 Task: Create new contact,   with mail id: 'DavisAudrey@lohud.com', first name: 'Audrey', Last name: 'Davis', Job Title: Solutions Architect, Phone number (916) 555-4567. Change life cycle stage to  'Lead' and lead status to 'New'. Add new company to the associated contact: uncp.edu and type: Other. Logged in from softage.10@softage.net
Action: Mouse moved to (80, 66)
Screenshot: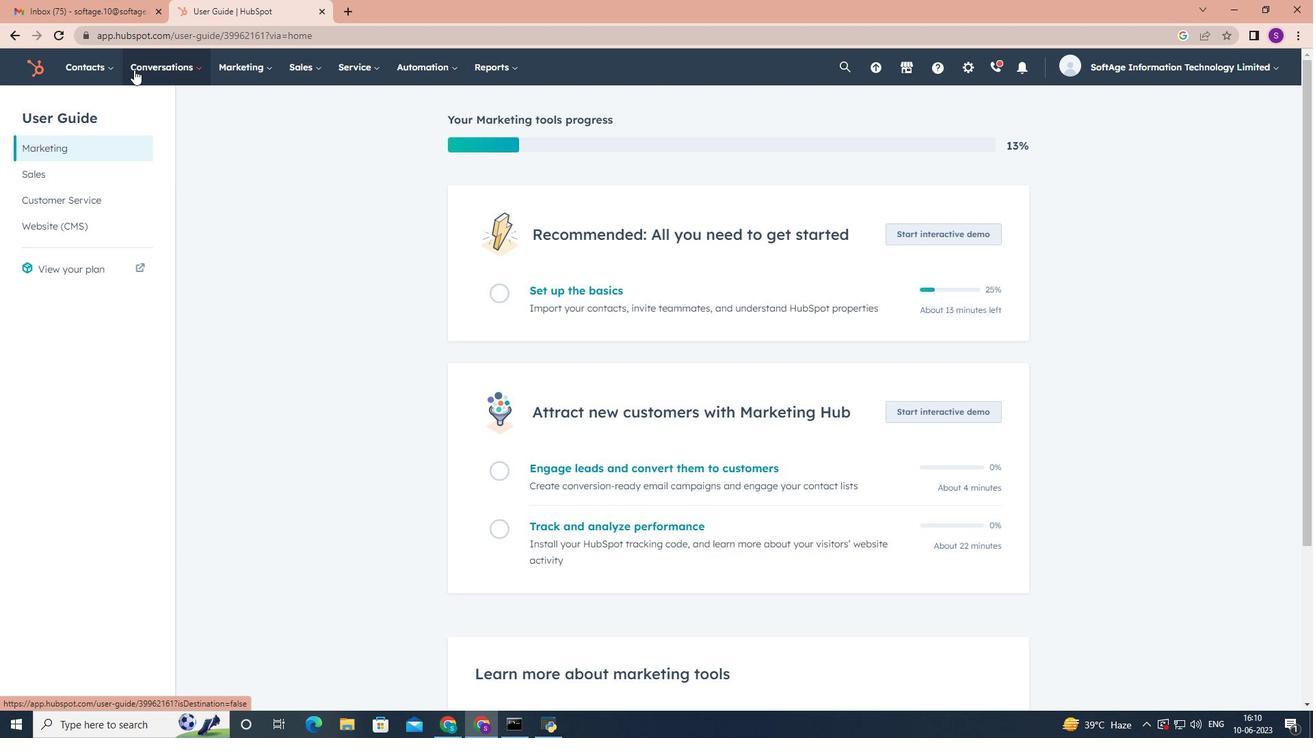 
Action: Mouse pressed left at (80, 66)
Screenshot: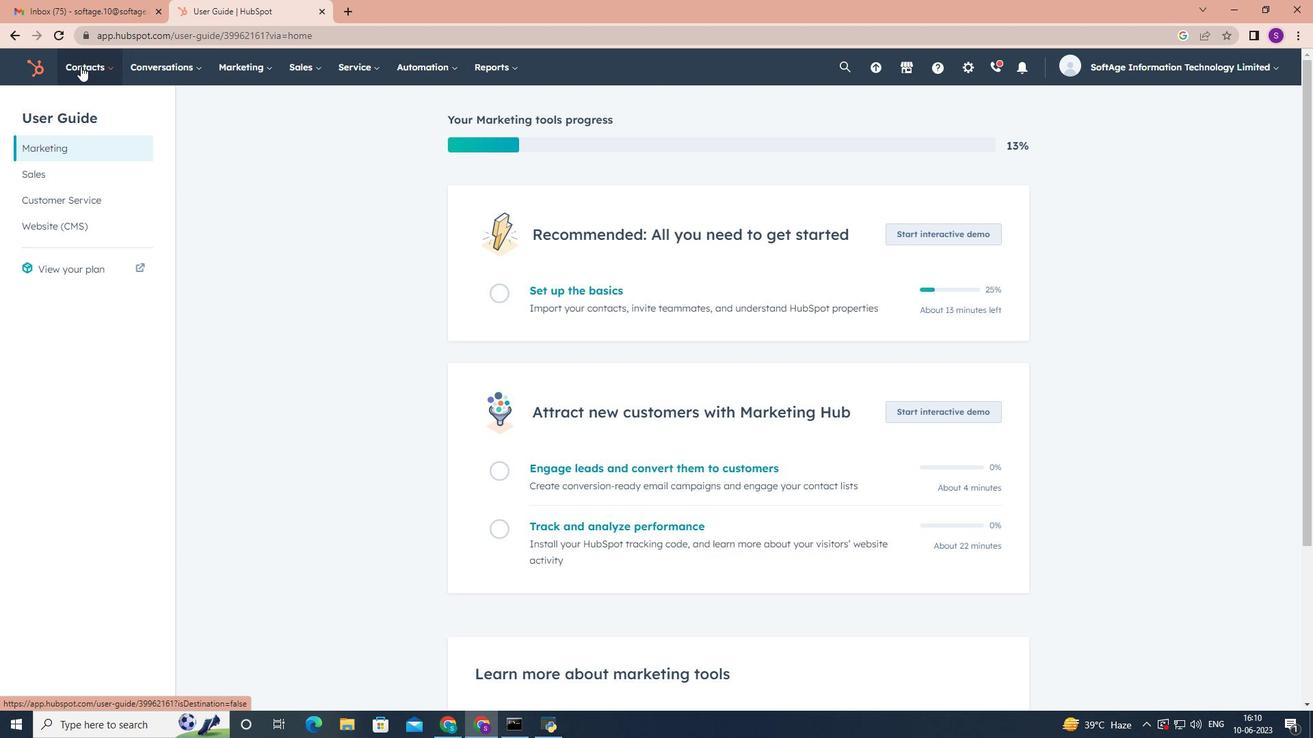 
Action: Mouse moved to (108, 105)
Screenshot: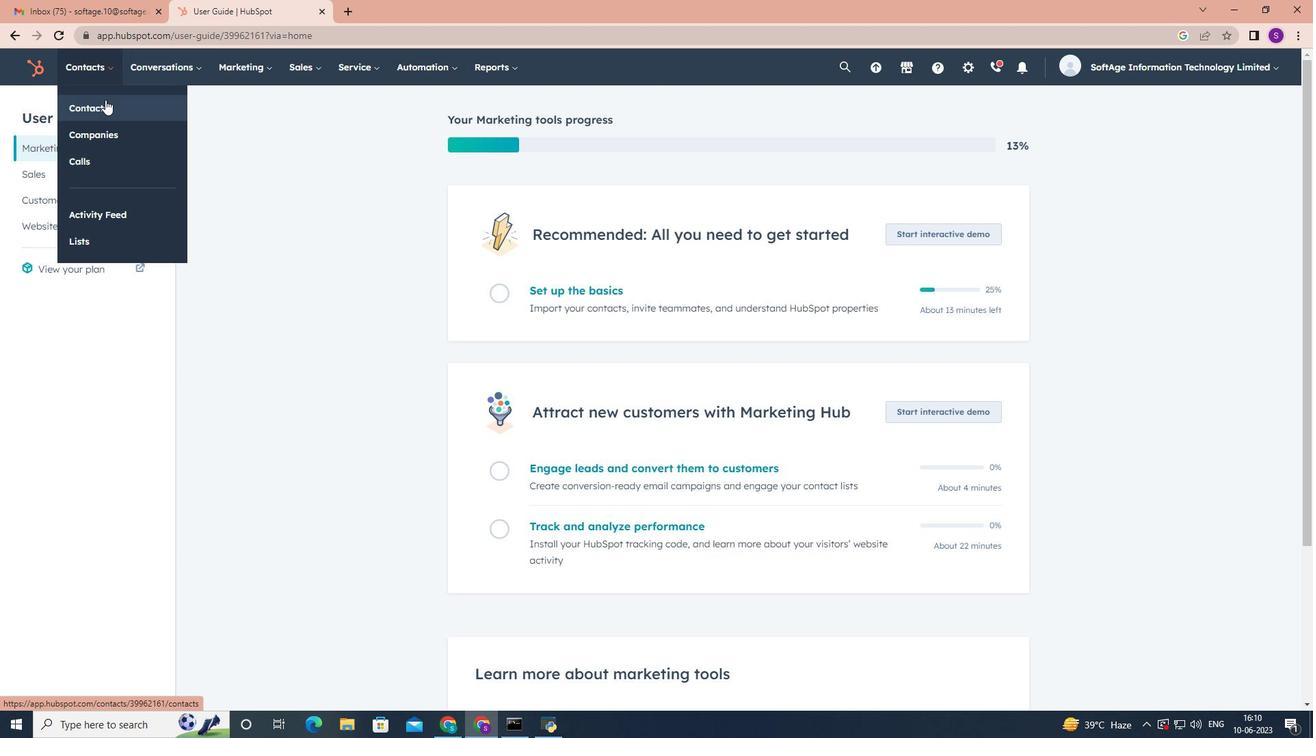 
Action: Mouse pressed left at (108, 105)
Screenshot: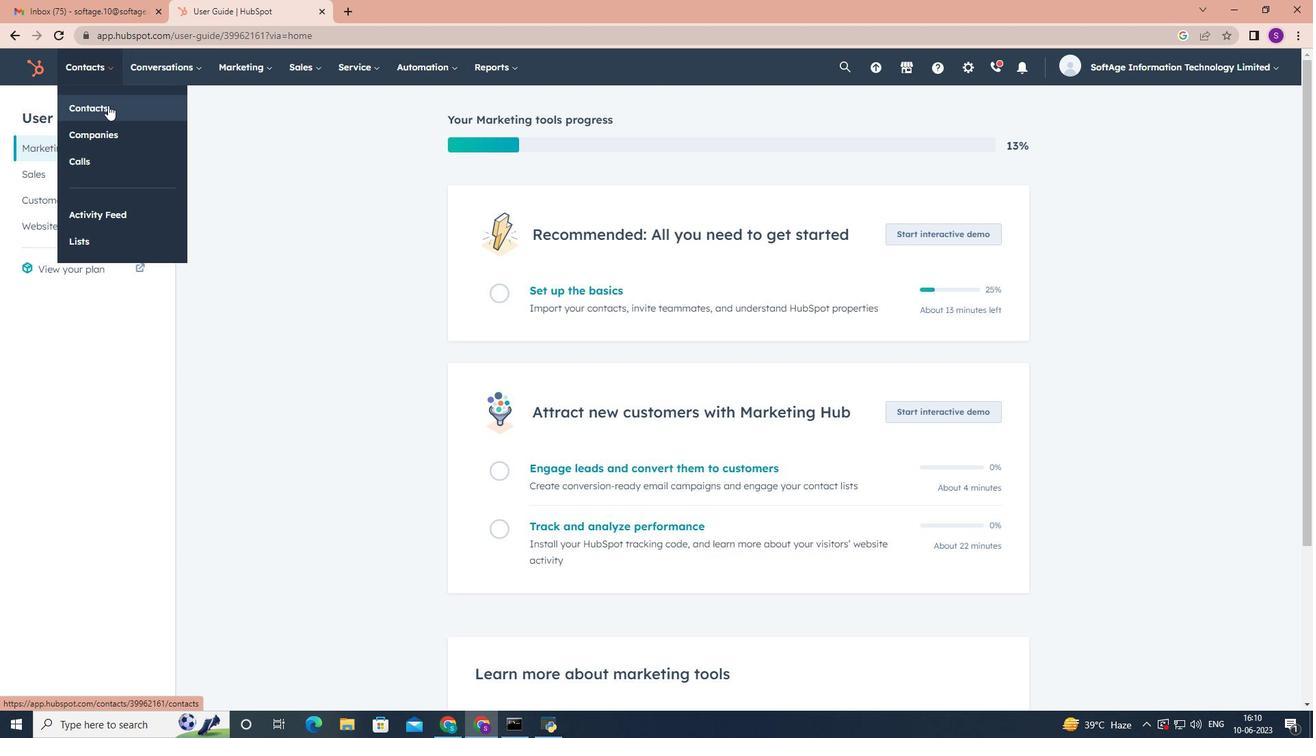 
Action: Mouse moved to (1242, 110)
Screenshot: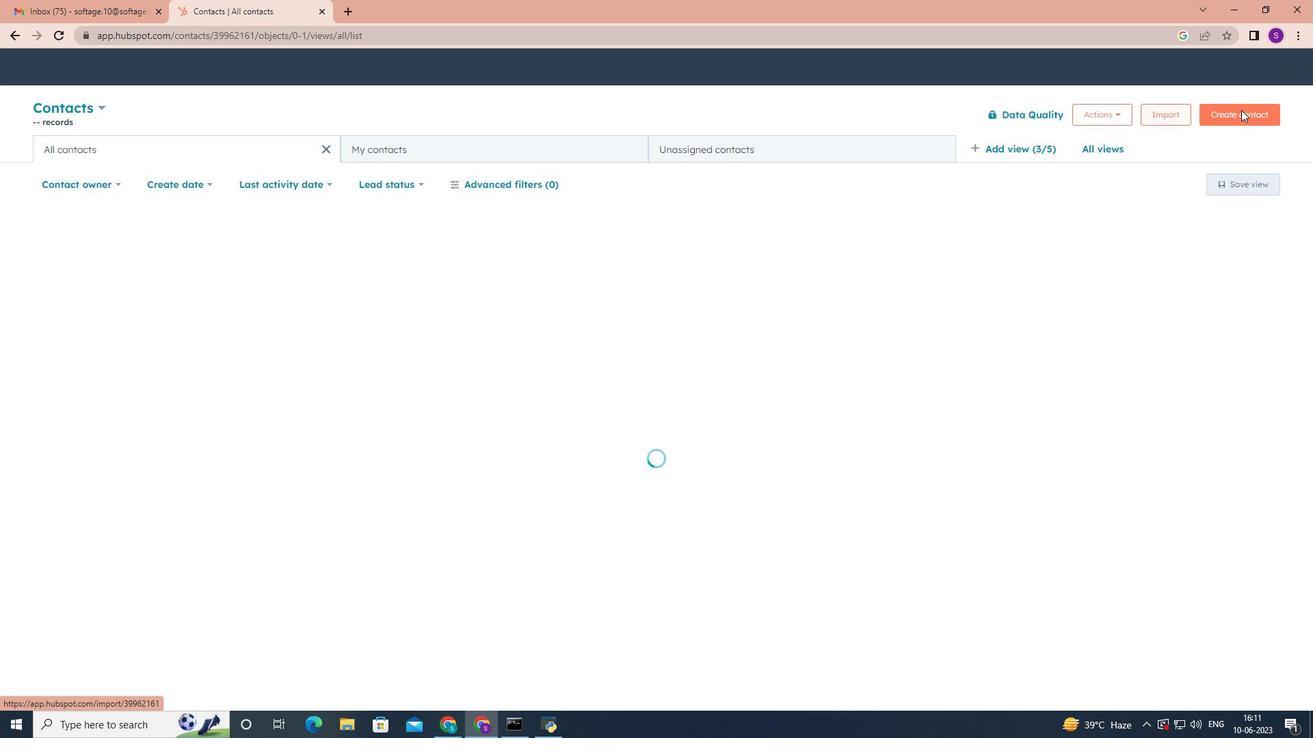 
Action: Mouse pressed left at (1242, 110)
Screenshot: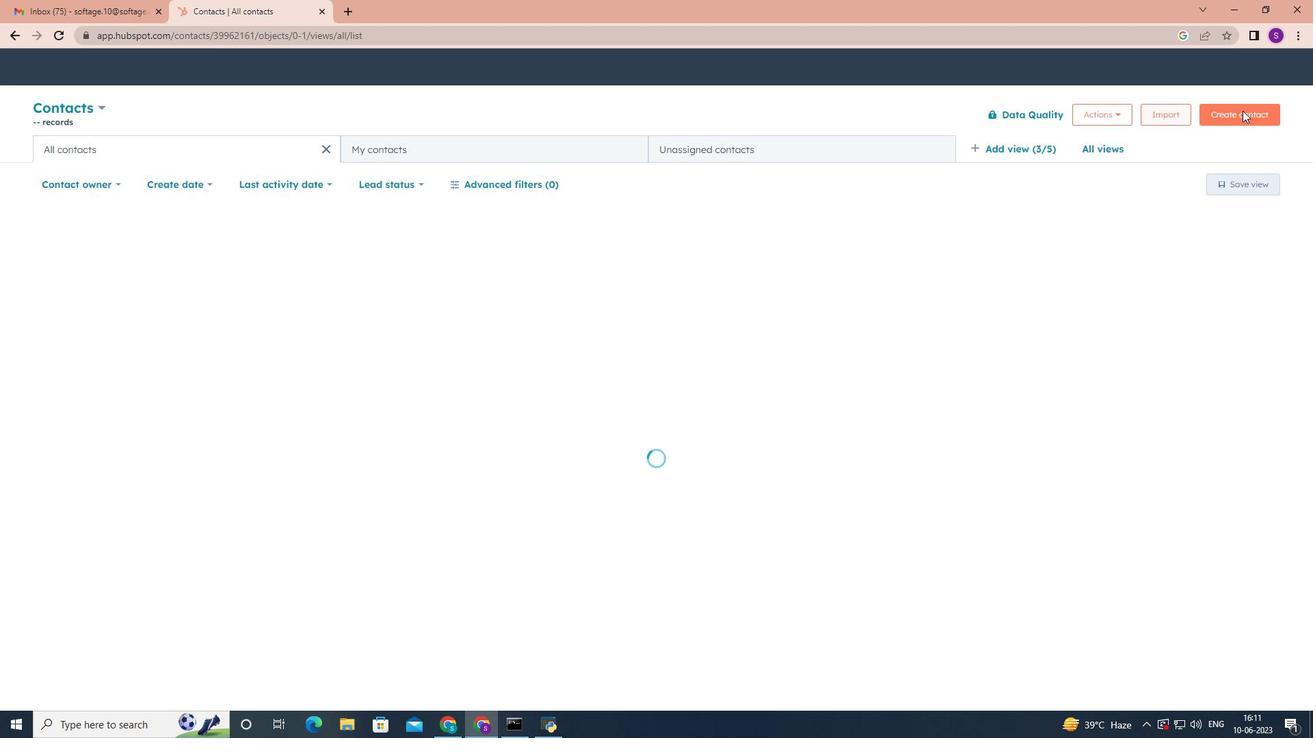 
Action: Mouse moved to (999, 181)
Screenshot: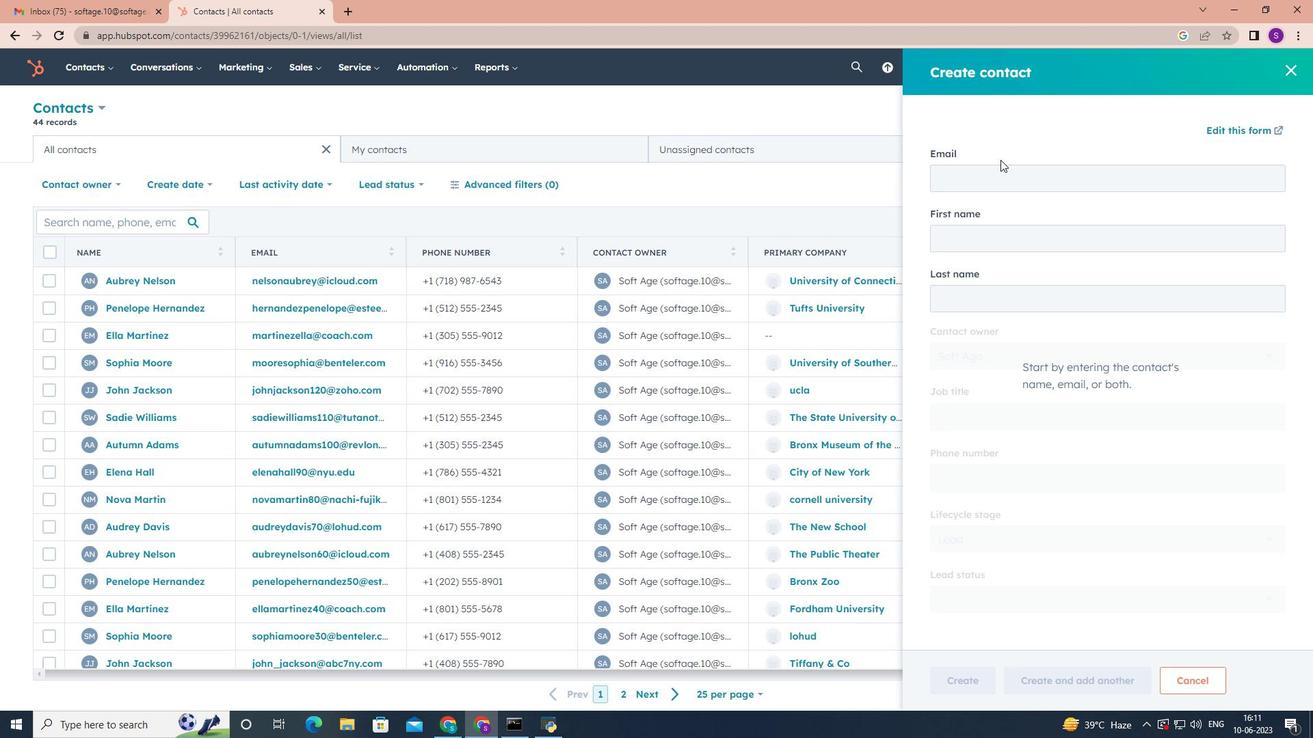 
Action: Mouse pressed left at (999, 181)
Screenshot: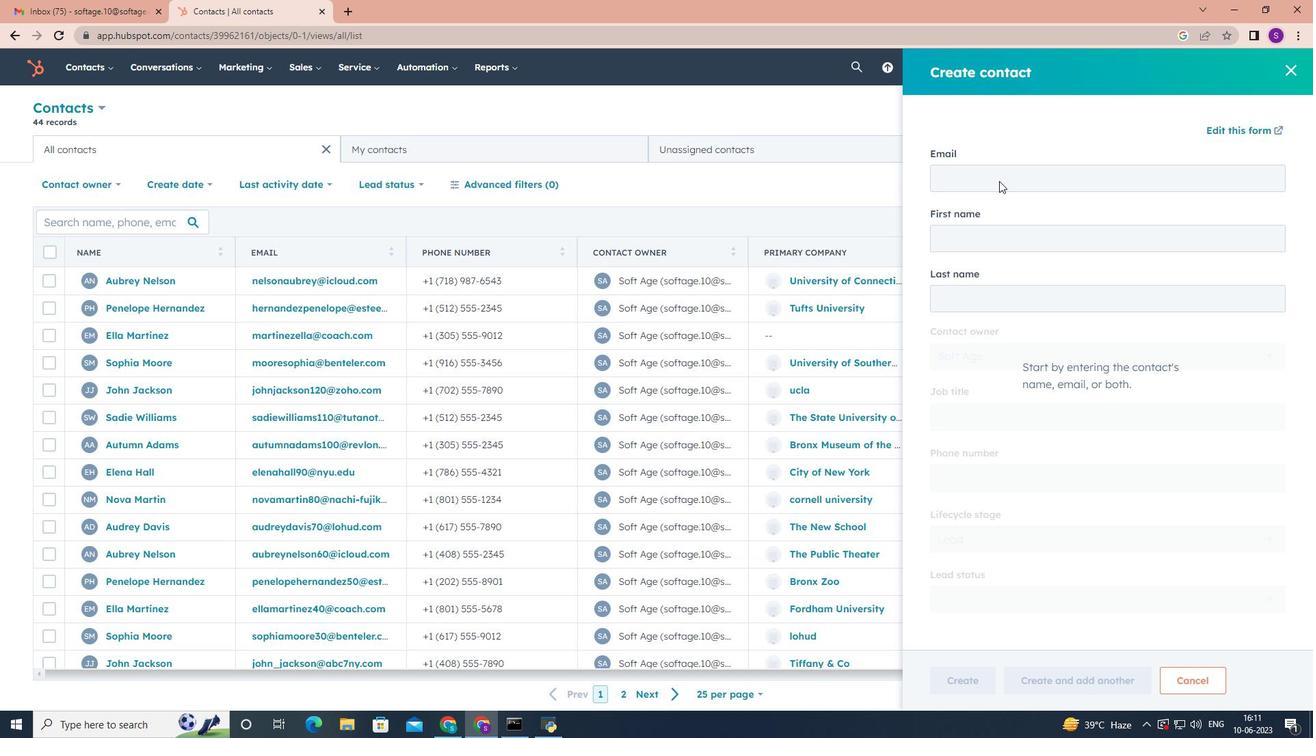 
Action: Key pressed <Key.shift>Davis<Key.shift>Audrey<Key.shift>@lohud.com<Key.tab><Key.shift><Key.shift><Key.shift><Key.shift><Key.shift><Key.shift>Audrey<Key.tab><Key.shift>Davis<Key.tab><Key.tab><Key.shift><Key.shift><Key.shift><Key.shift><Key.shift><Key.shift><Key.shift><Key.shift><Key.shift><Key.shift><Key.shift><Key.shift><Key.shift><Key.shift><Key.shift><Key.shift><Key.shift><Key.shift><Key.shift><Key.shift><Key.shift><Key.shift><Key.shift><Key.shift><Key.shift><Key.shift><Key.shift><Key.shift><Key.shift><Key.shift><Key.shift><Key.shift><Key.shift><Key.shift><Key.shift><Key.shift><Key.shift>Solutions<Key.space><Key.shift>S<Key.backspace><Key.shift>Architect<Key.tab>9165554567<Key.tab><Key.tab><Key.tab><Key.tab>
Screenshot: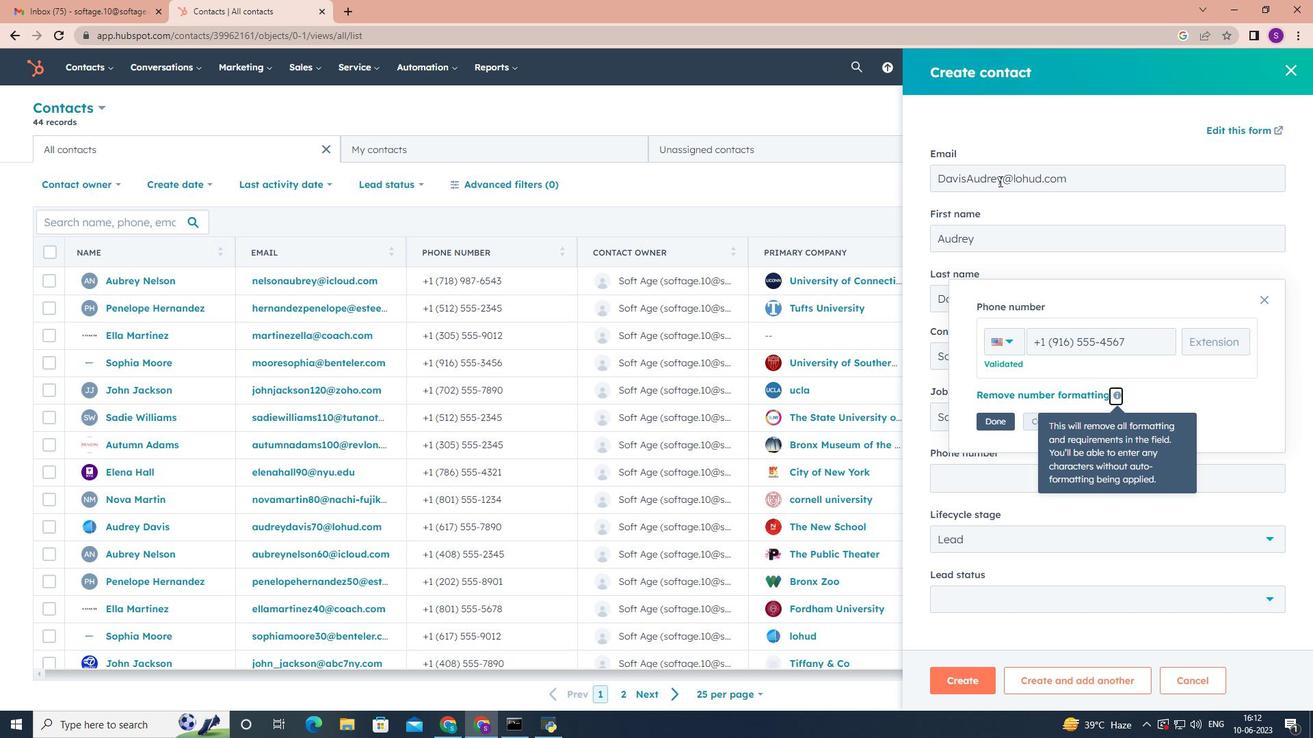 
Action: Mouse moved to (997, 424)
Screenshot: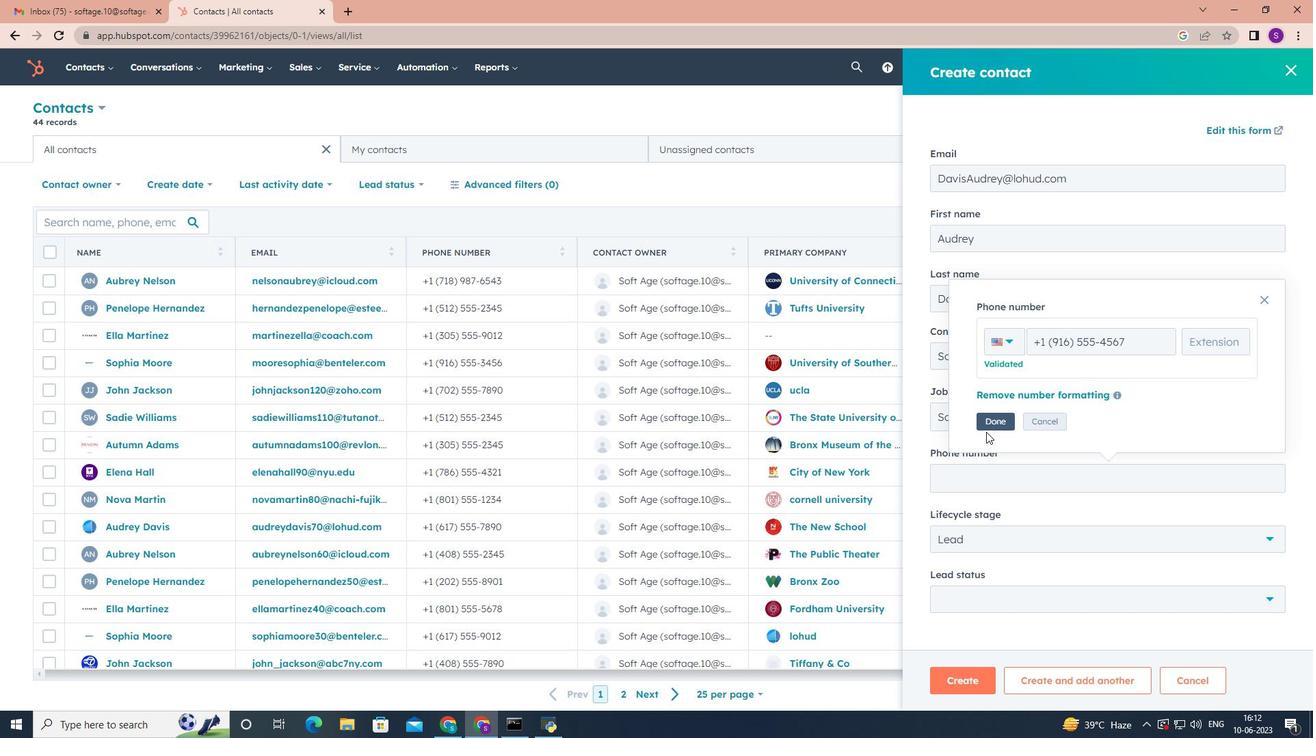 
Action: Mouse pressed left at (997, 424)
Screenshot: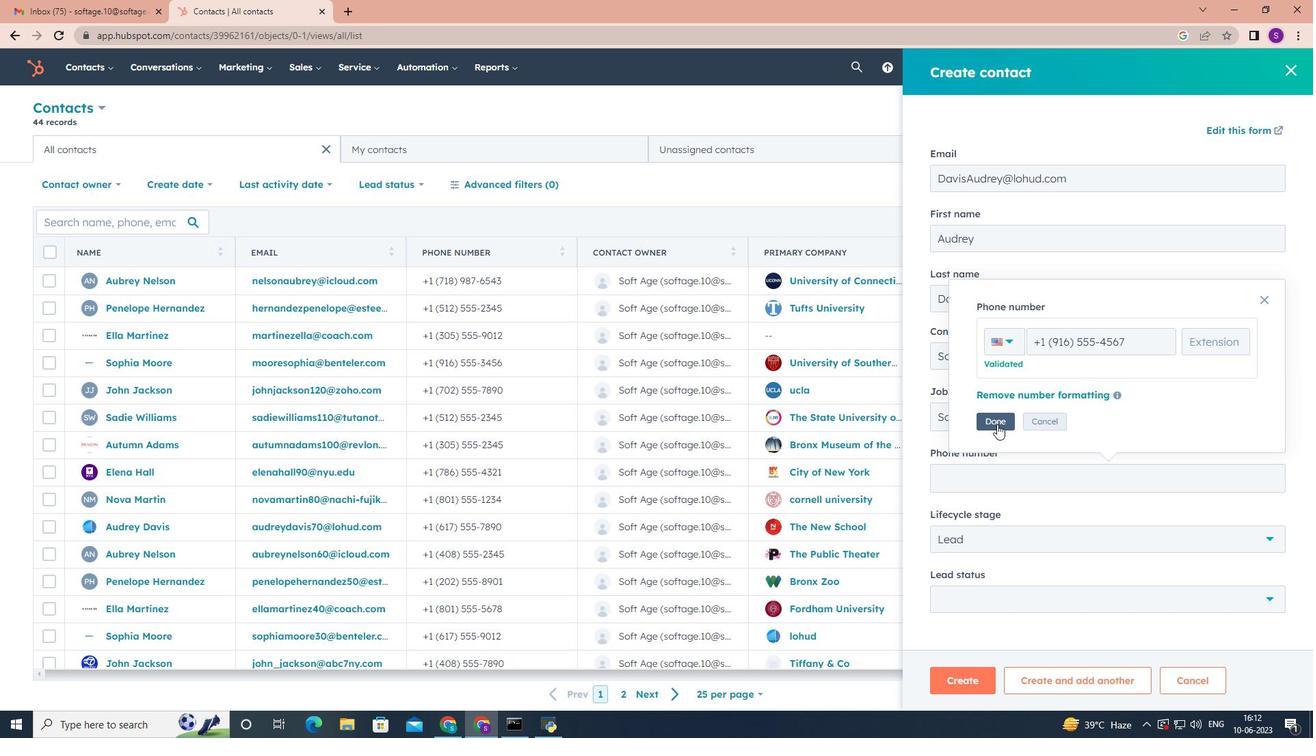 
Action: Mouse moved to (1010, 498)
Screenshot: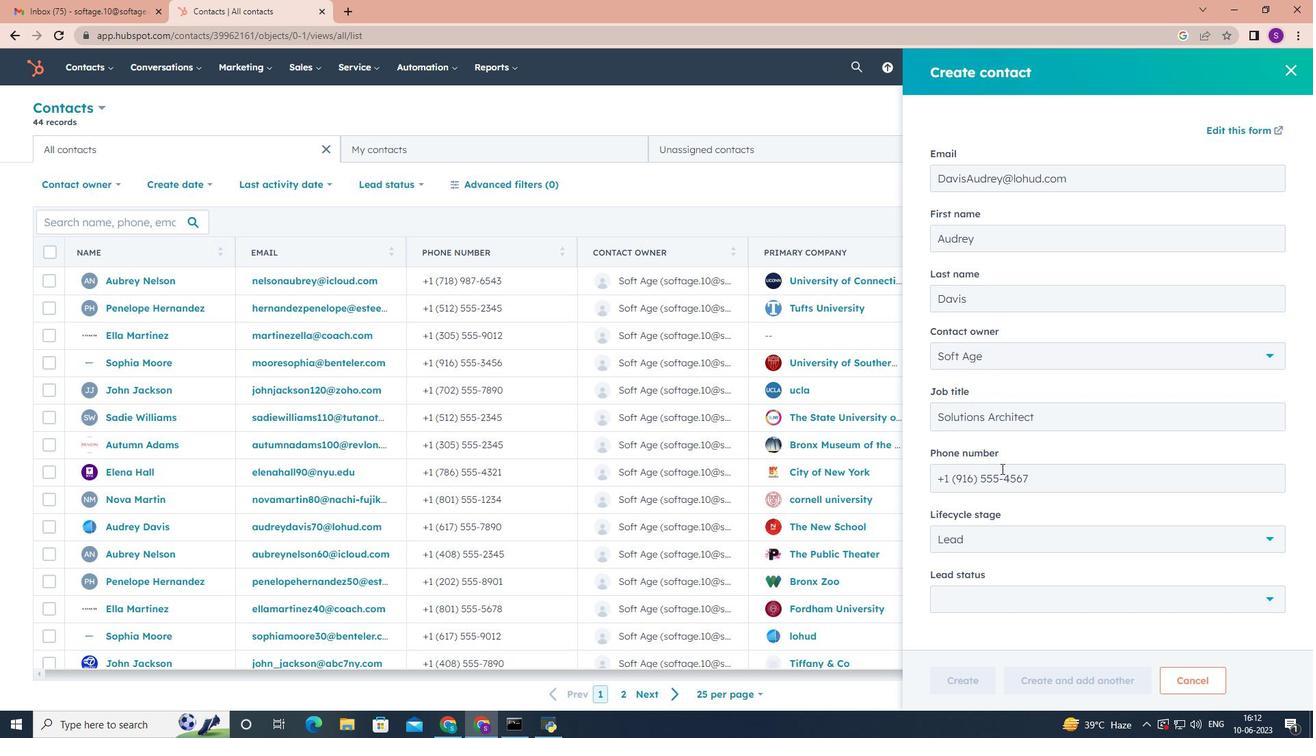 
Action: Mouse scrolled (1010, 497) with delta (0, 0)
Screenshot: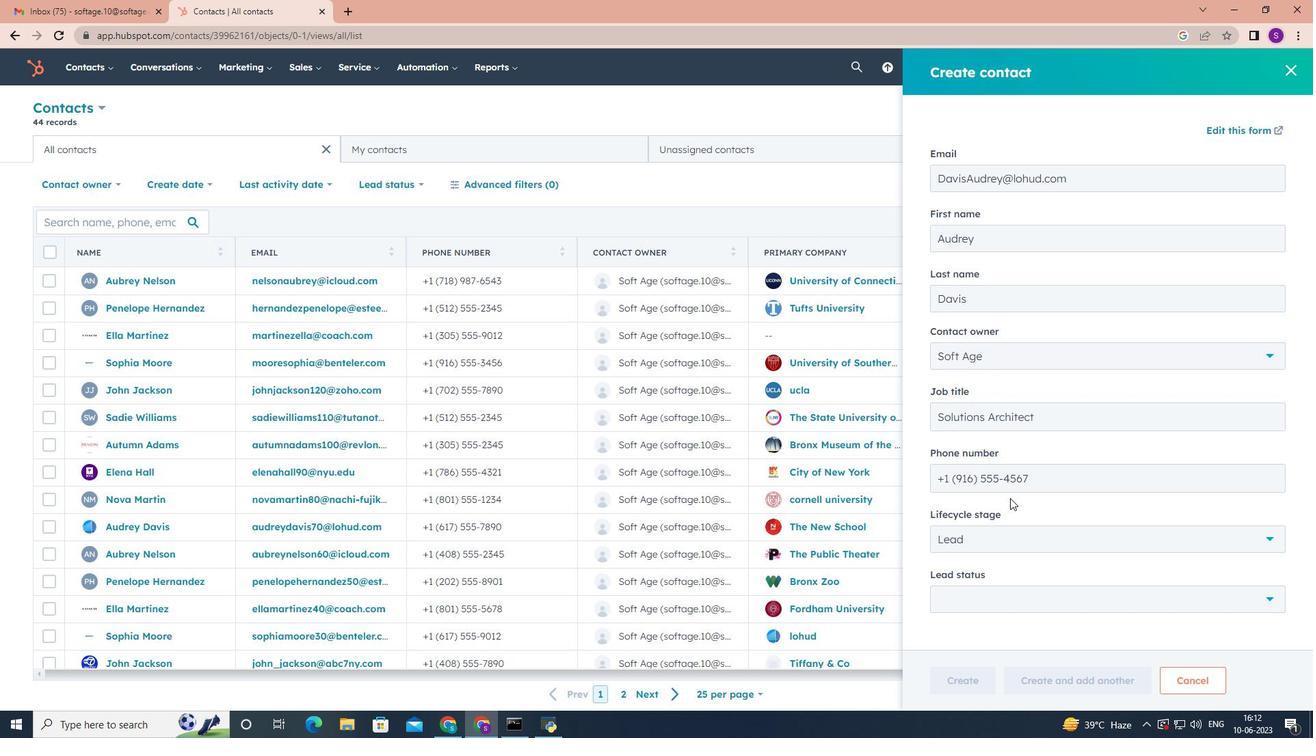 
Action: Mouse scrolled (1010, 497) with delta (0, 0)
Screenshot: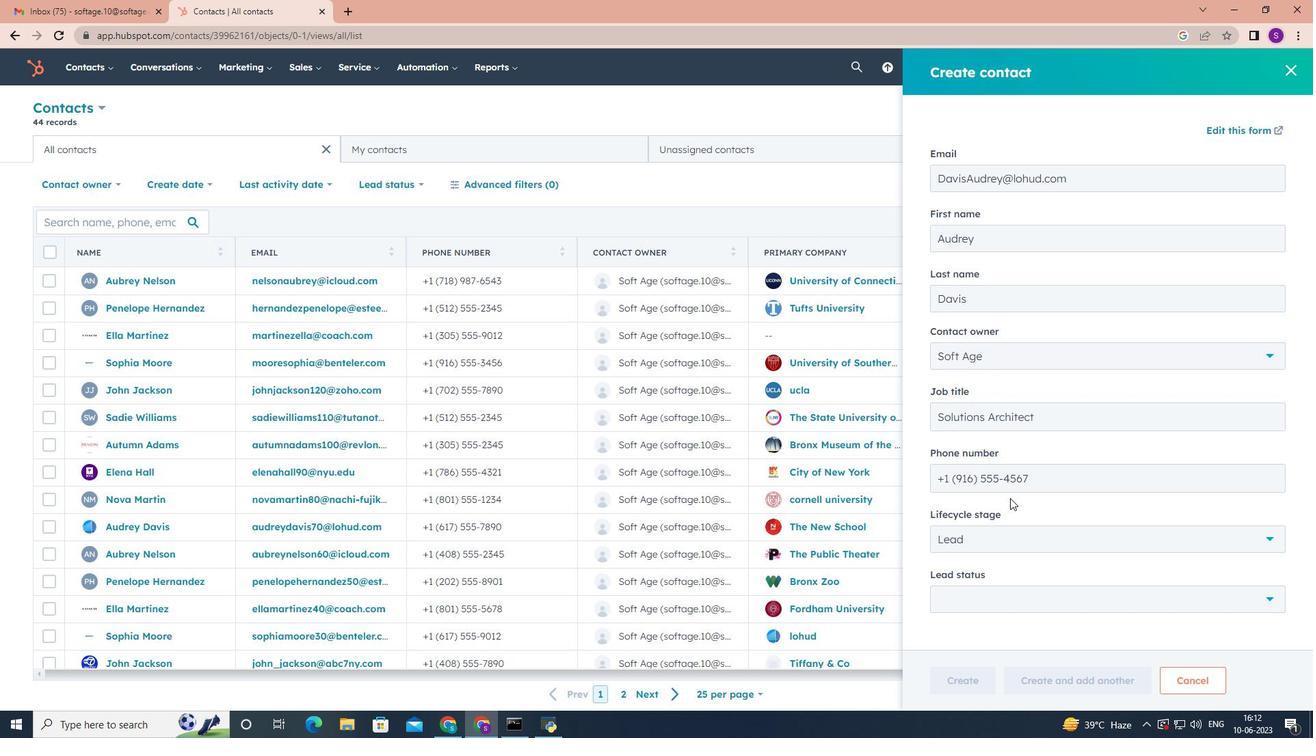 
Action: Mouse scrolled (1010, 497) with delta (0, 0)
Screenshot: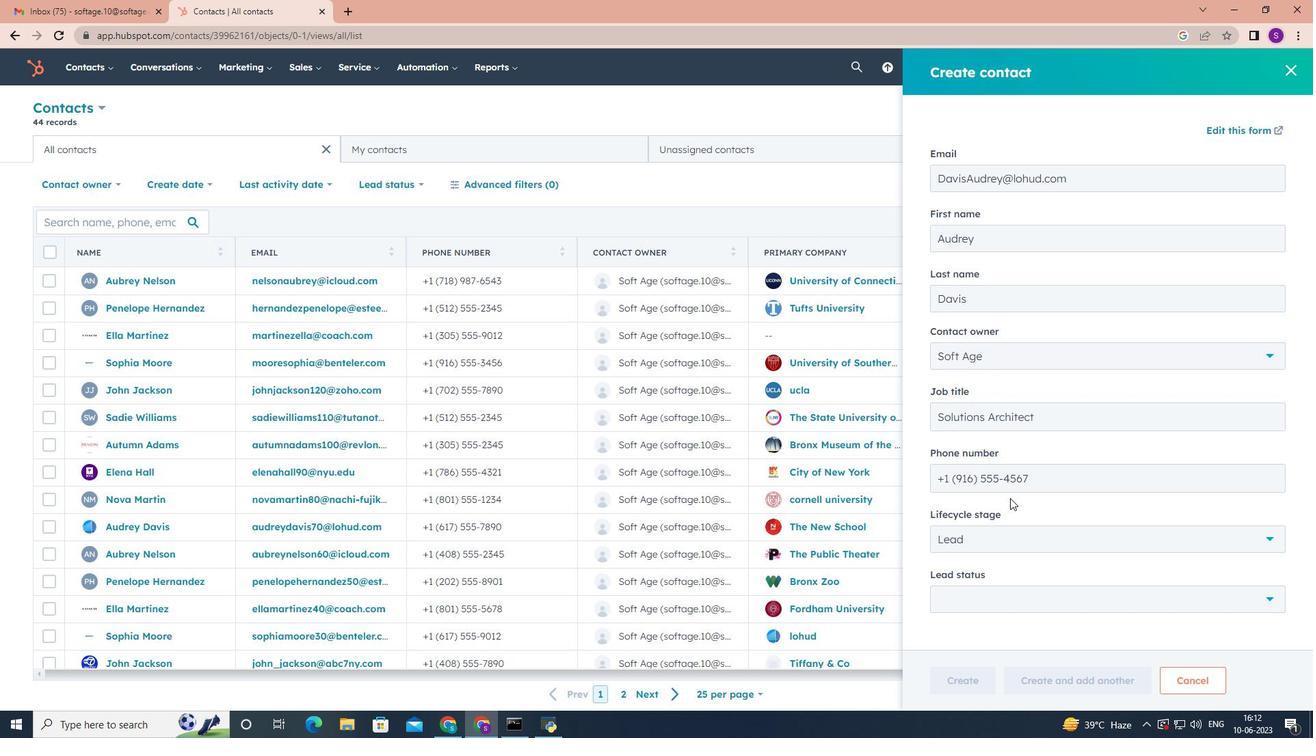 
Action: Mouse scrolled (1010, 497) with delta (0, 0)
Screenshot: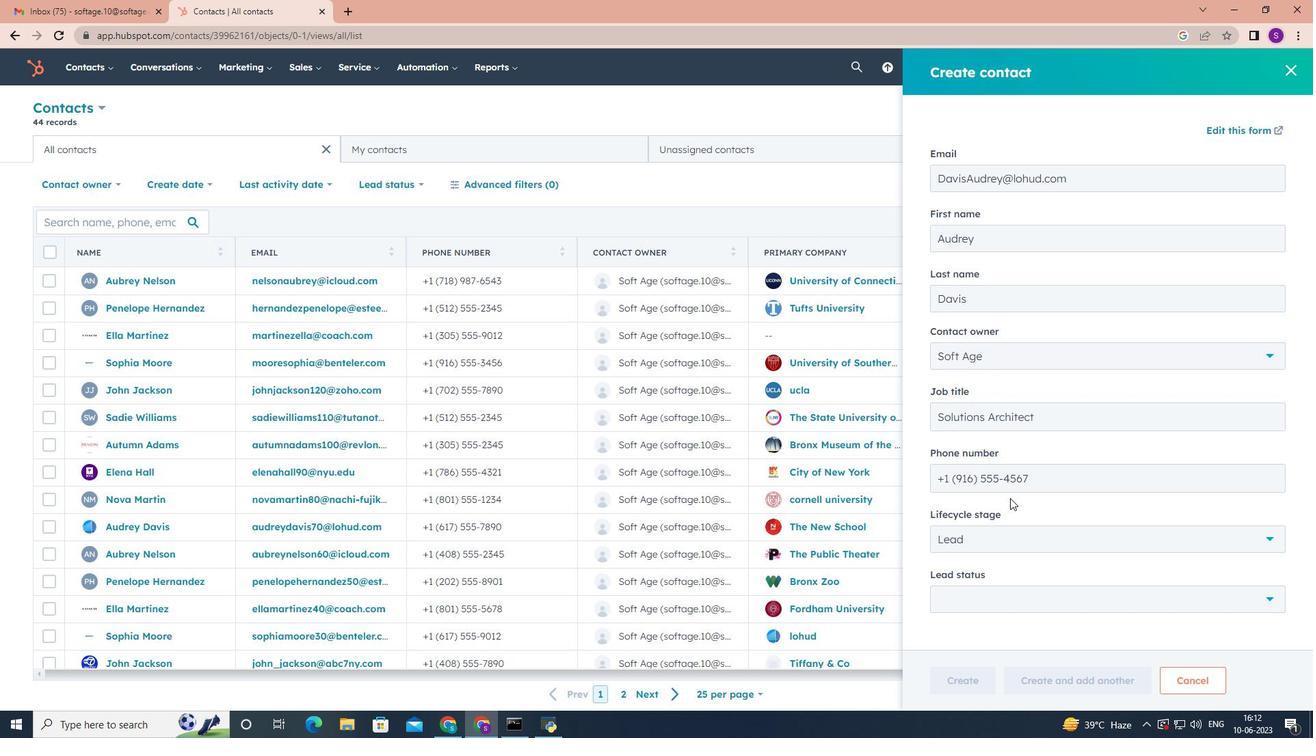 
Action: Mouse moved to (1035, 546)
Screenshot: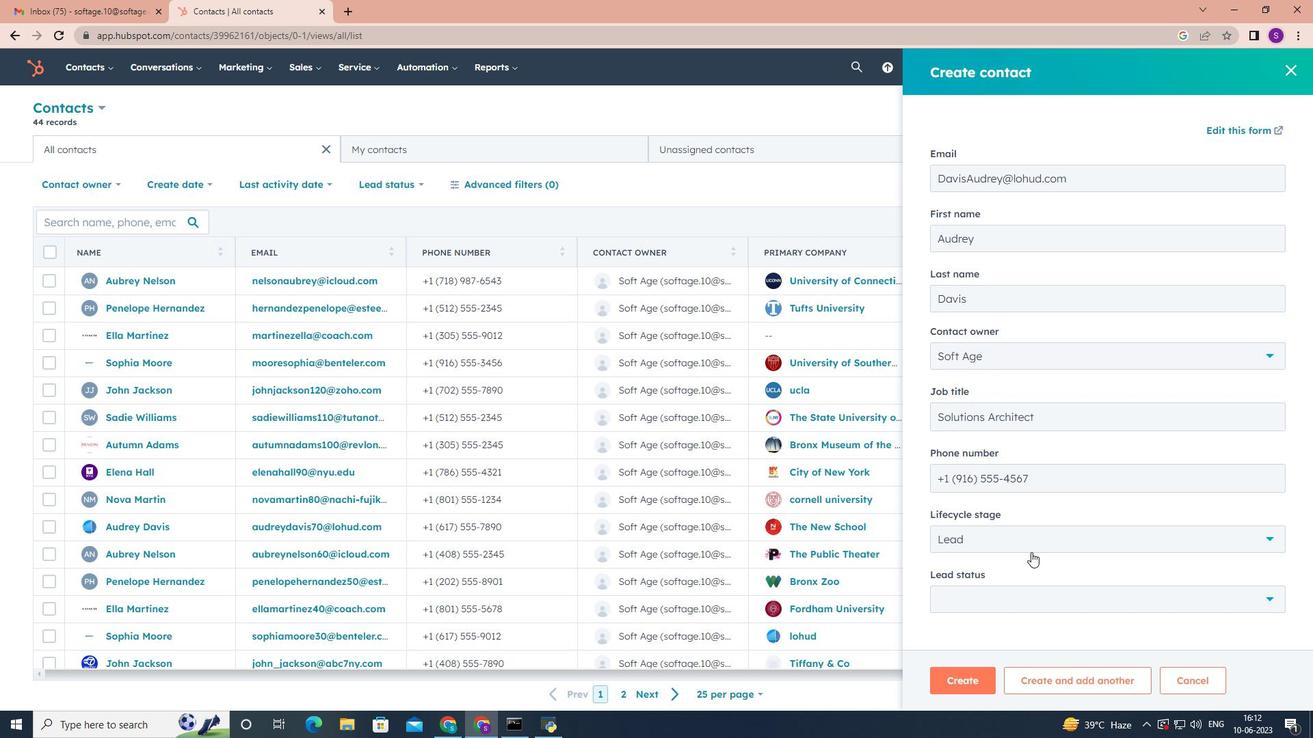 
Action: Mouse pressed left at (1035, 546)
Screenshot: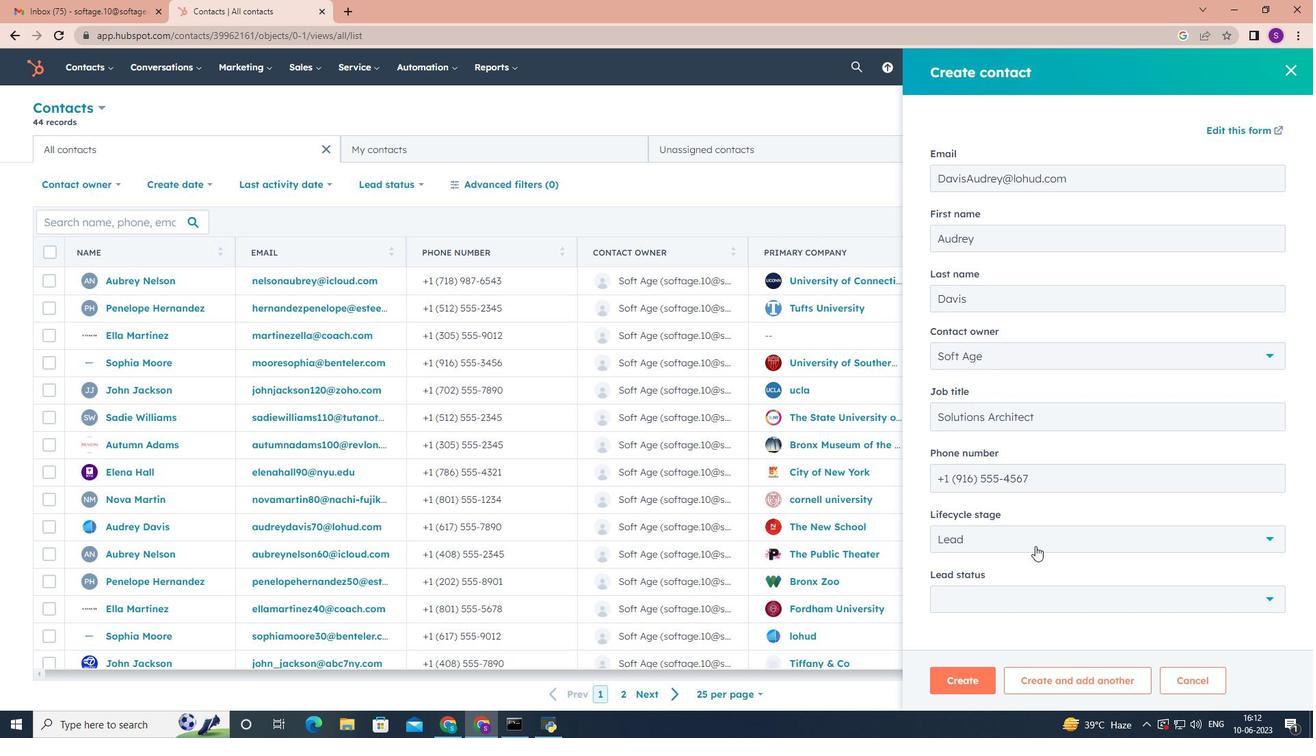 
Action: Mouse moved to (982, 413)
Screenshot: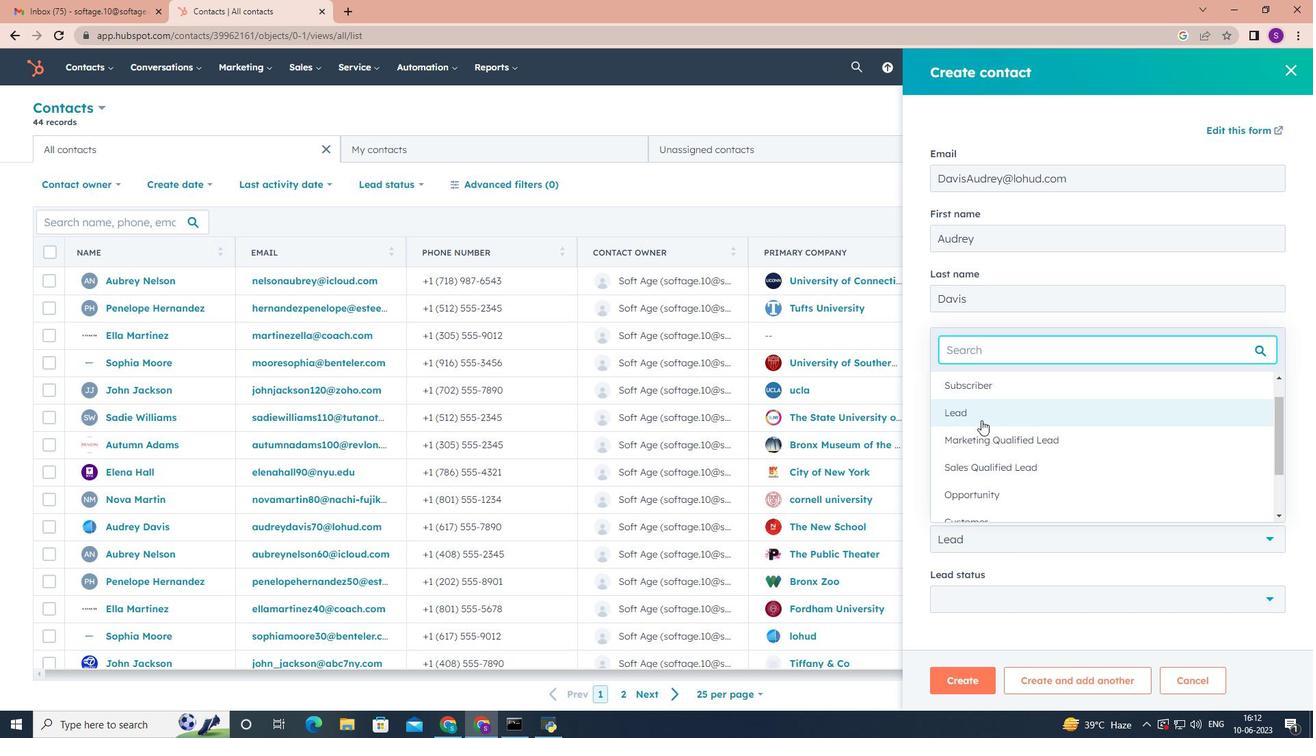 
Action: Mouse pressed left at (982, 413)
Screenshot: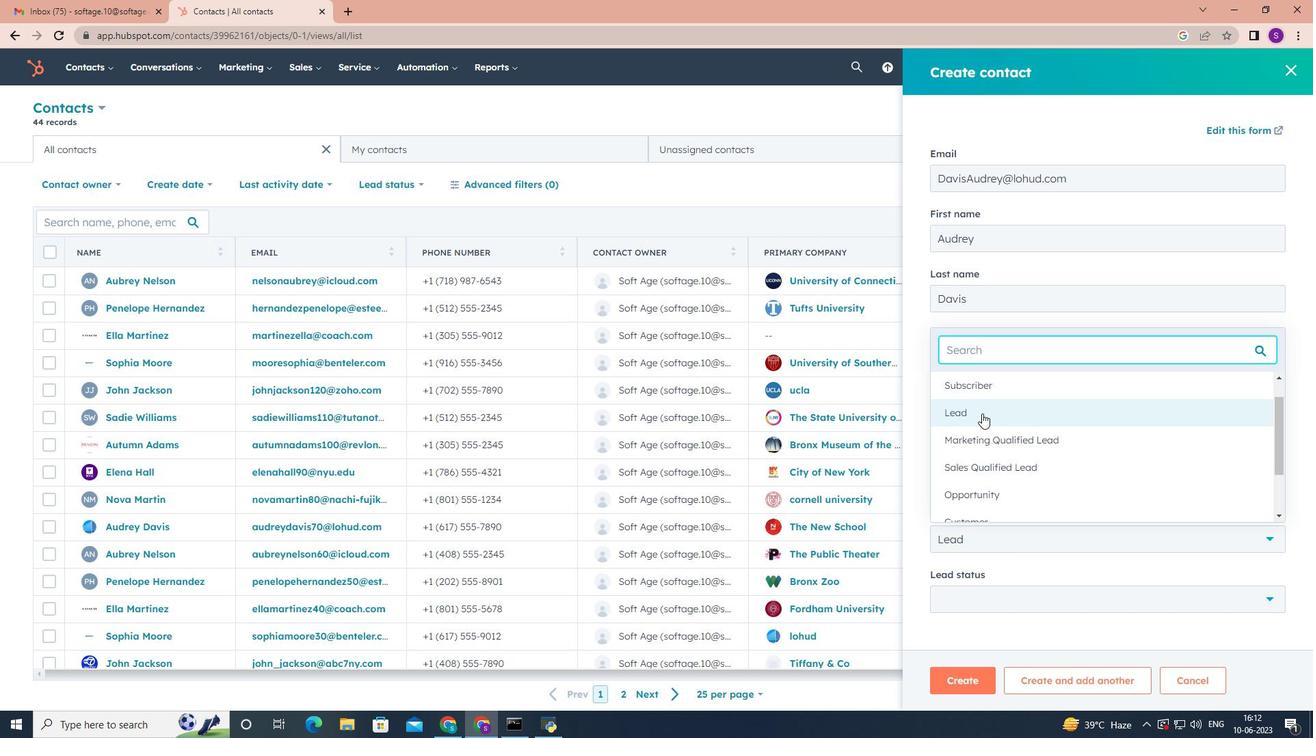 
Action: Mouse moved to (1085, 605)
Screenshot: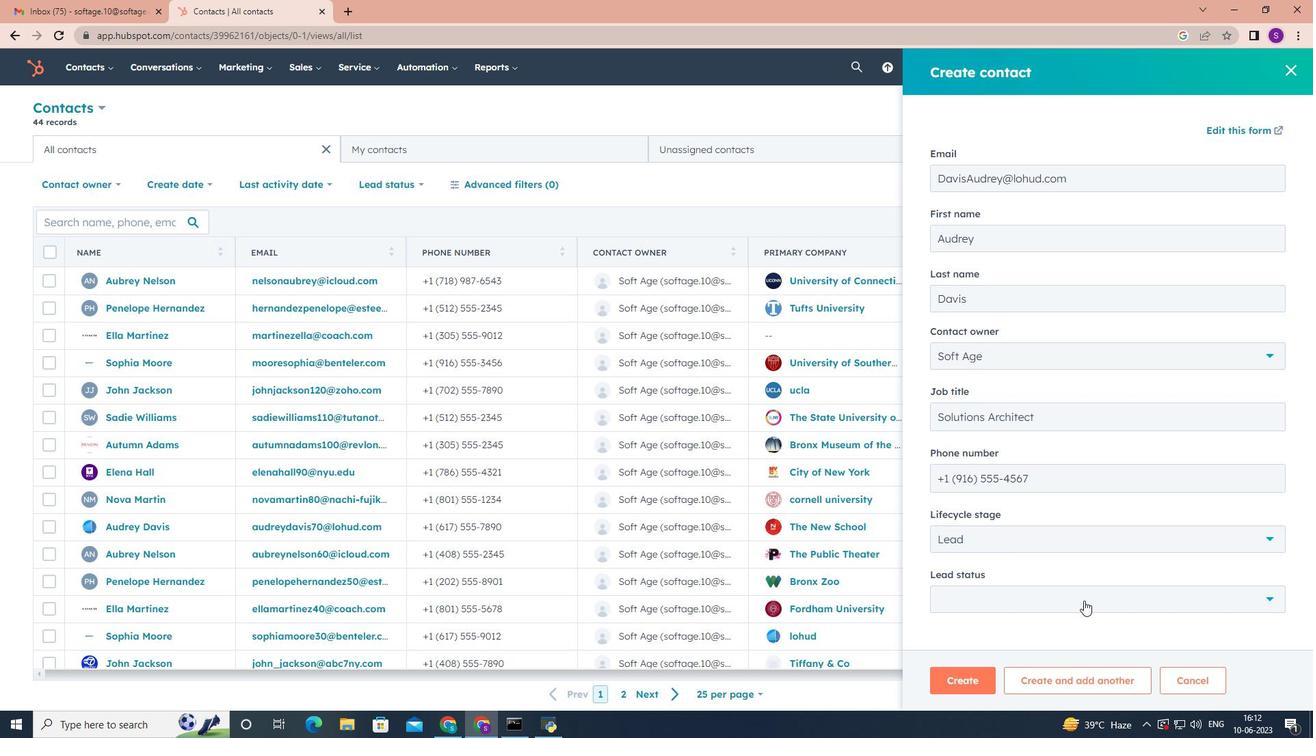 
Action: Mouse pressed left at (1085, 605)
Screenshot: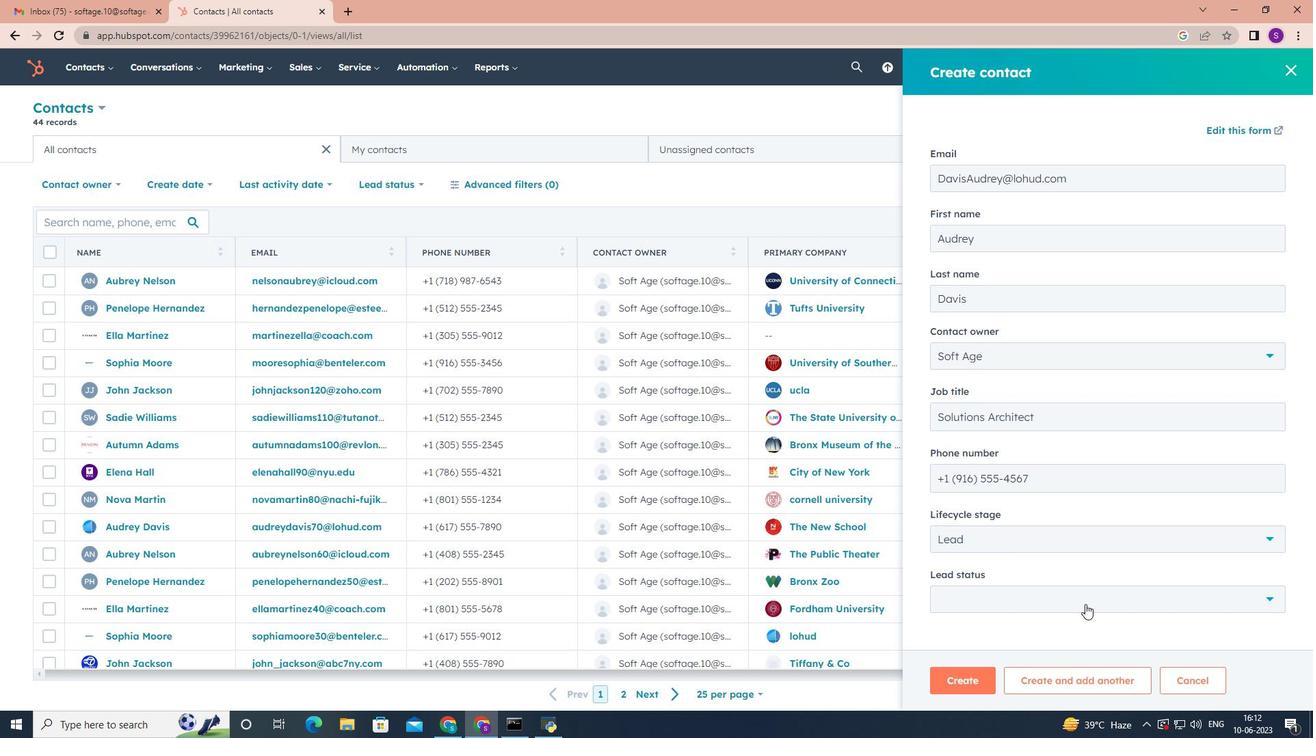 
Action: Mouse moved to (1023, 475)
Screenshot: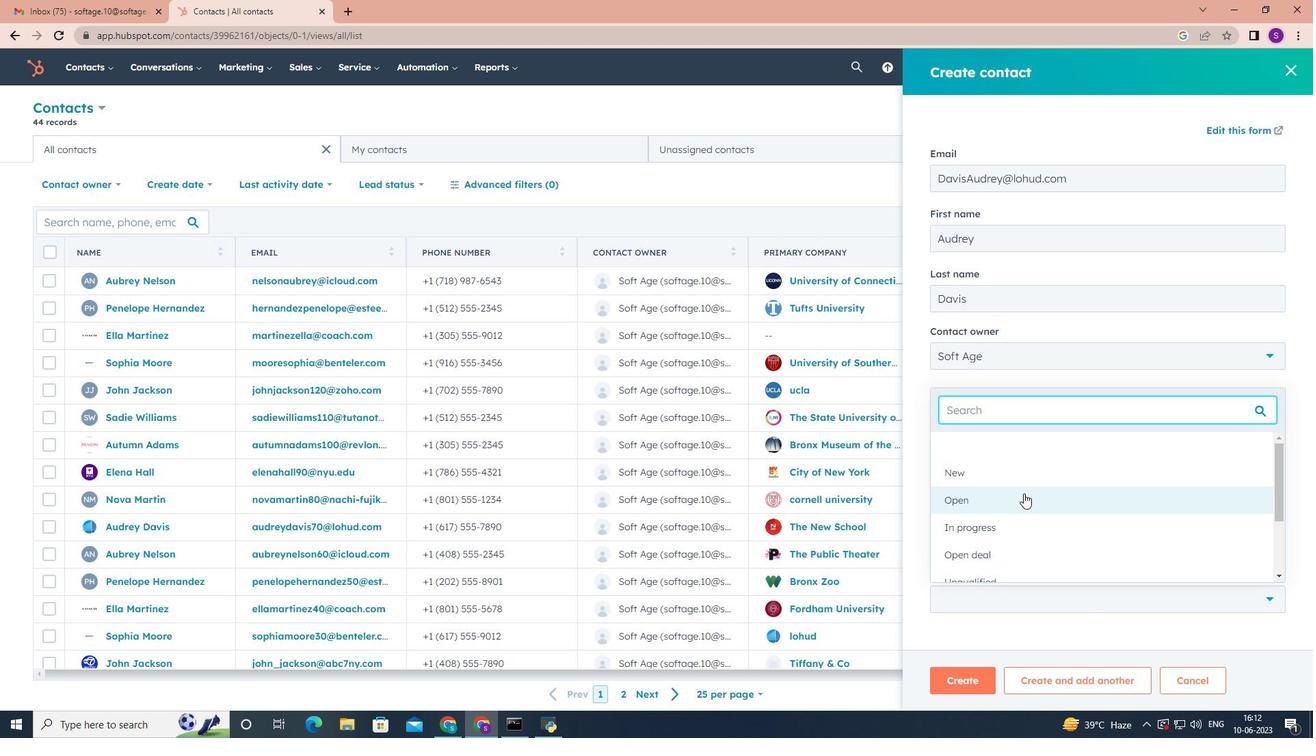 
Action: Mouse pressed left at (1023, 475)
Screenshot: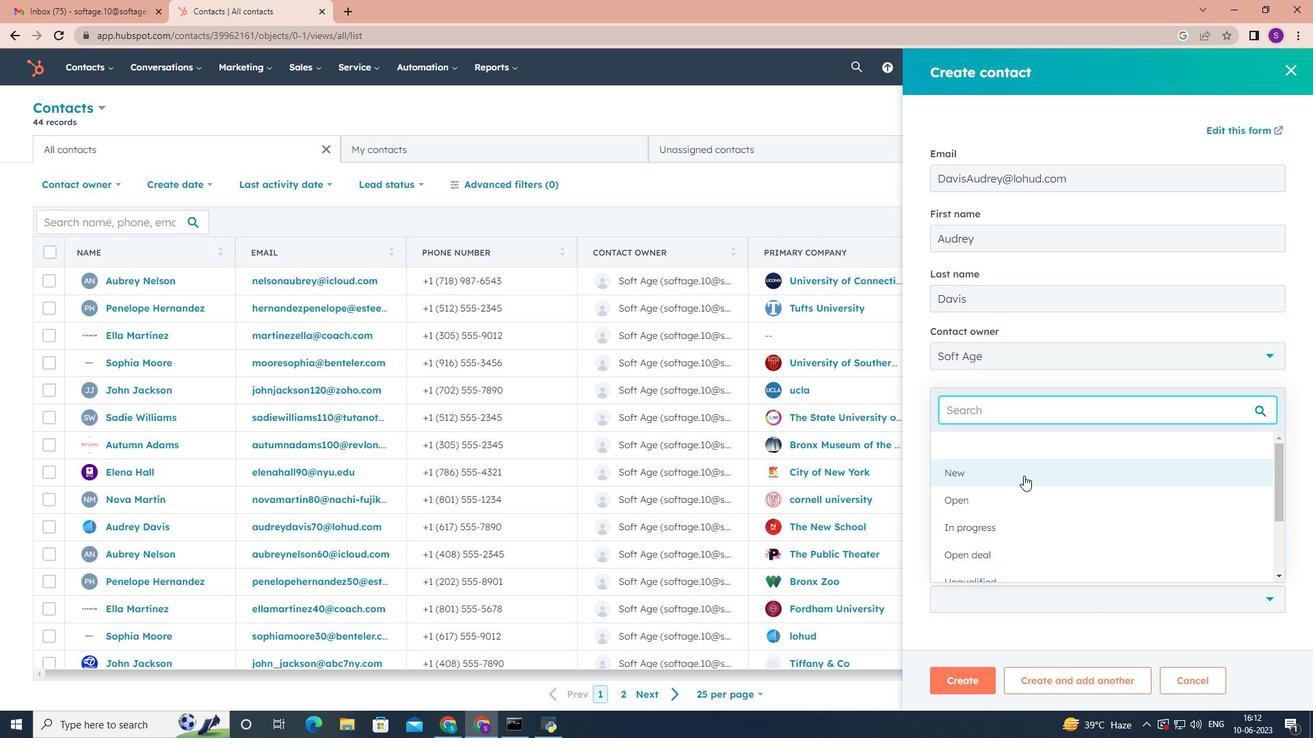 
Action: Mouse moved to (1010, 510)
Screenshot: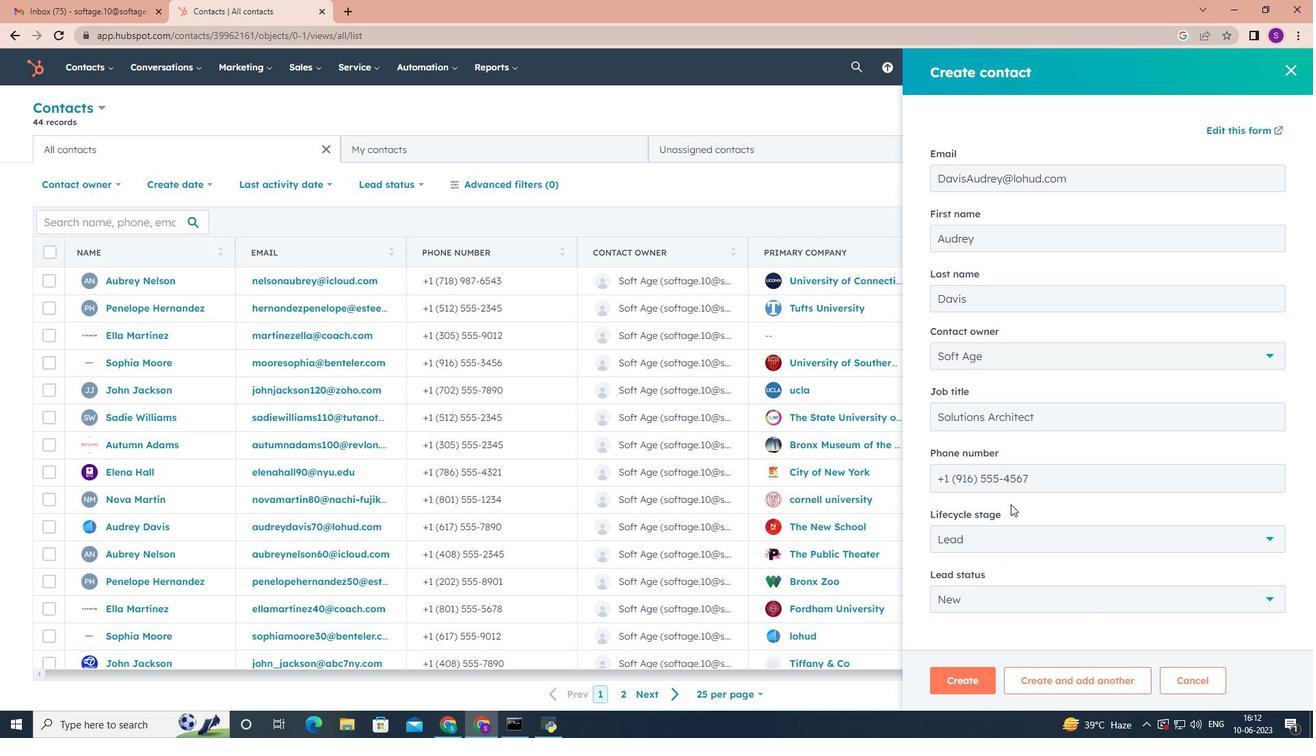 
Action: Mouse scrolled (1010, 509) with delta (0, 0)
Screenshot: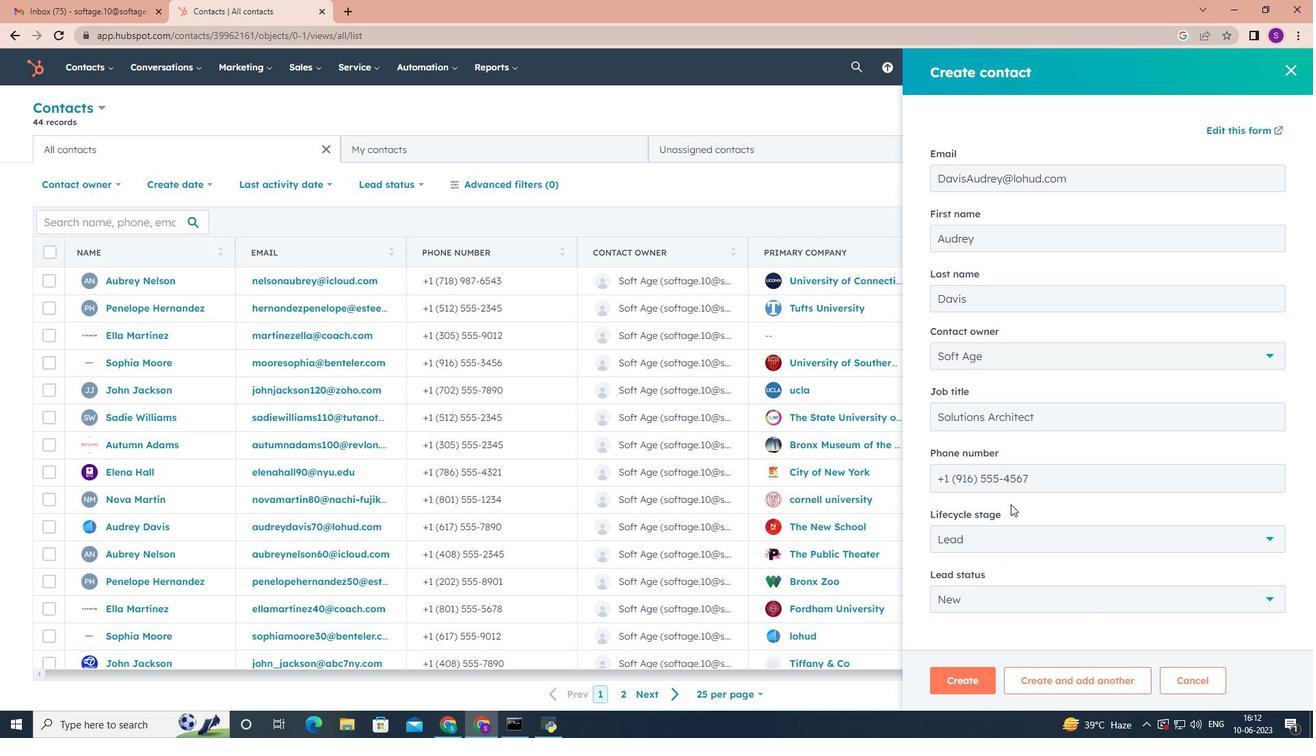 
Action: Mouse moved to (1010, 513)
Screenshot: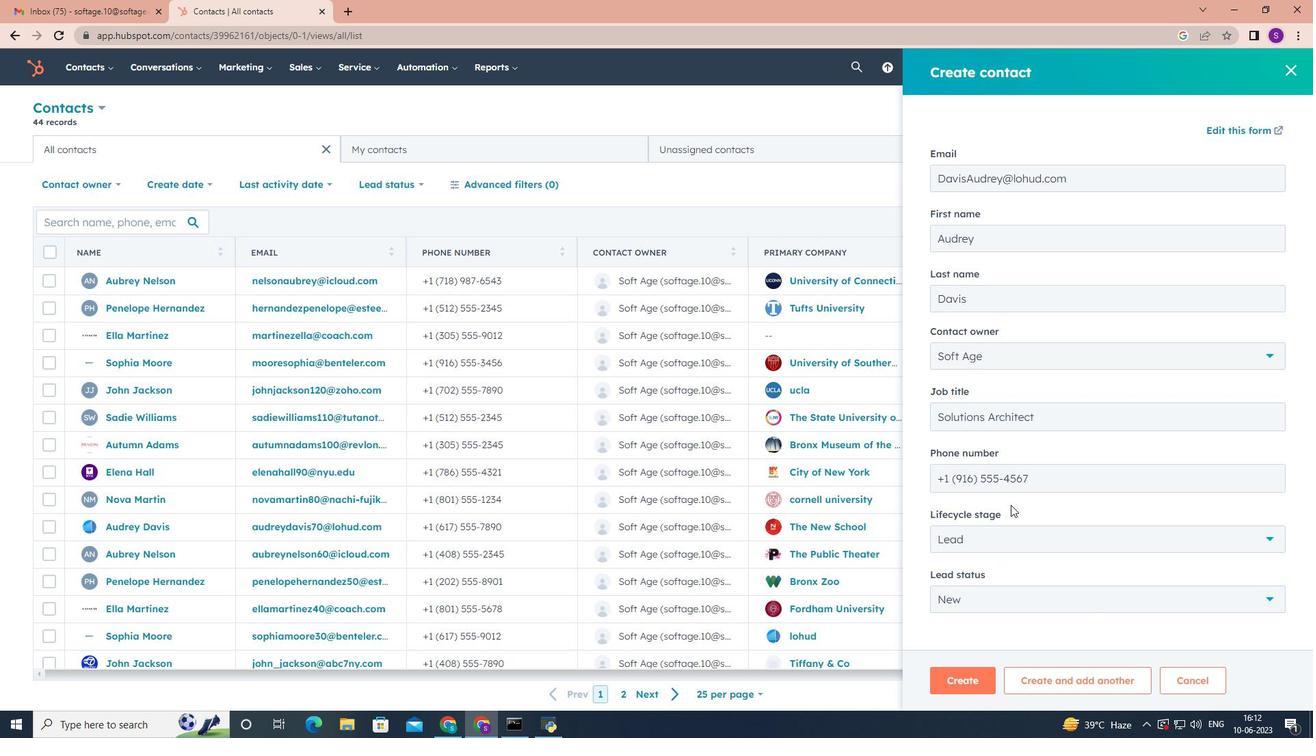 
Action: Mouse scrolled (1010, 512) with delta (0, 0)
Screenshot: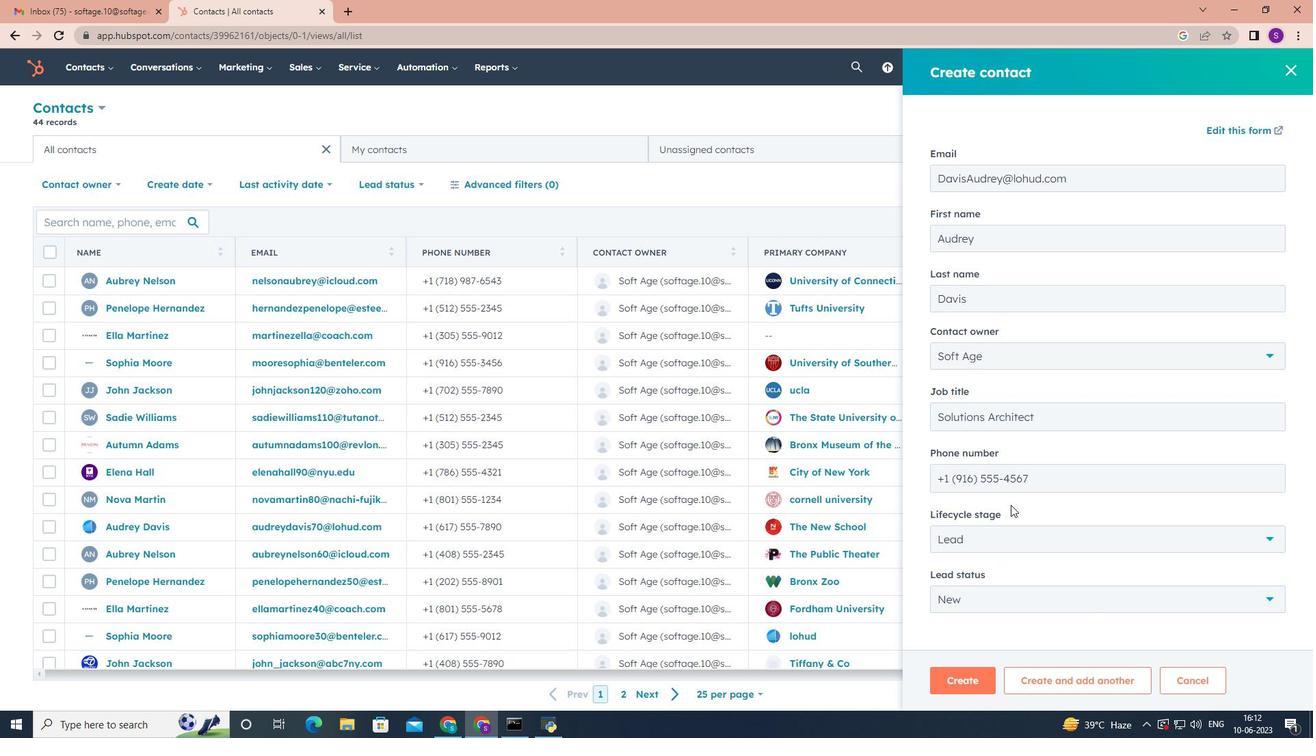 
Action: Mouse moved to (1010, 517)
Screenshot: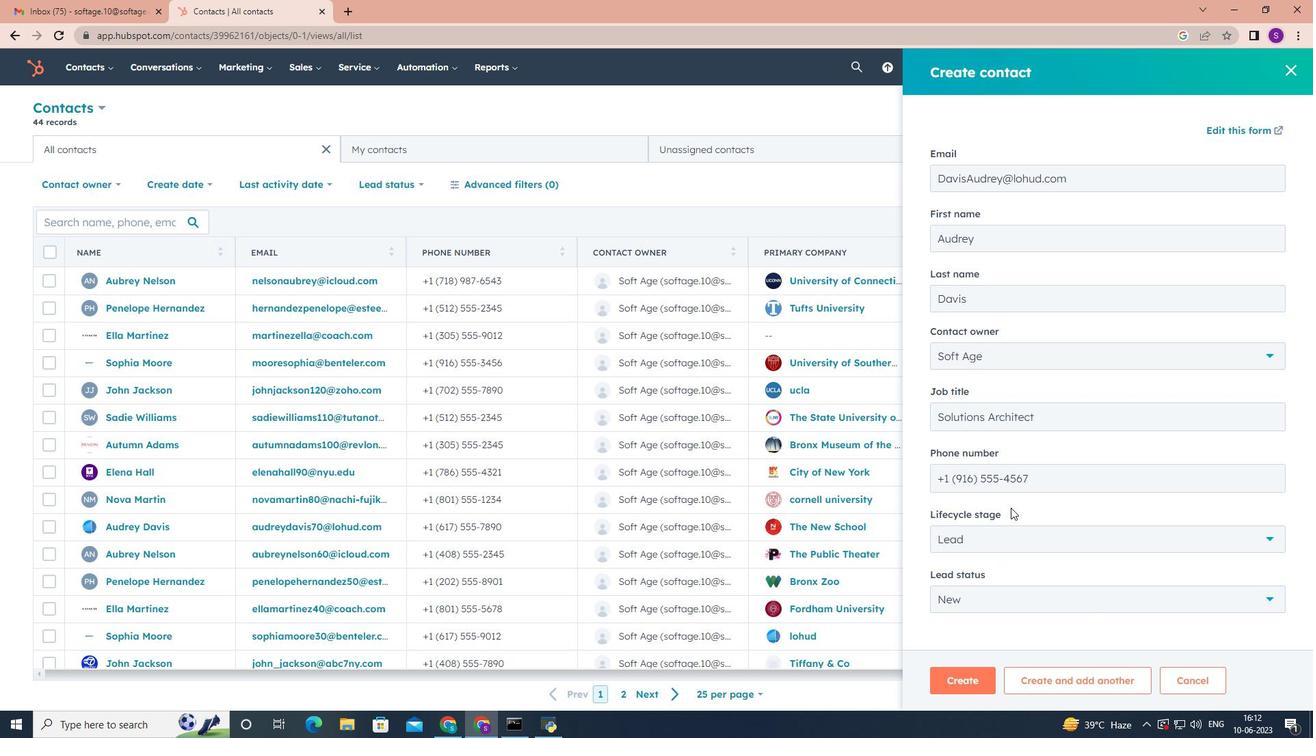 
Action: Mouse scrolled (1010, 516) with delta (0, 0)
Screenshot: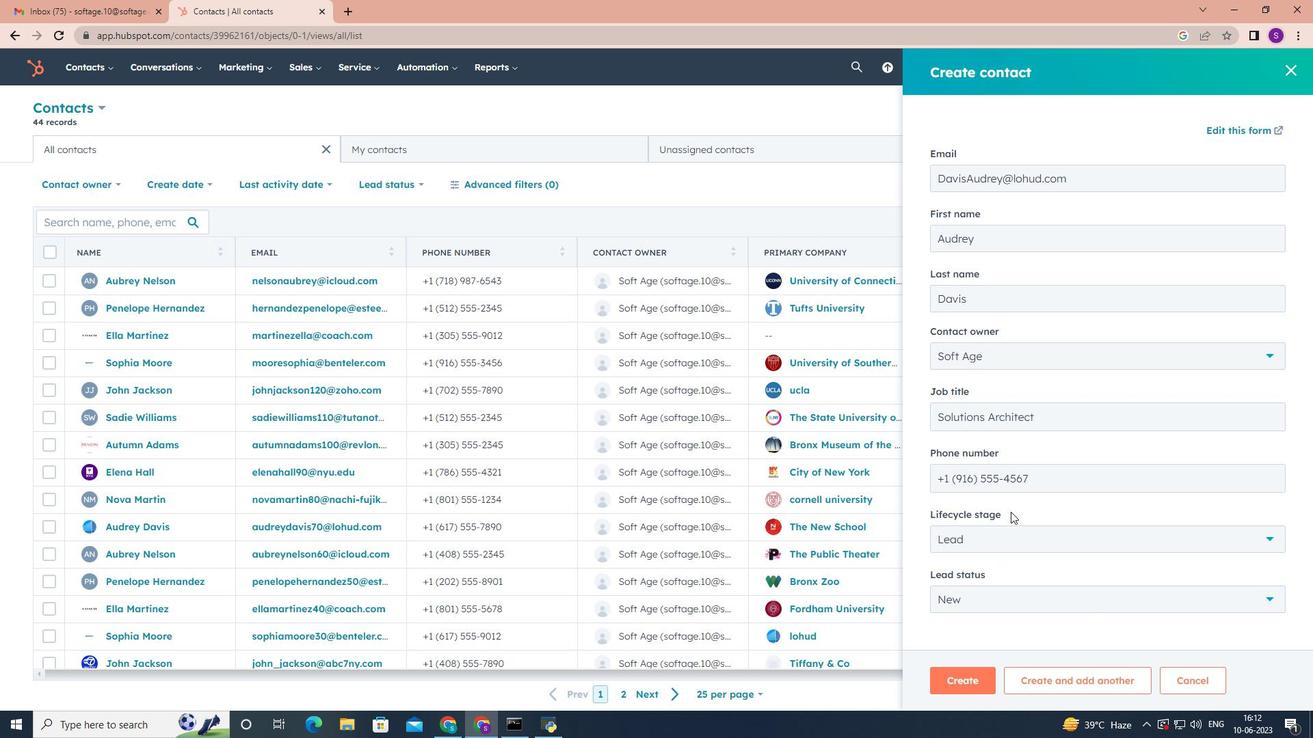 
Action: Mouse moved to (1011, 525)
Screenshot: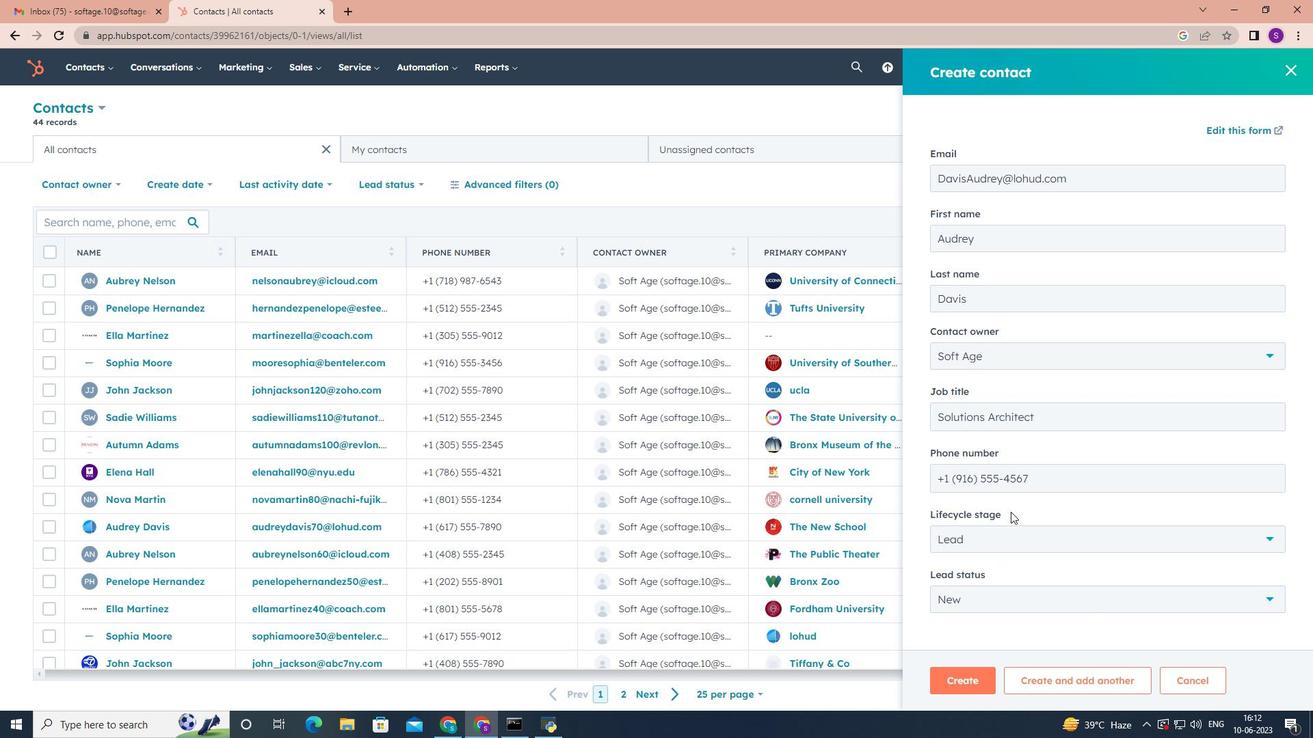 
Action: Mouse scrolled (1011, 524) with delta (0, 0)
Screenshot: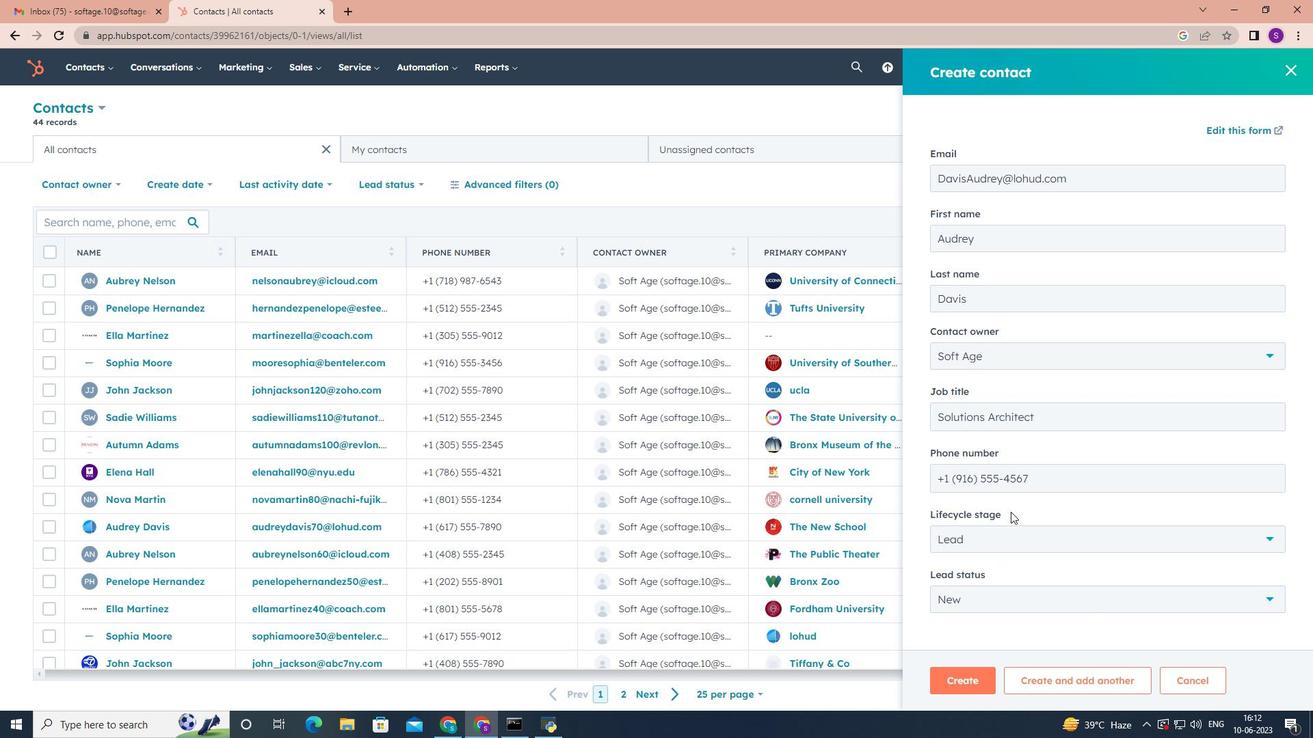 
Action: Mouse moved to (954, 680)
Screenshot: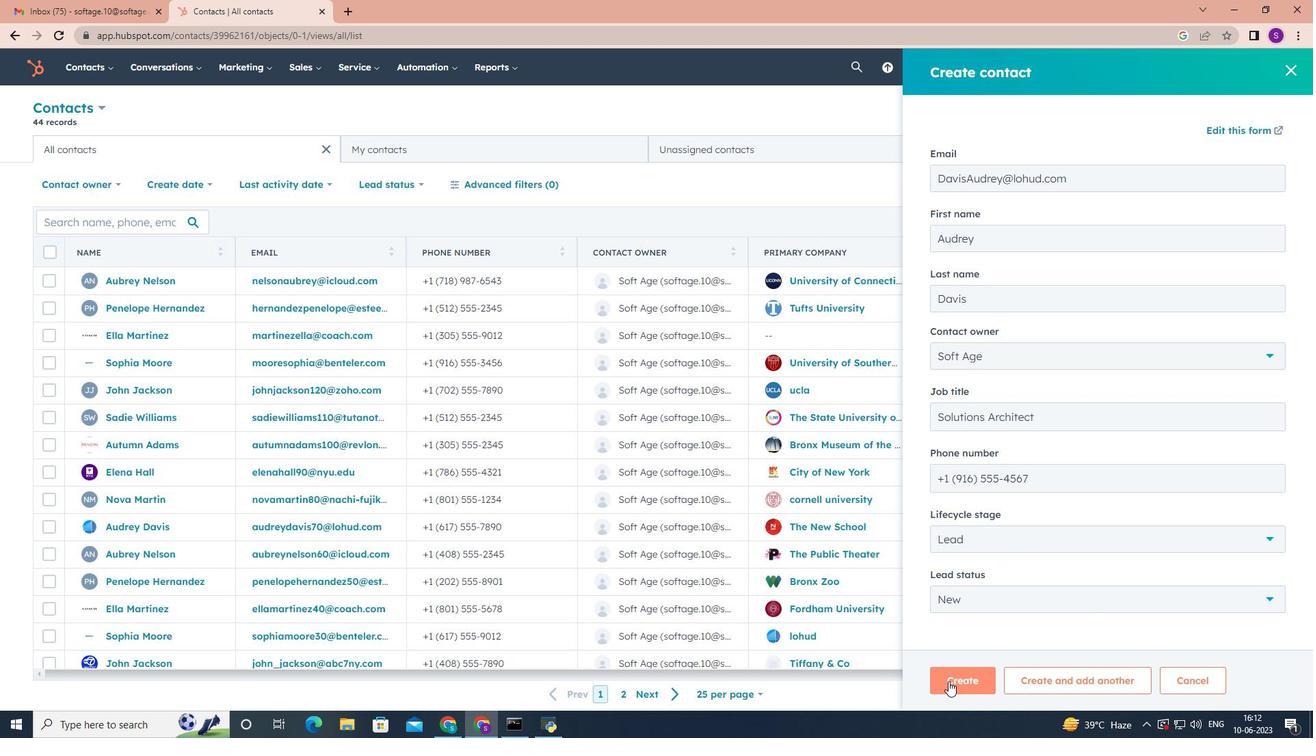 
Action: Mouse pressed left at (954, 680)
Screenshot: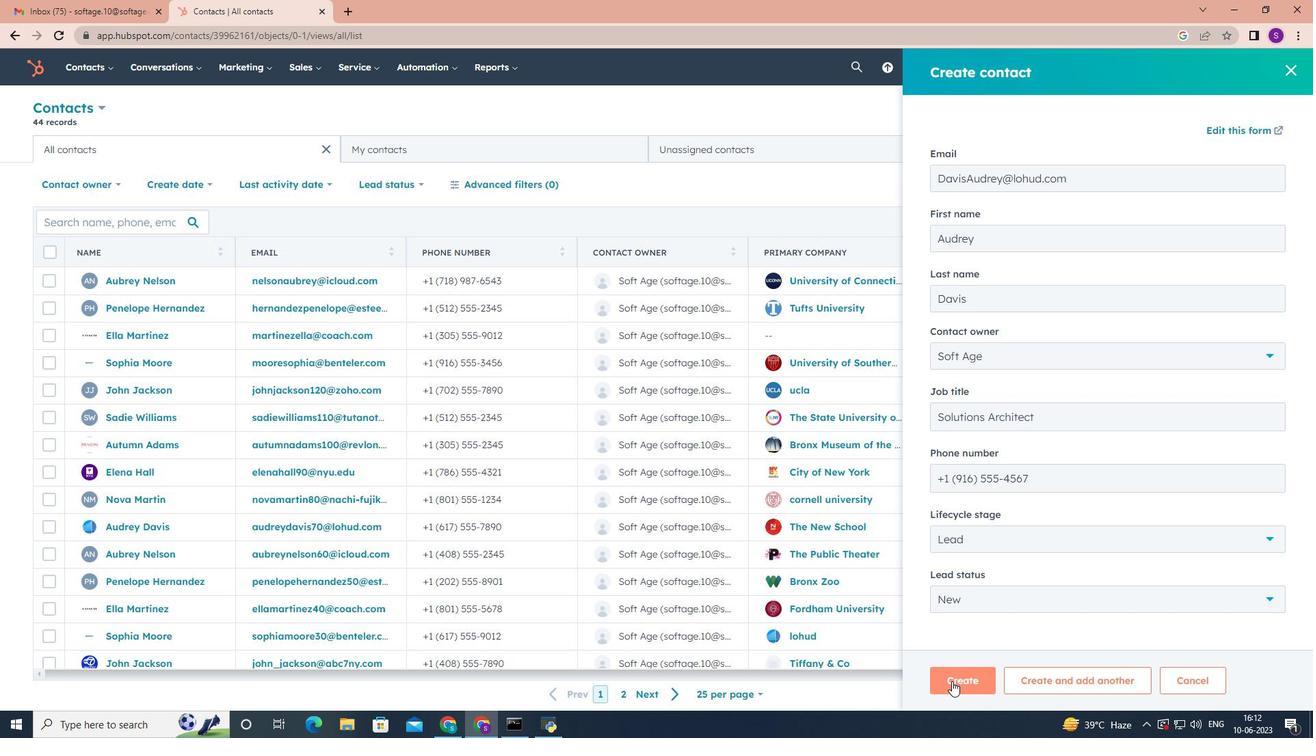 
Action: Mouse moved to (936, 439)
Screenshot: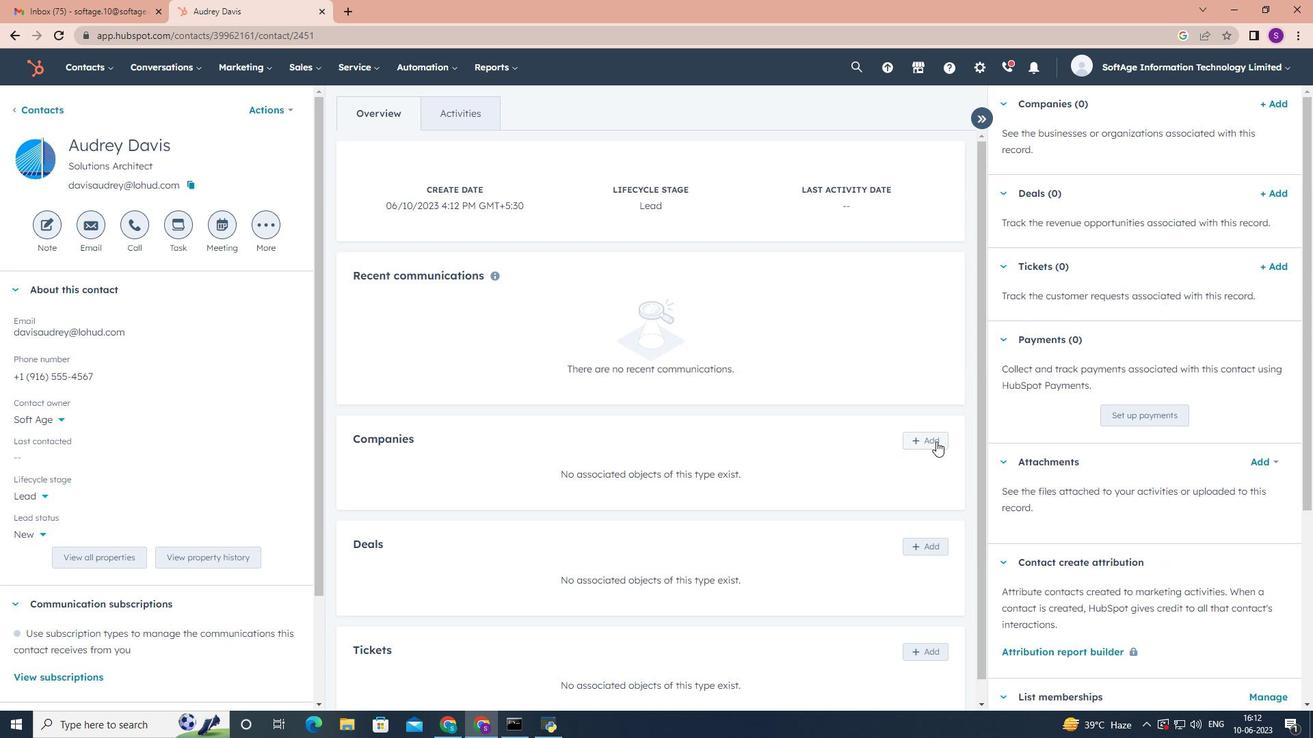 
Action: Mouse pressed left at (936, 439)
Screenshot: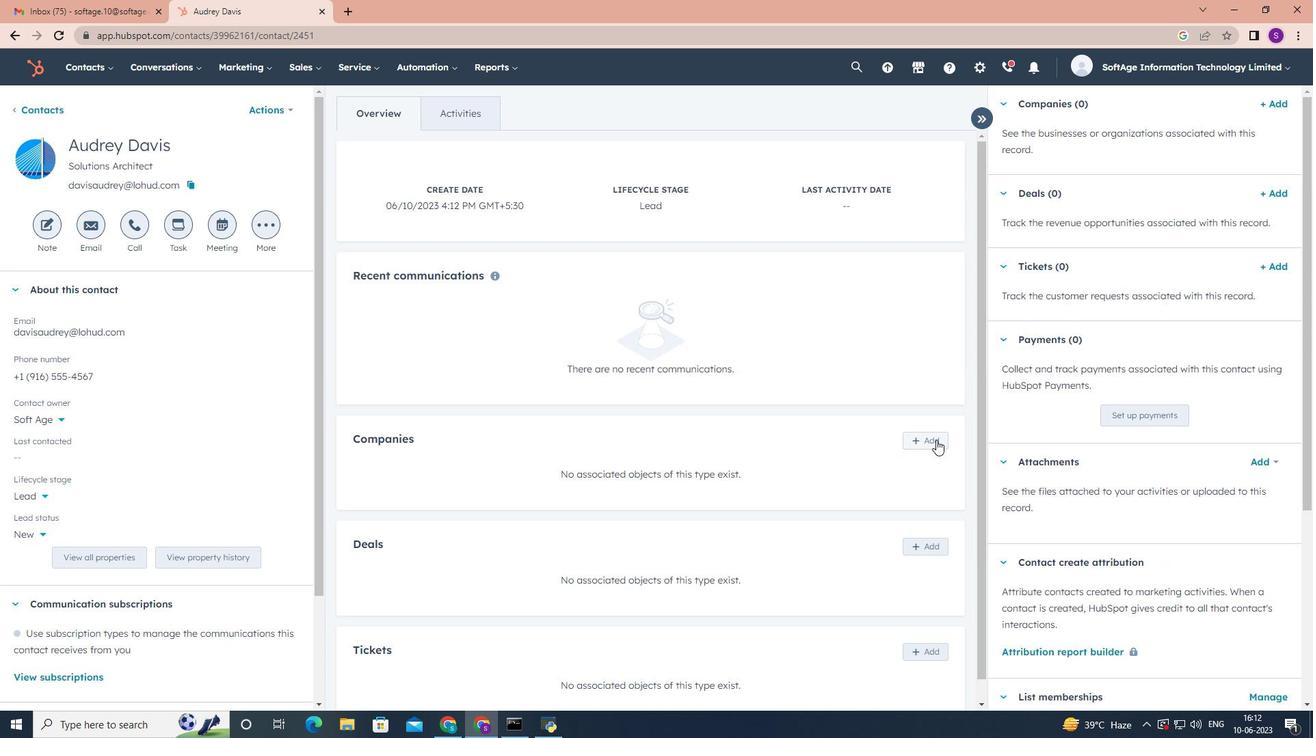 
Action: Mouse moved to (1082, 127)
Screenshot: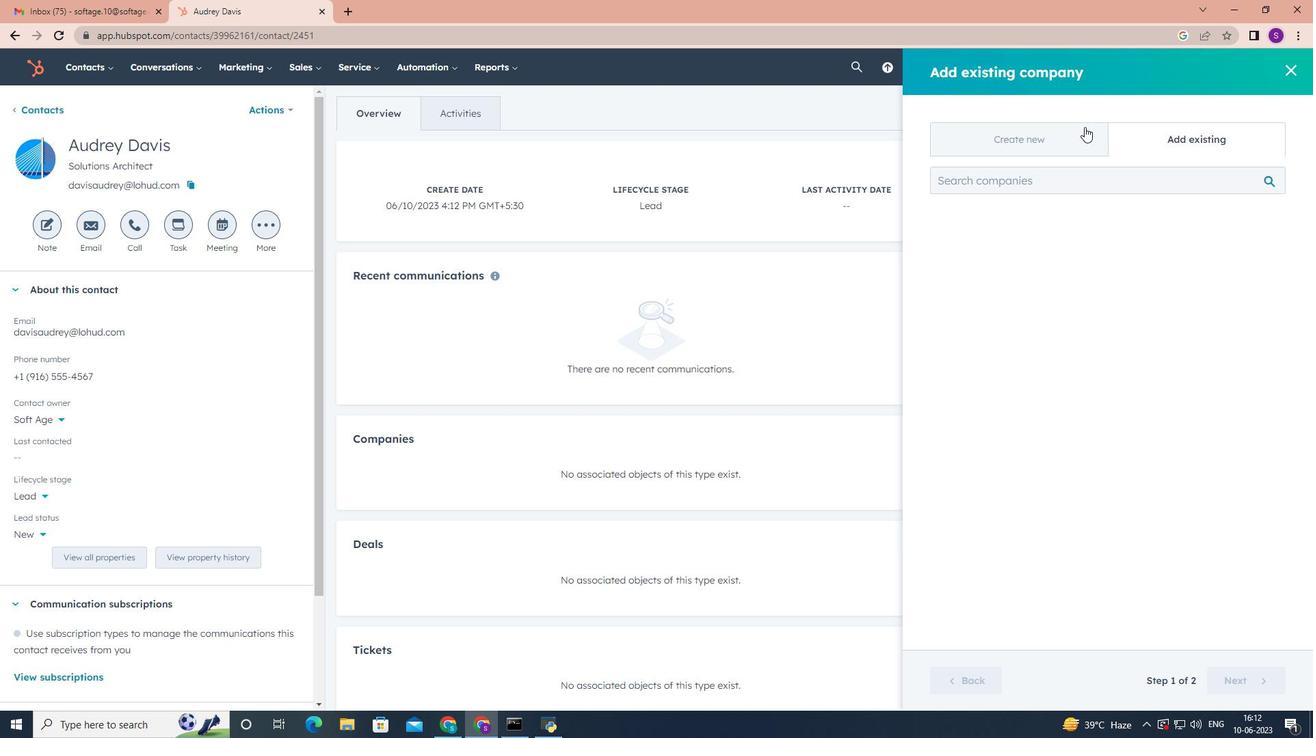 
Action: Mouse pressed left at (1082, 127)
Screenshot: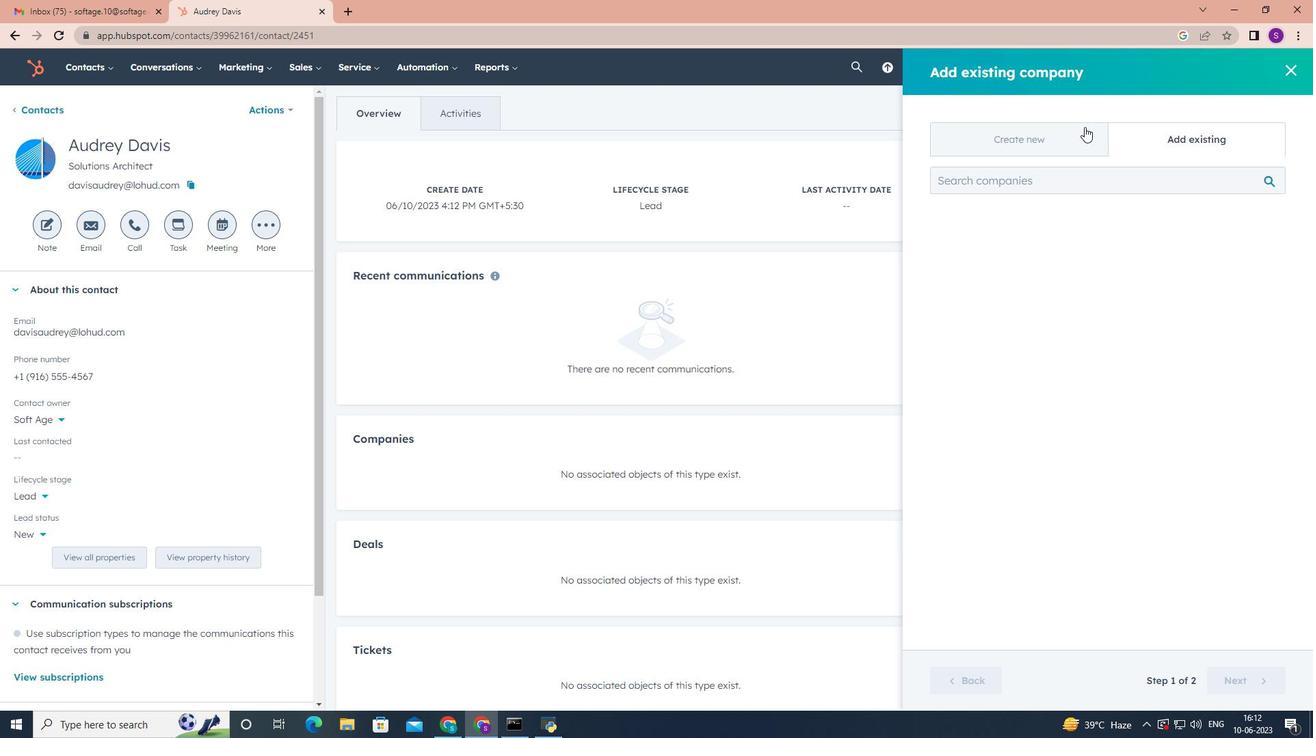 
Action: Mouse moved to (1057, 214)
Screenshot: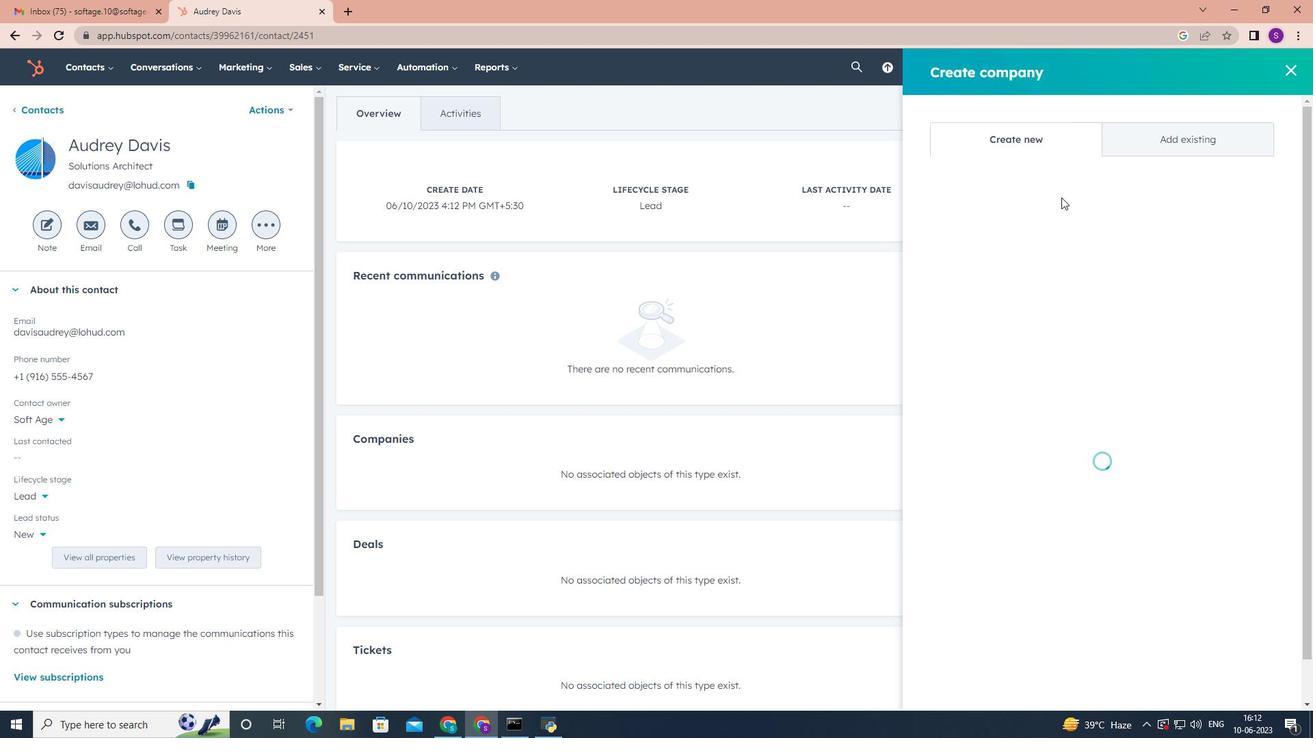 
Action: Mouse pressed left at (1057, 214)
Screenshot: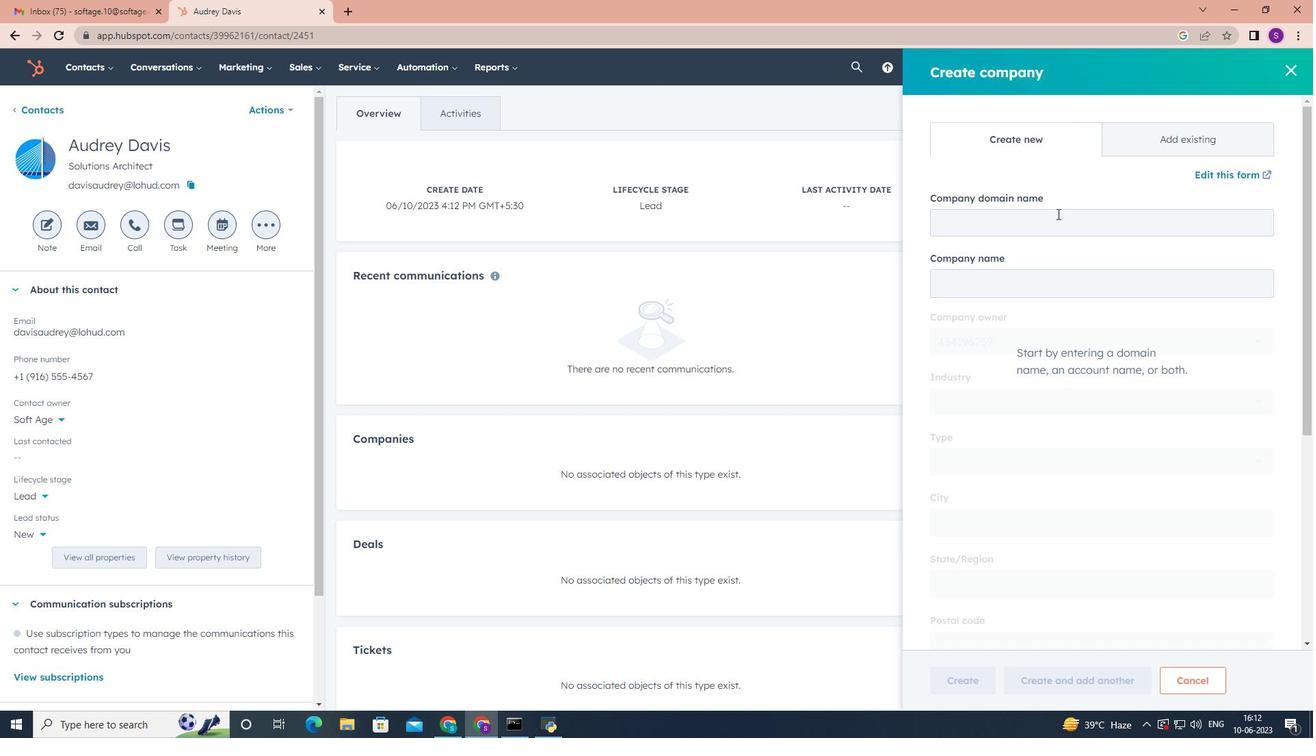 
Action: Key pressed uncp.edu
Screenshot: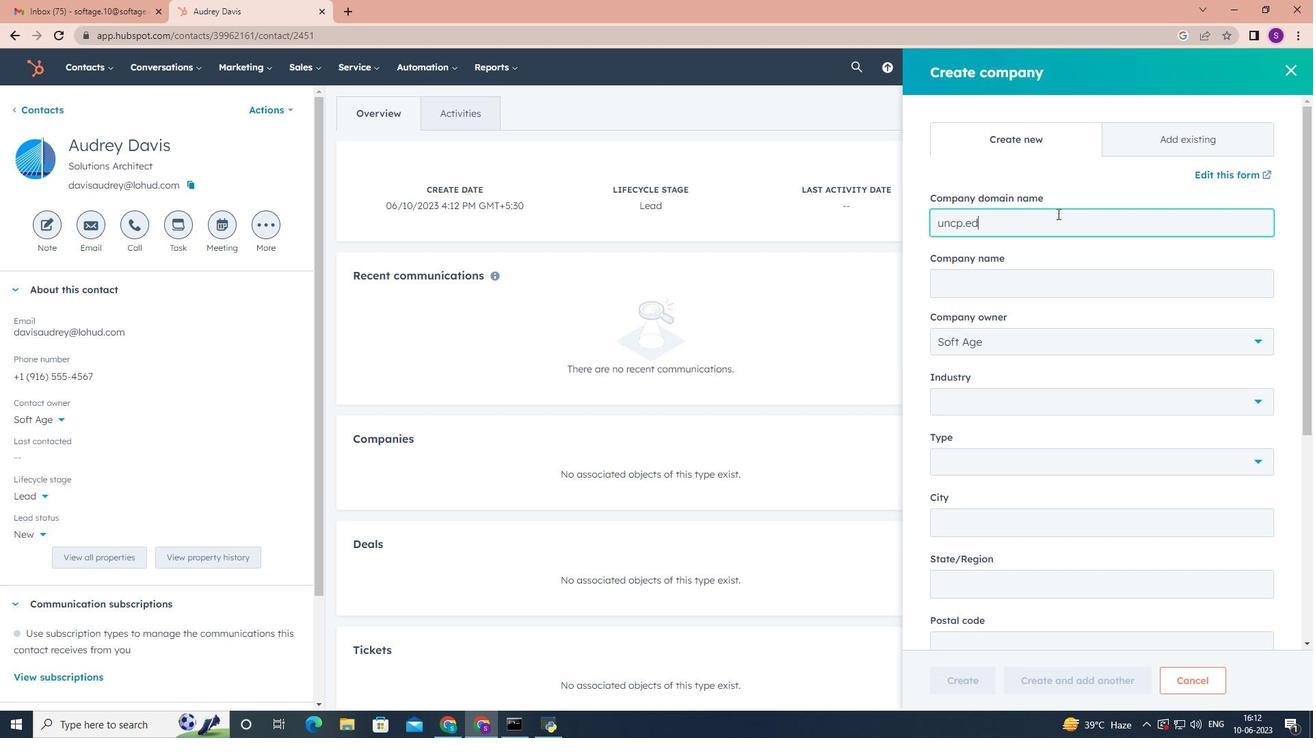 
Action: Mouse scrolled (1057, 213) with delta (0, 0)
Screenshot: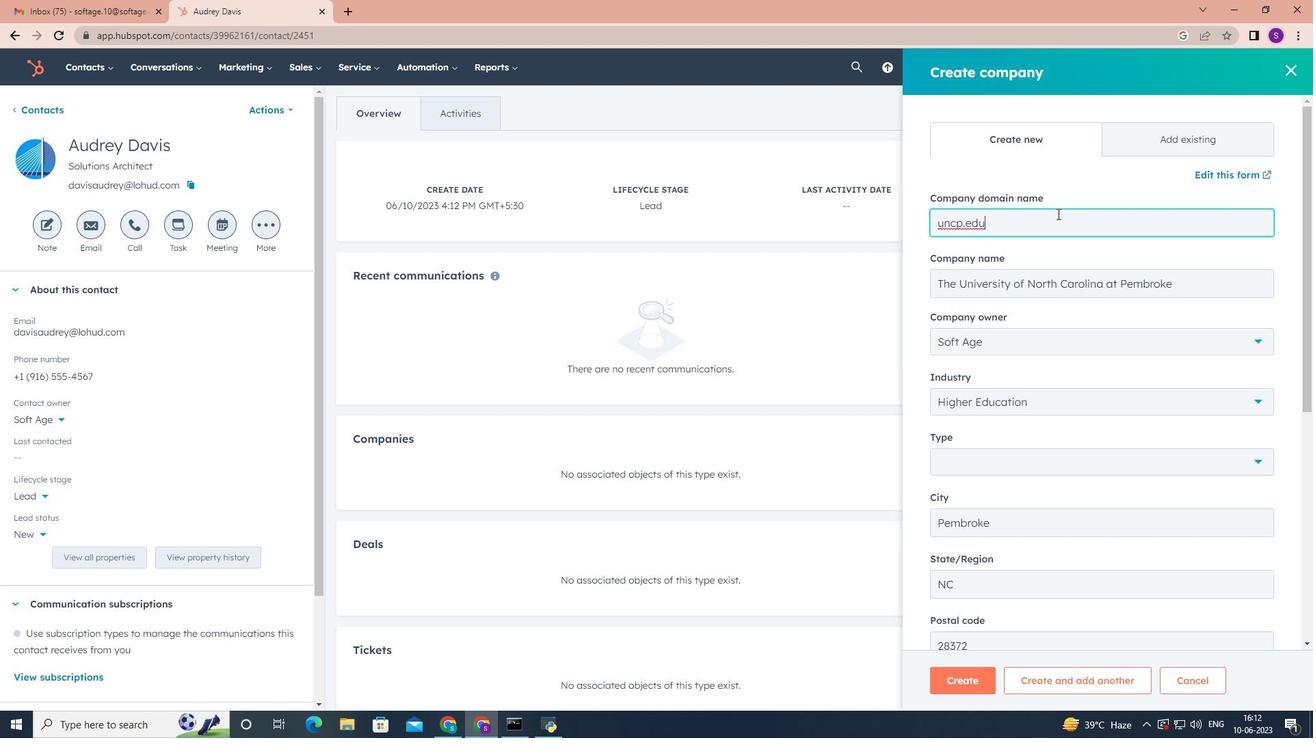 
Action: Mouse scrolled (1057, 213) with delta (0, 0)
Screenshot: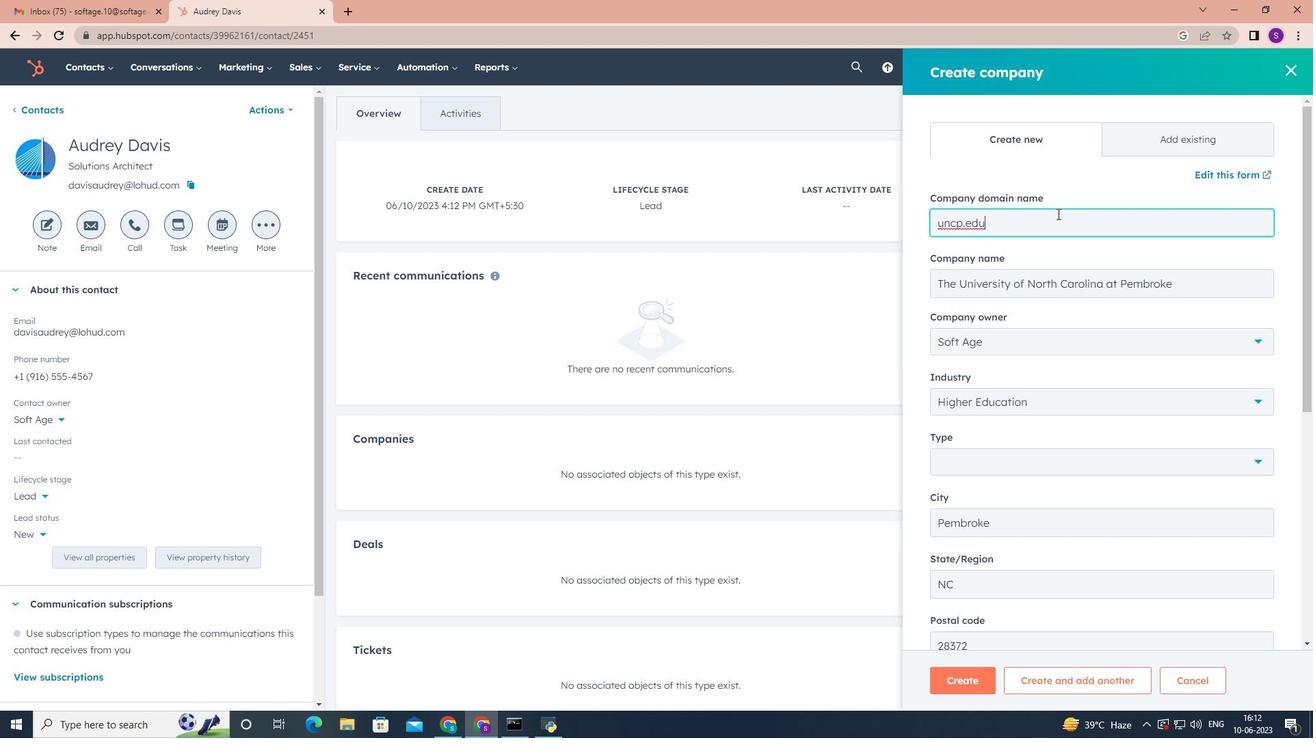 
Action: Mouse scrolled (1057, 213) with delta (0, 0)
Screenshot: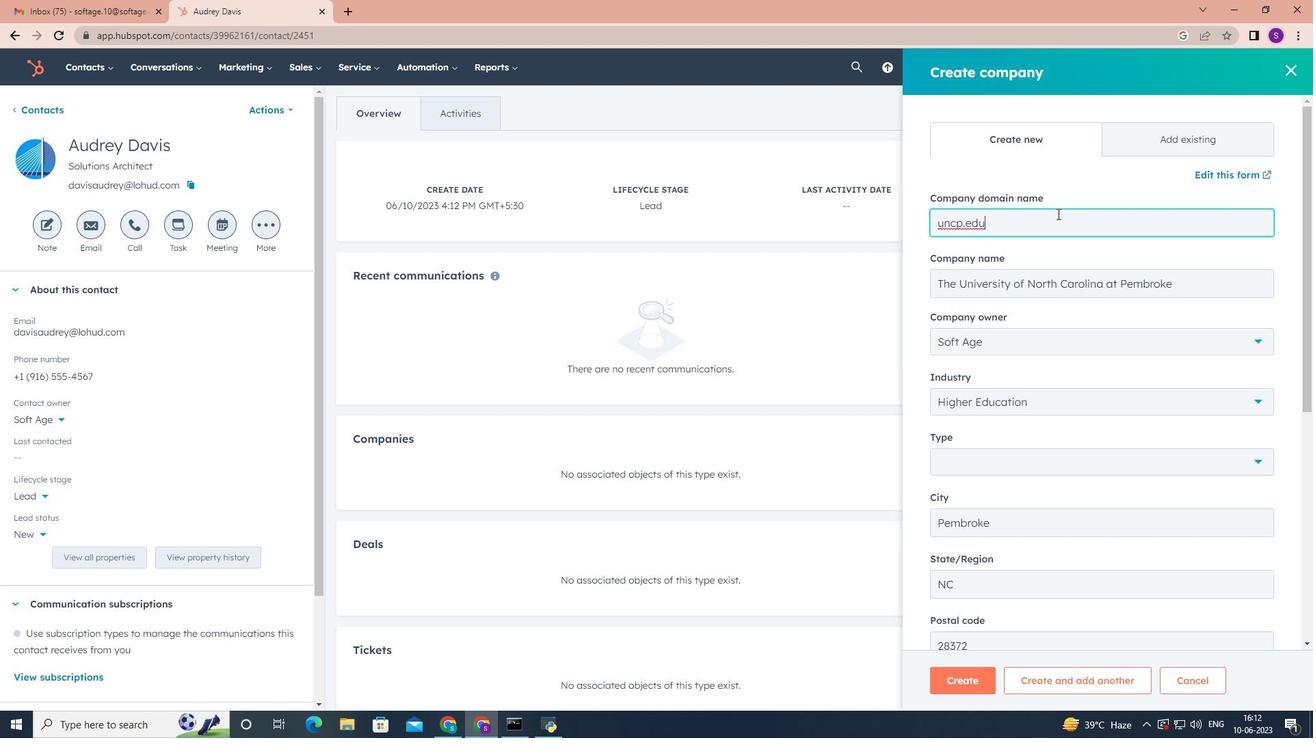 
Action: Mouse scrolled (1057, 214) with delta (0, 0)
Screenshot: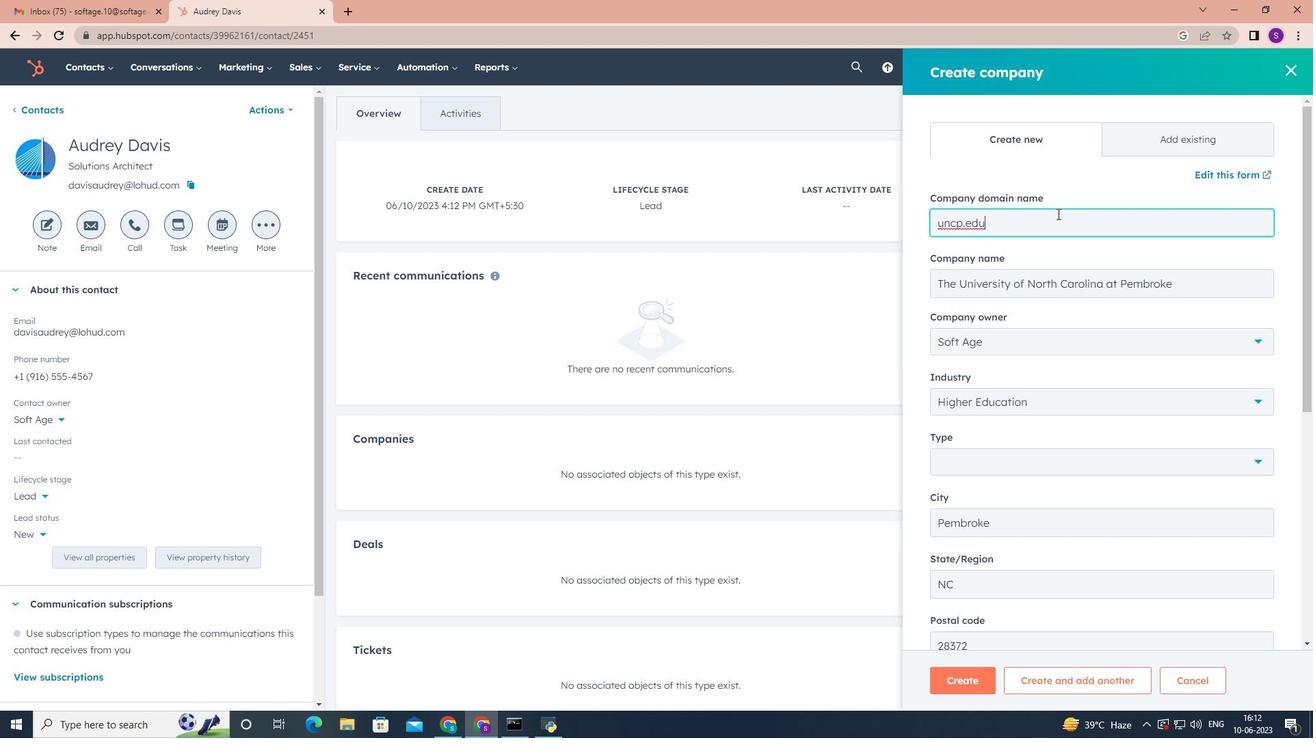 
Action: Mouse scrolled (1057, 213) with delta (0, 0)
Screenshot: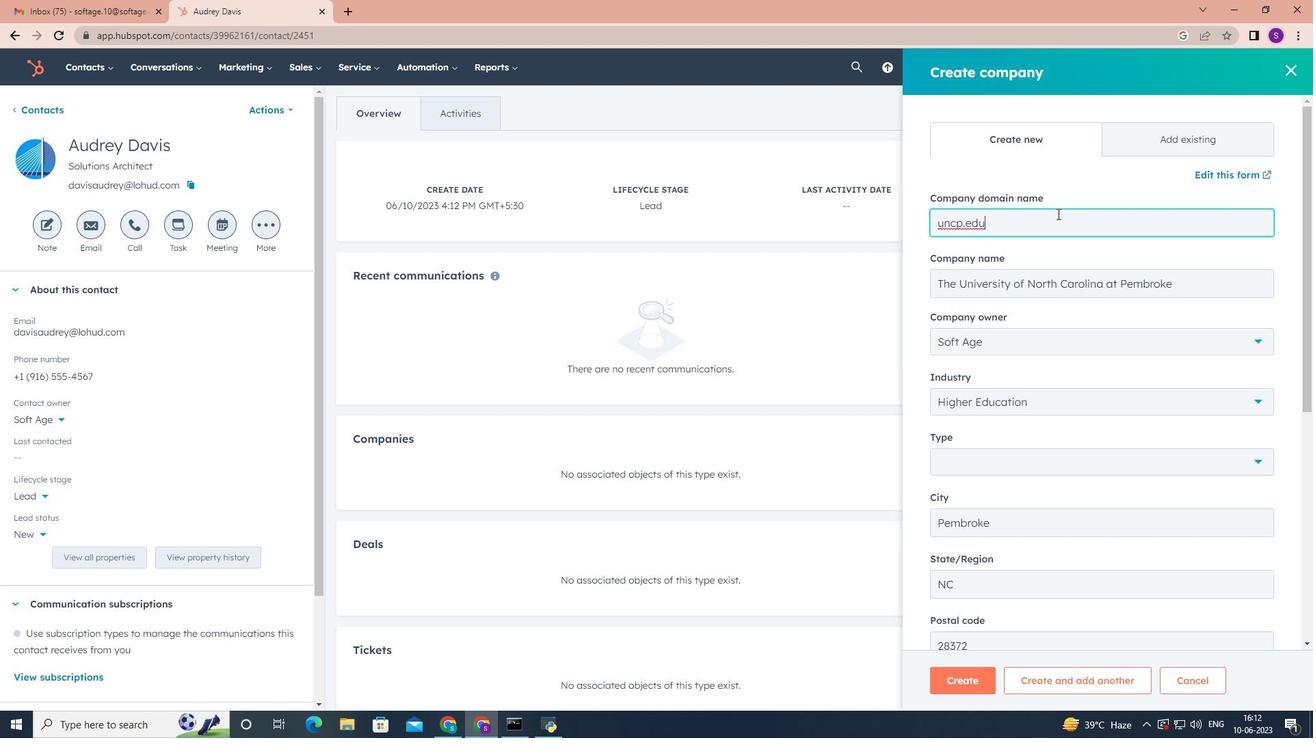 
Action: Mouse moved to (1051, 226)
Screenshot: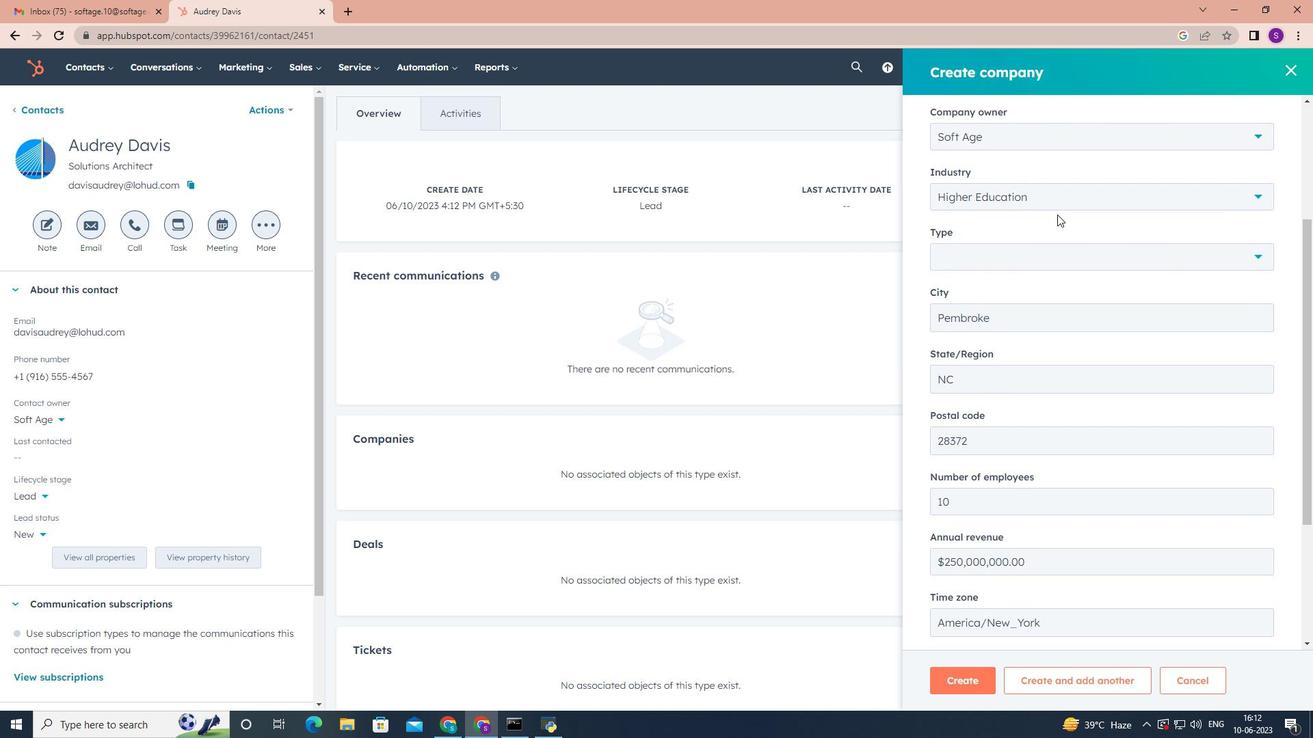 
Action: Mouse scrolled (1051, 225) with delta (0, 0)
Screenshot: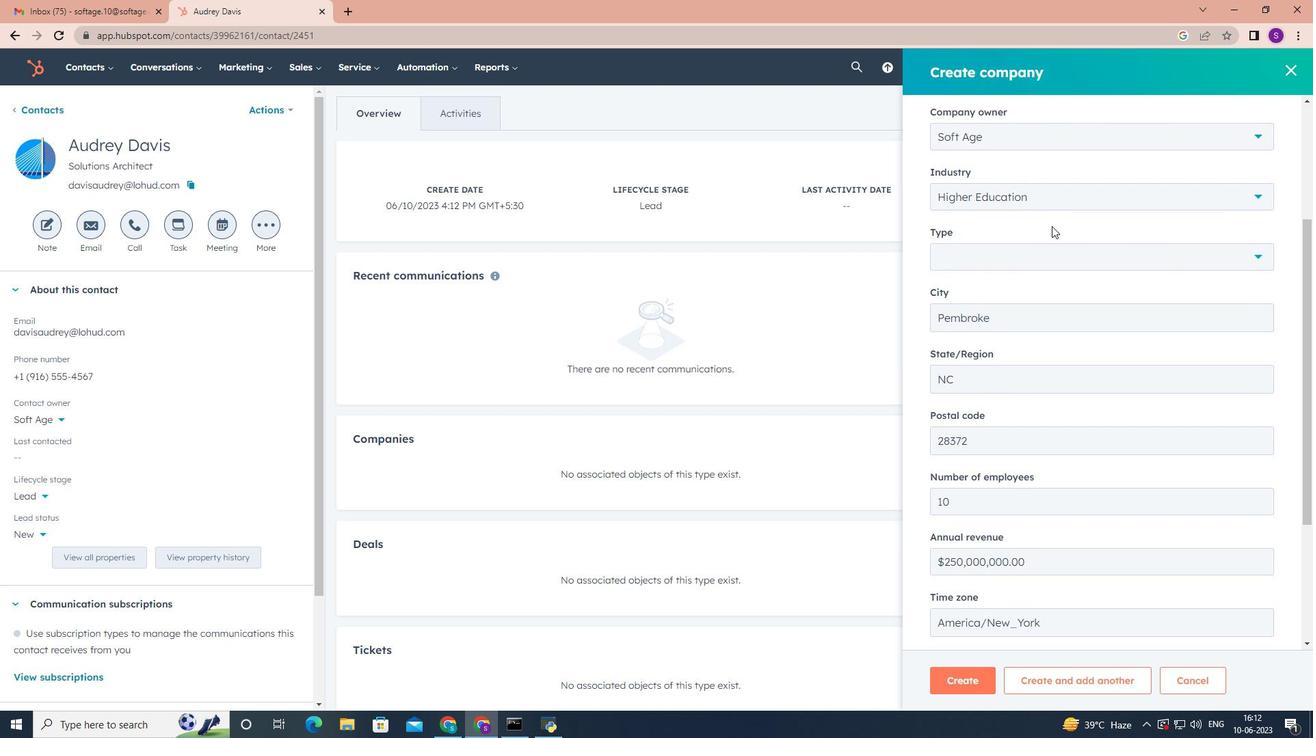 
Action: Mouse scrolled (1051, 225) with delta (0, 0)
Screenshot: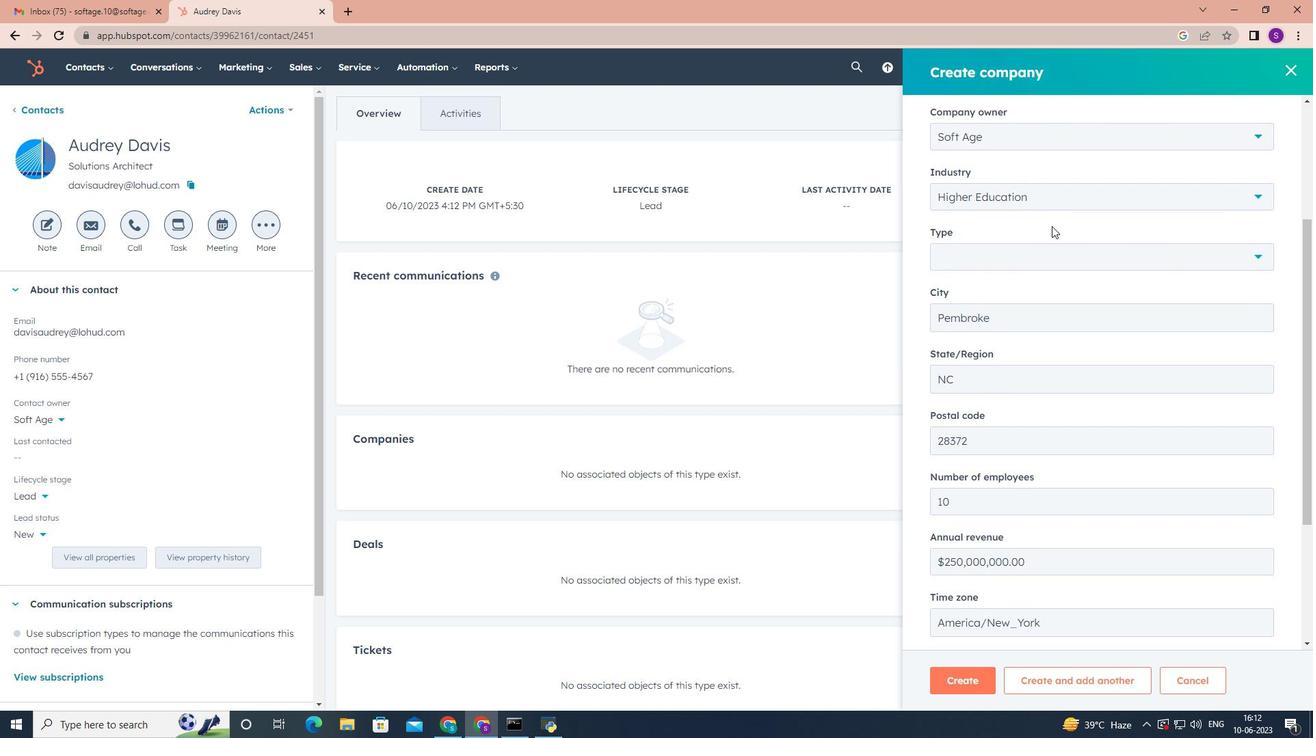 
Action: Mouse moved to (1087, 123)
Screenshot: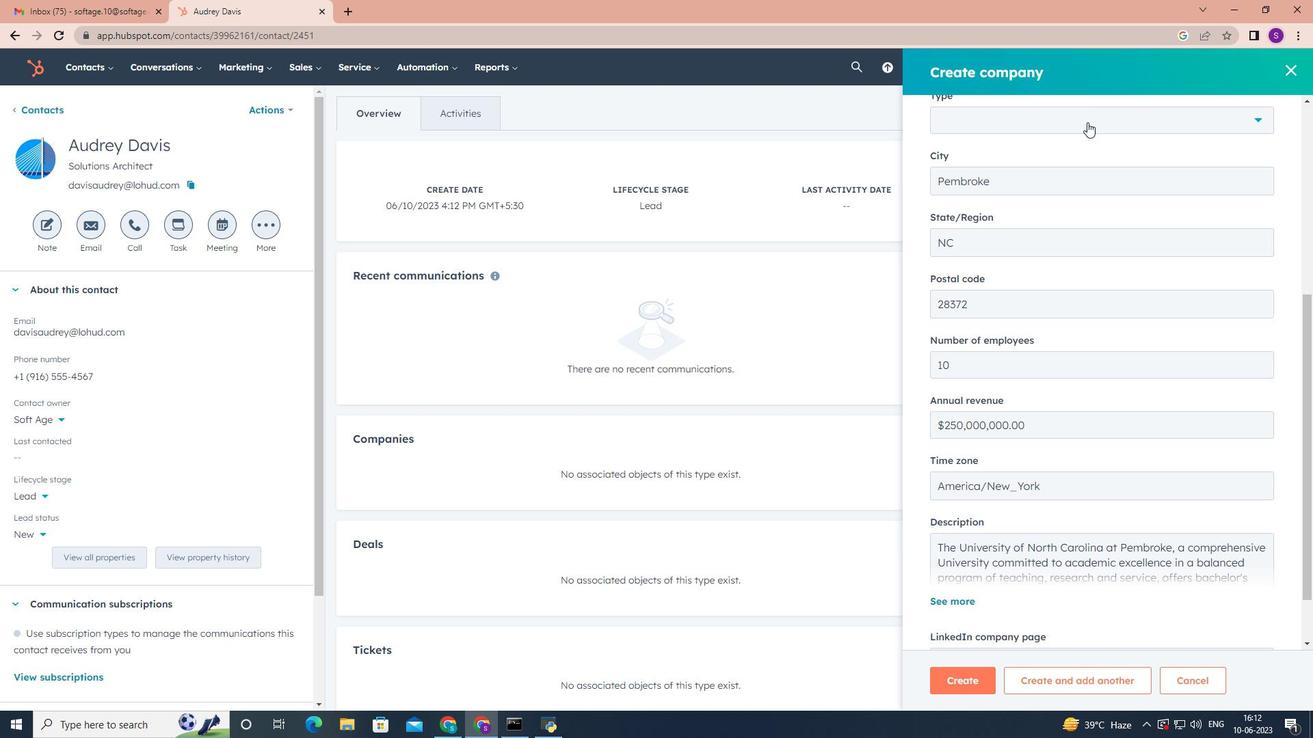 
Action: Mouse pressed left at (1087, 123)
Screenshot: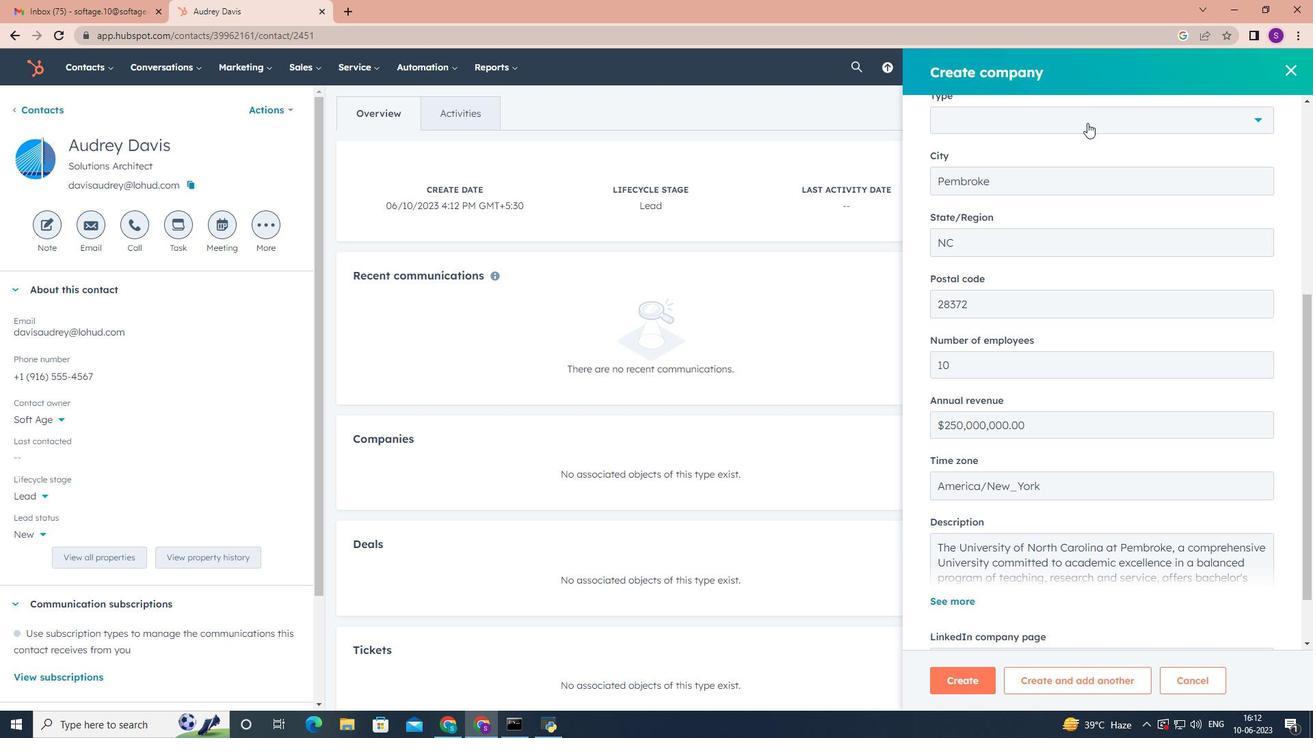 
Action: Mouse scrolled (1087, 124) with delta (0, 0)
Screenshot: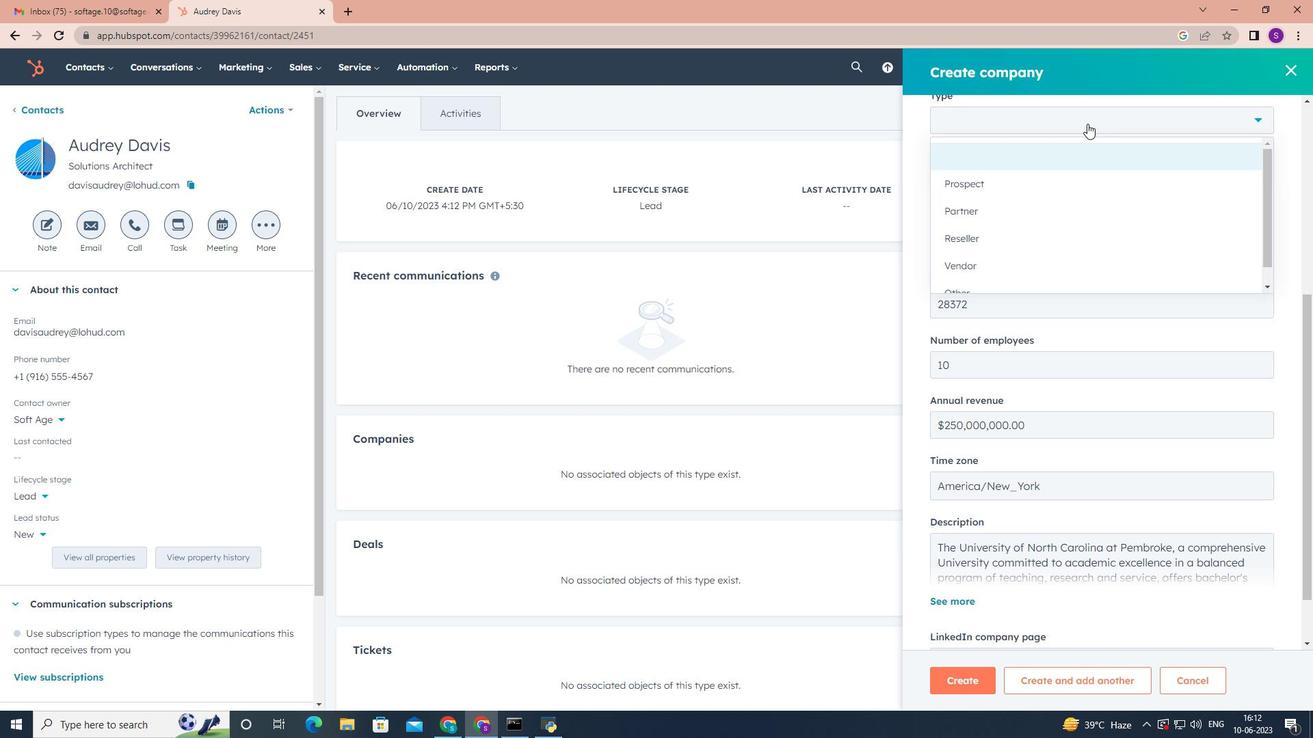 
Action: Mouse scrolled (1087, 124) with delta (0, 0)
Screenshot: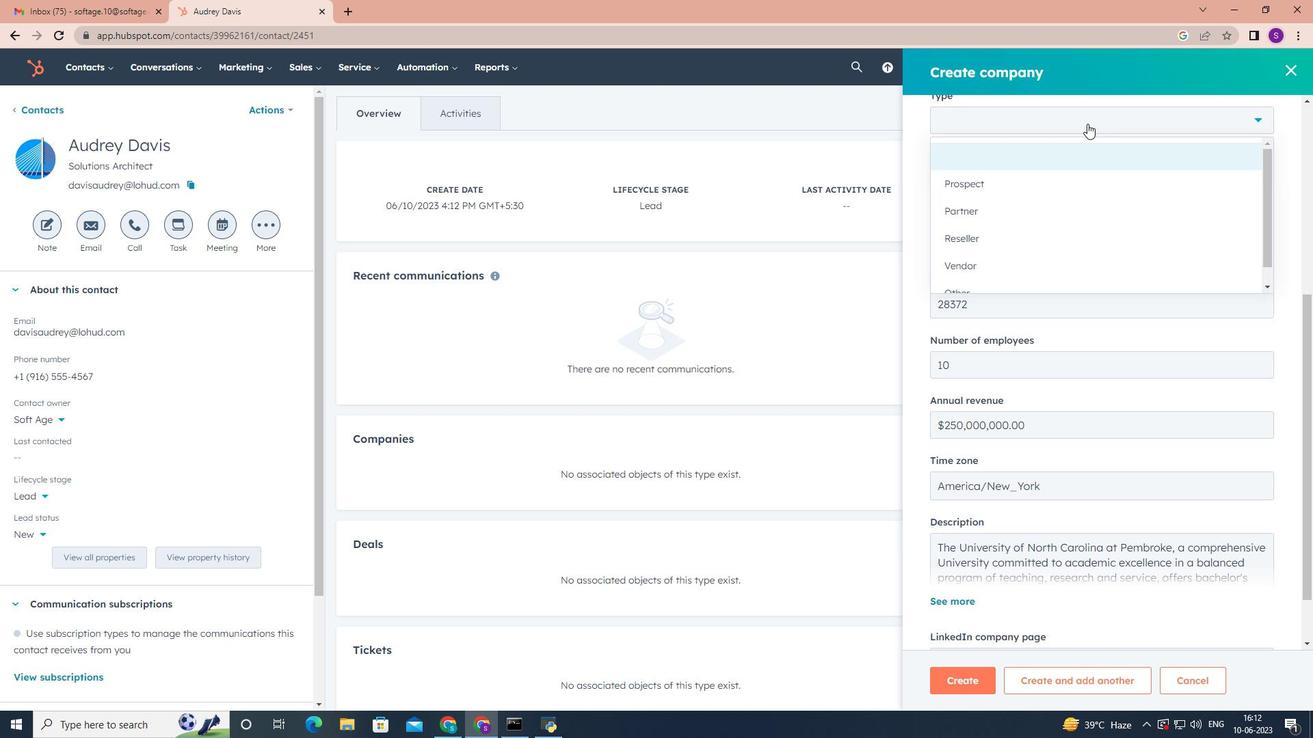 
Action: Mouse moved to (1040, 395)
Screenshot: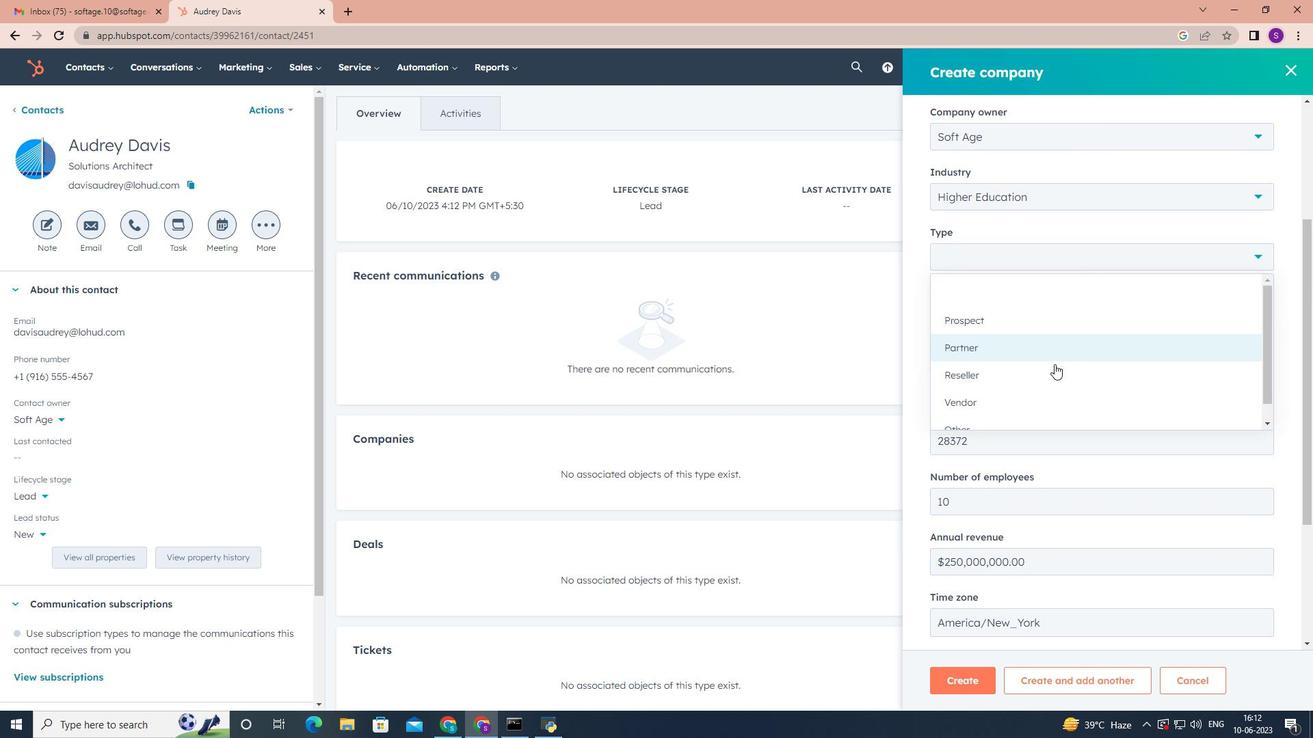 
Action: Mouse scrolled (1040, 395) with delta (0, 0)
Screenshot: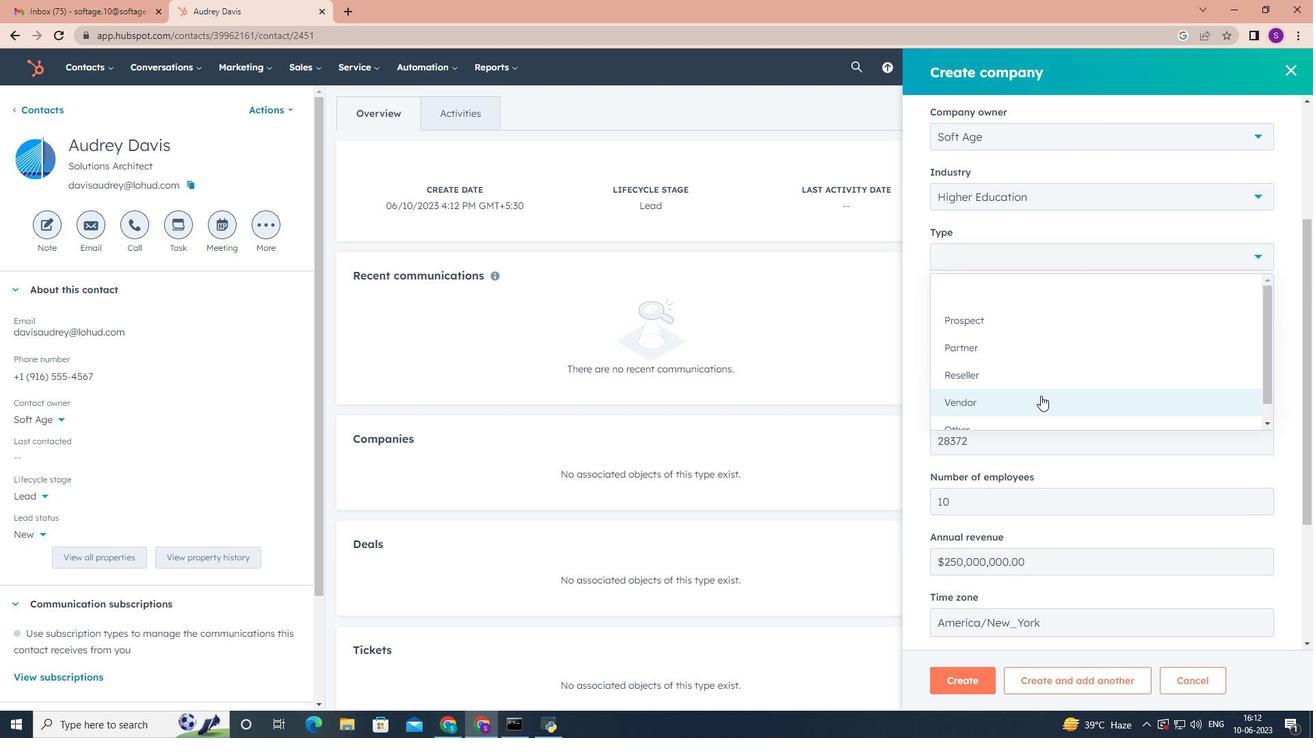 
Action: Mouse scrolled (1040, 395) with delta (0, 0)
Screenshot: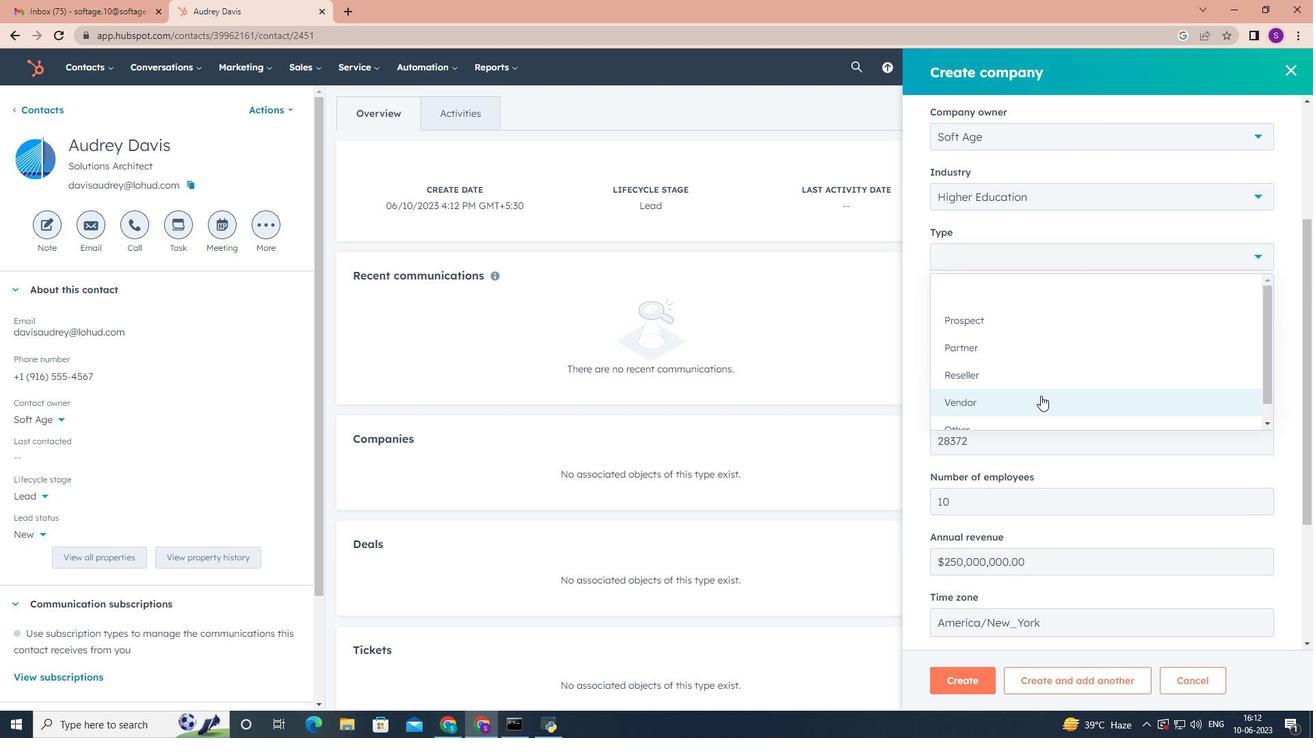 
Action: Mouse scrolled (1040, 395) with delta (0, 0)
Screenshot: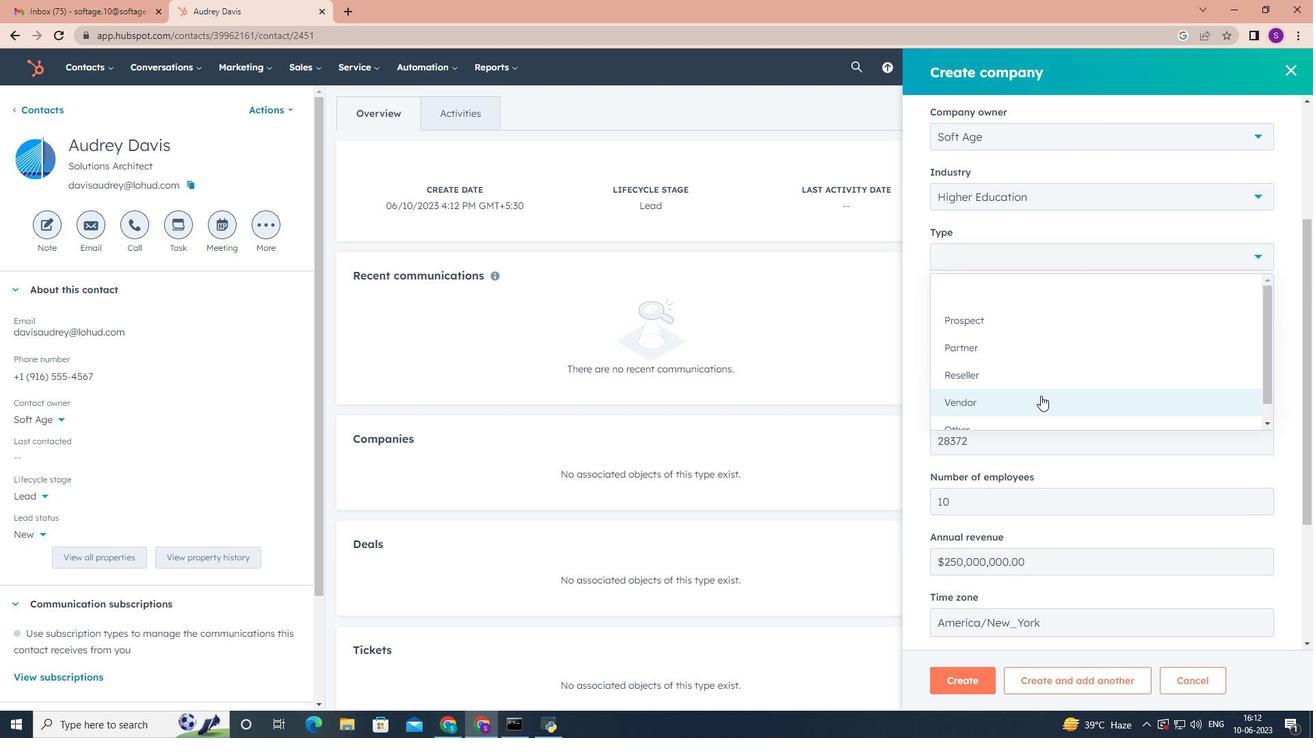 
Action: Mouse scrolled (1040, 395) with delta (0, 0)
Screenshot: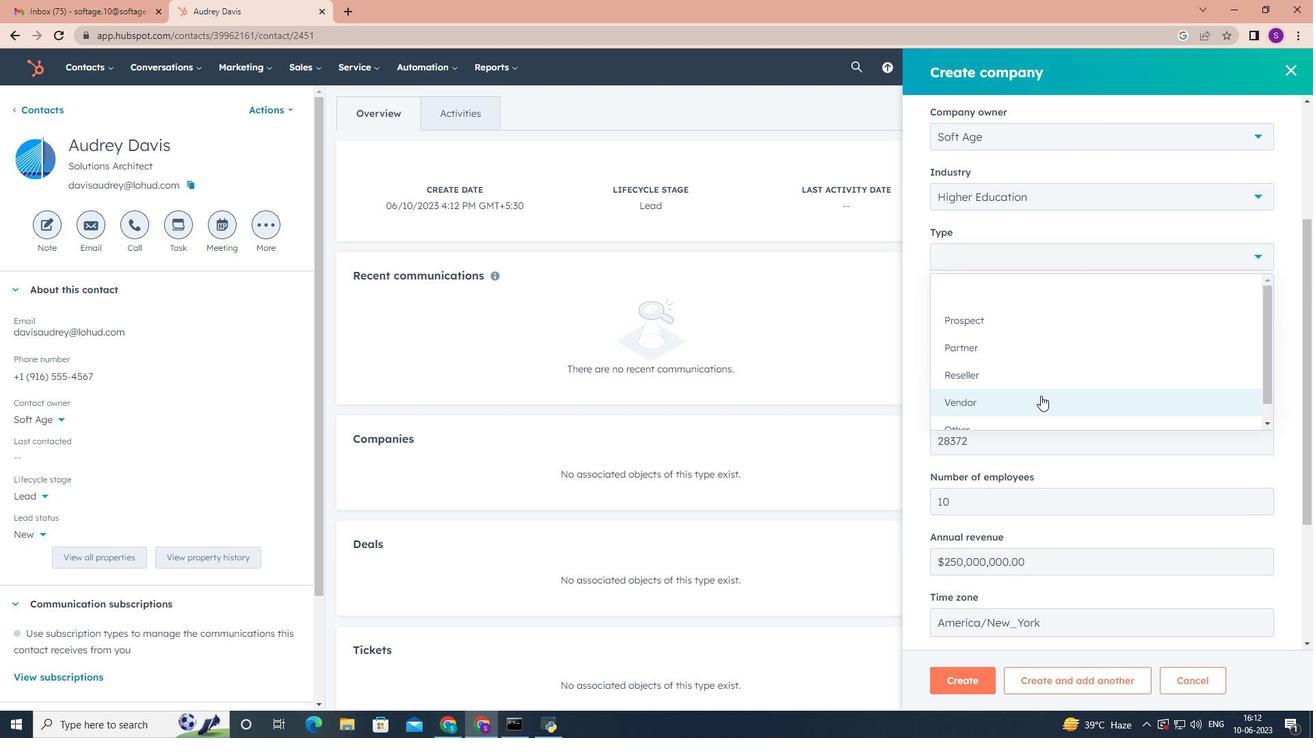 
Action: Mouse scrolled (1040, 395) with delta (0, 0)
Screenshot: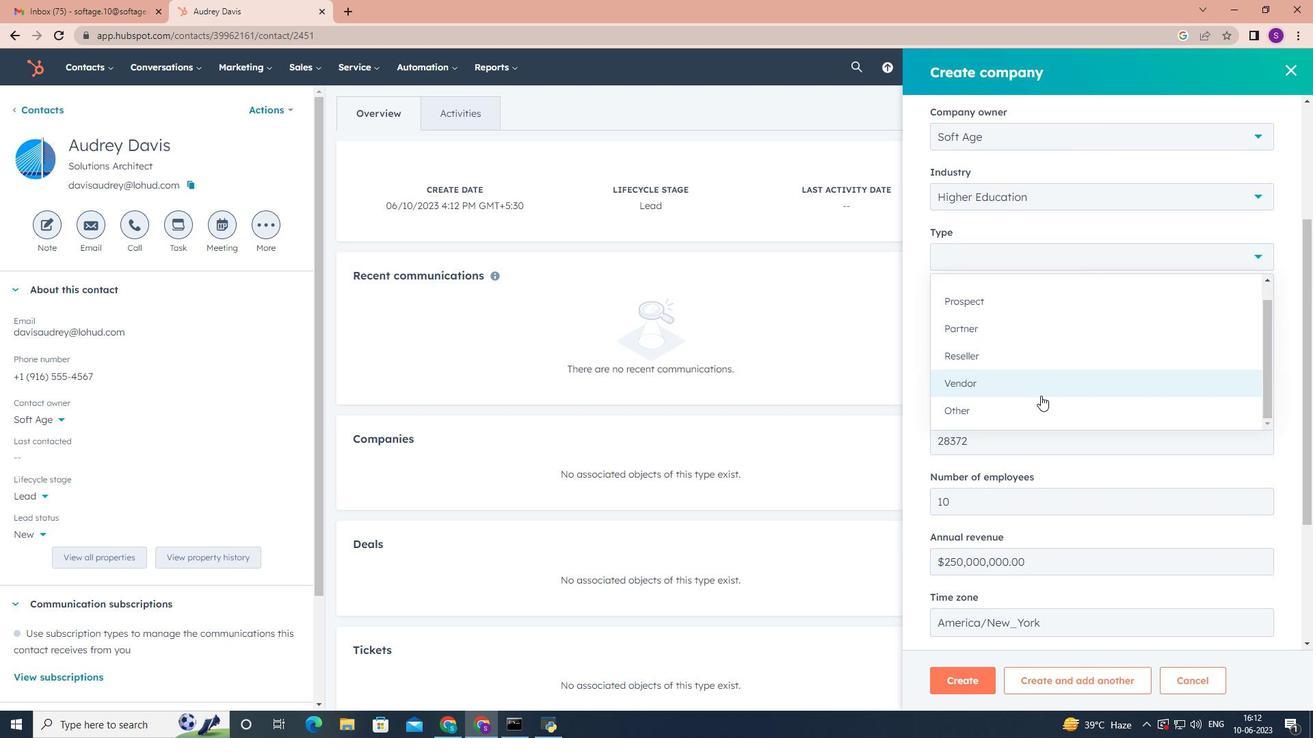 
Action: Mouse scrolled (1040, 395) with delta (0, 0)
Screenshot: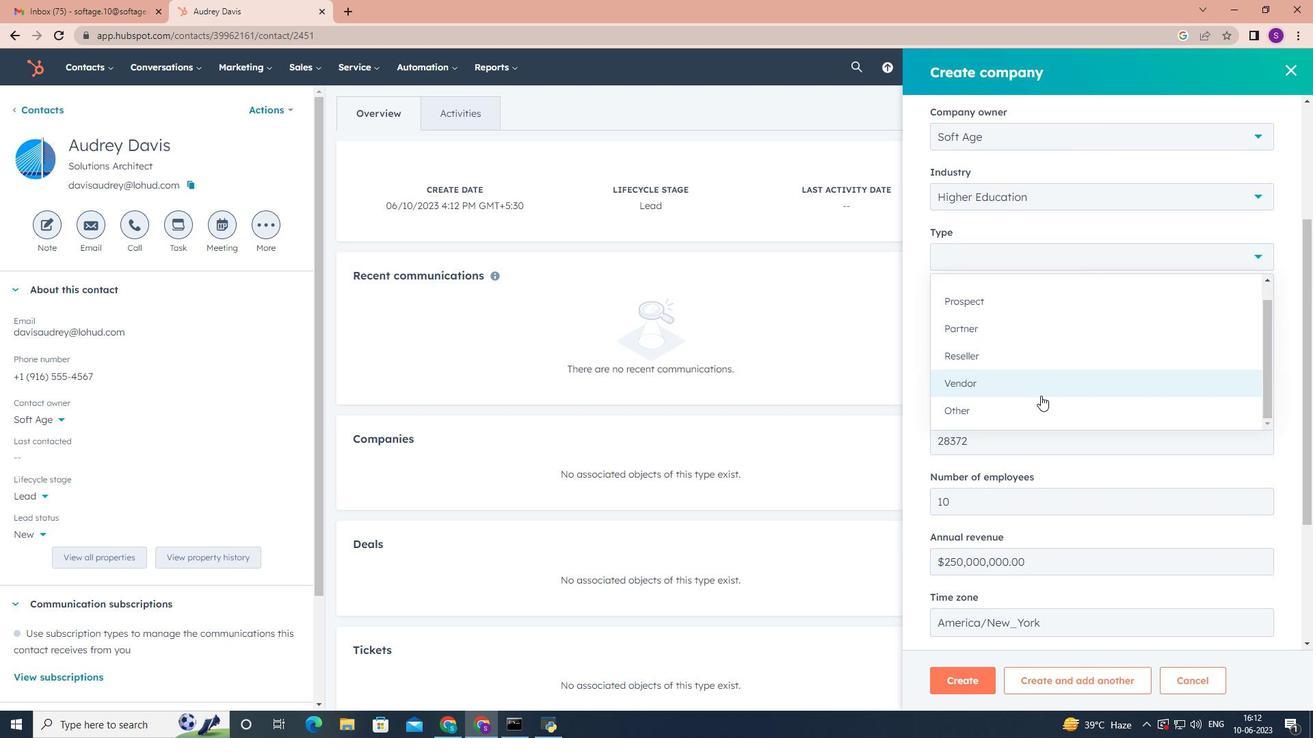 
Action: Mouse scrolled (1040, 395) with delta (0, 0)
Screenshot: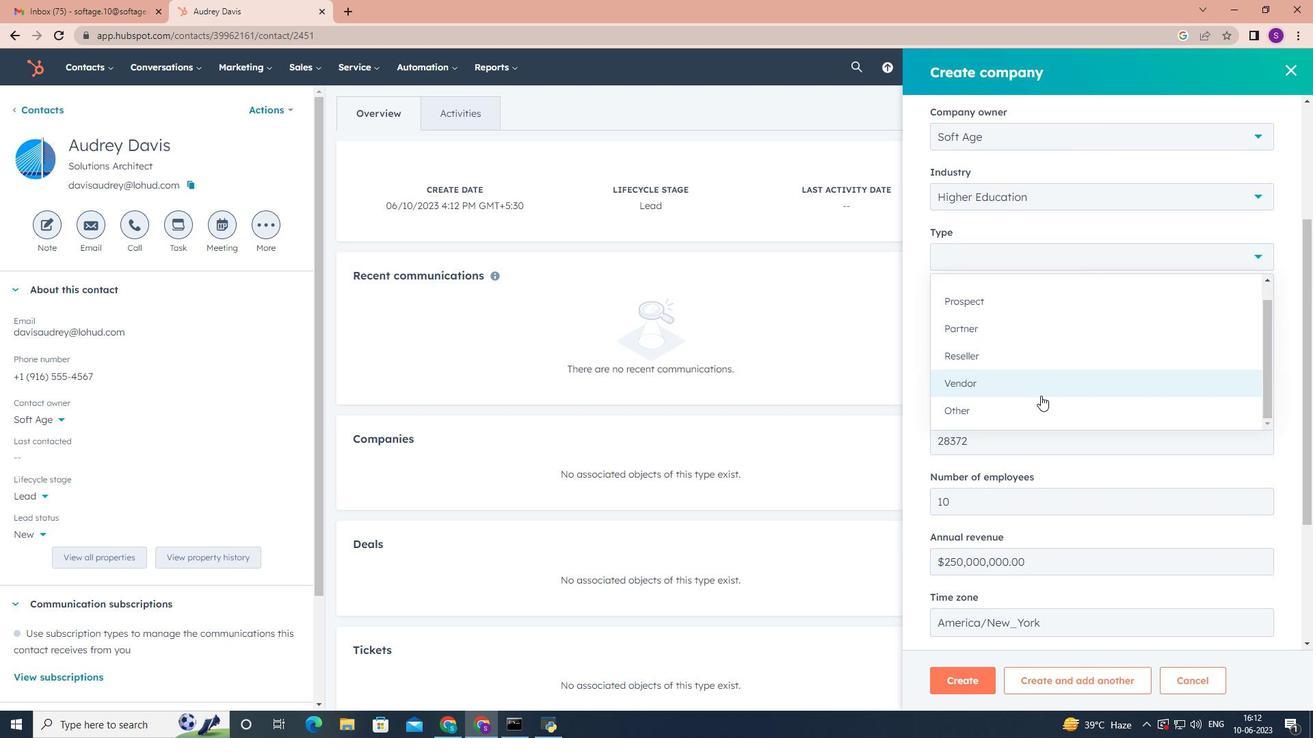 
Action: Mouse scrolled (1040, 395) with delta (0, 0)
Screenshot: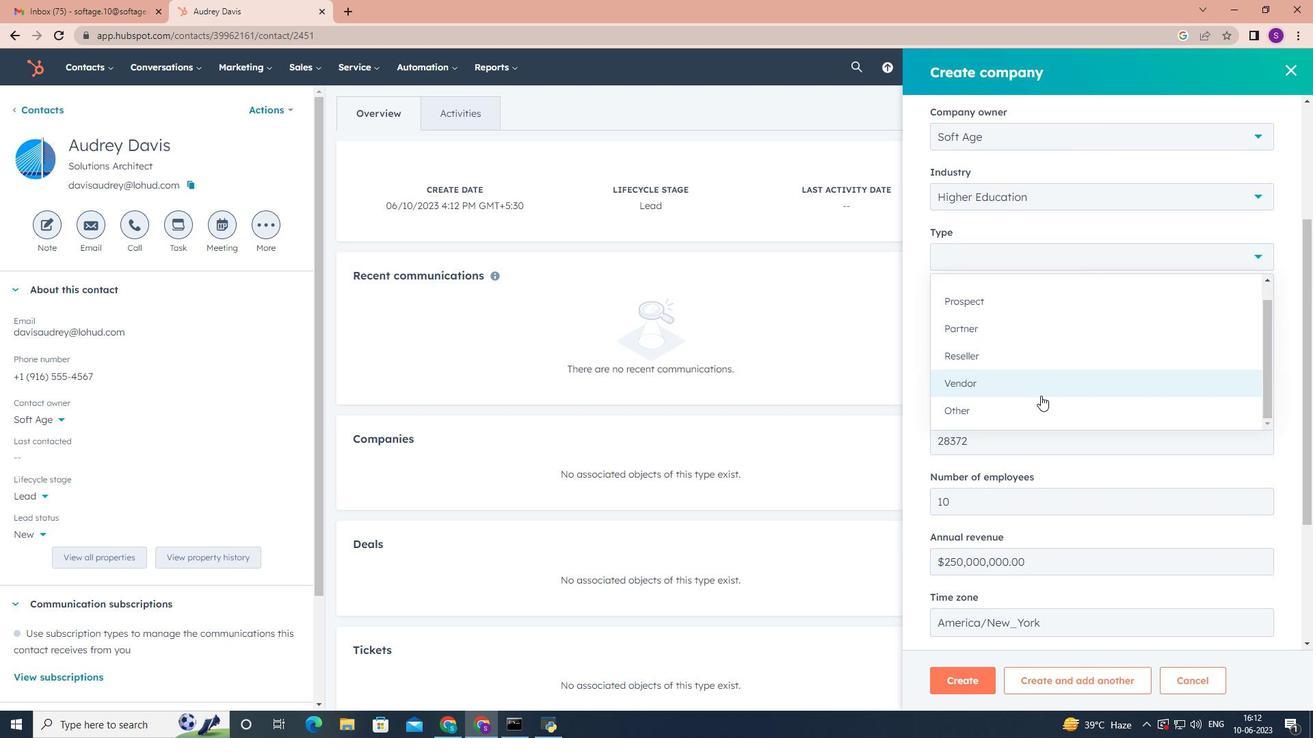 
Action: Mouse moved to (1021, 404)
Screenshot: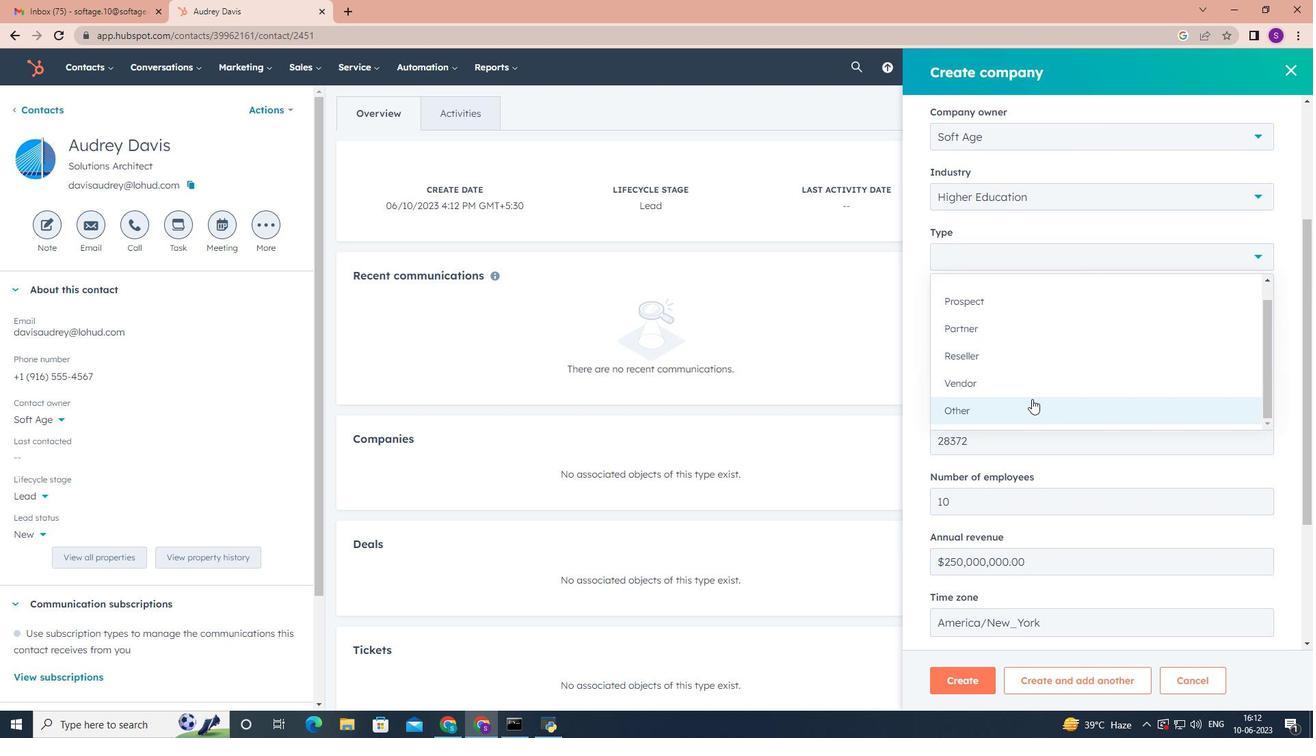 
Action: Mouse pressed left at (1021, 404)
Screenshot: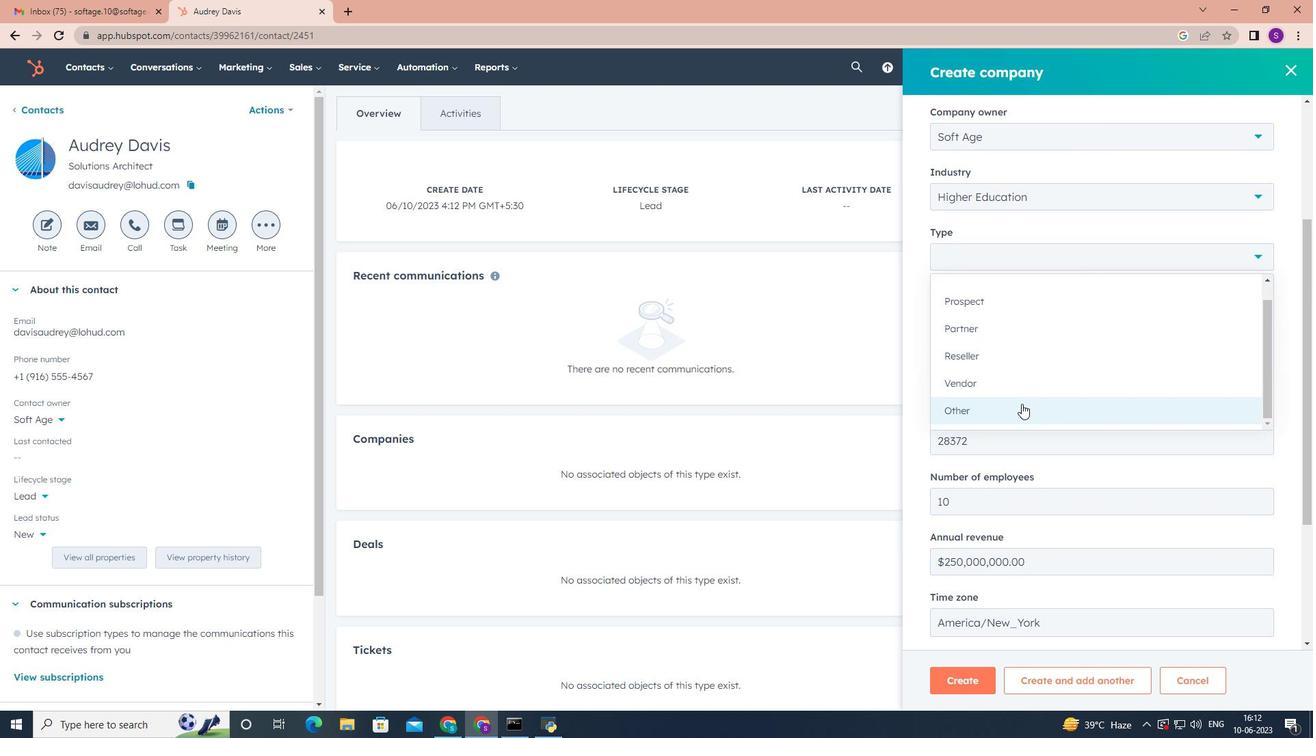 
Action: Mouse moved to (1025, 354)
Screenshot: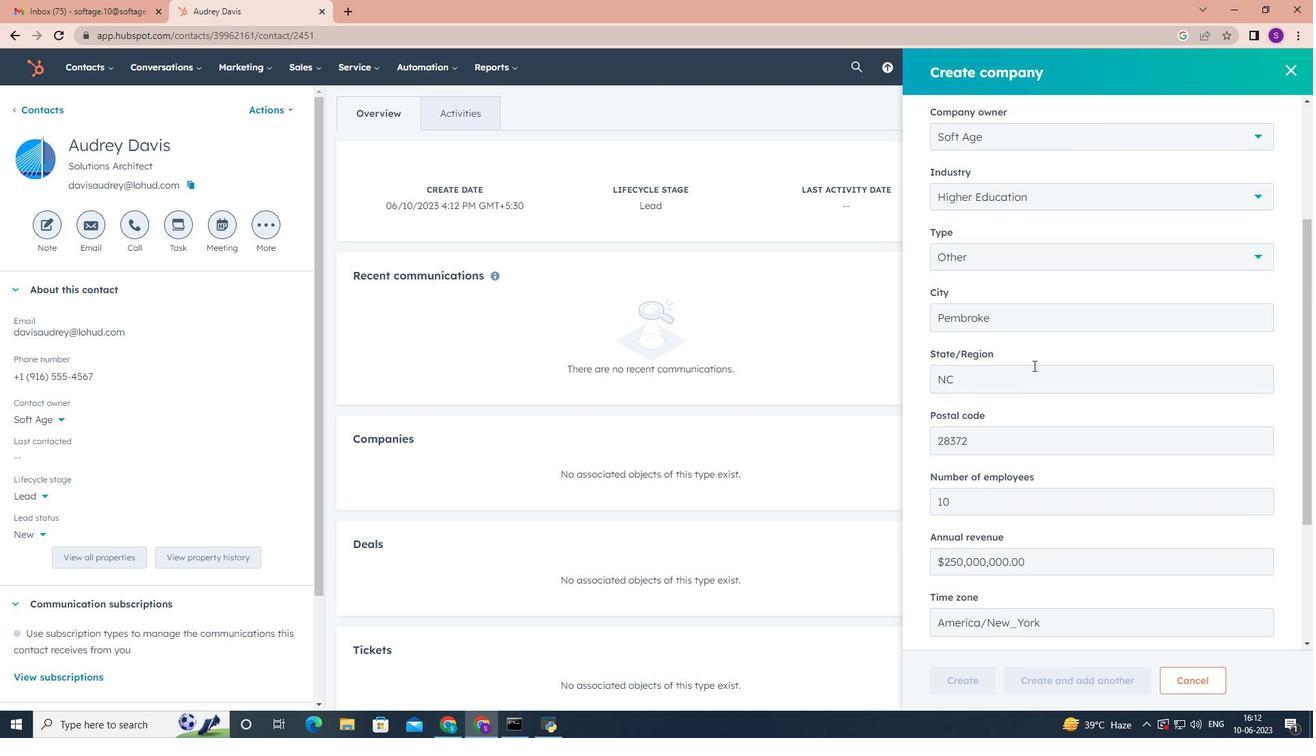 
Action: Mouse scrolled (1025, 353) with delta (0, 0)
Screenshot: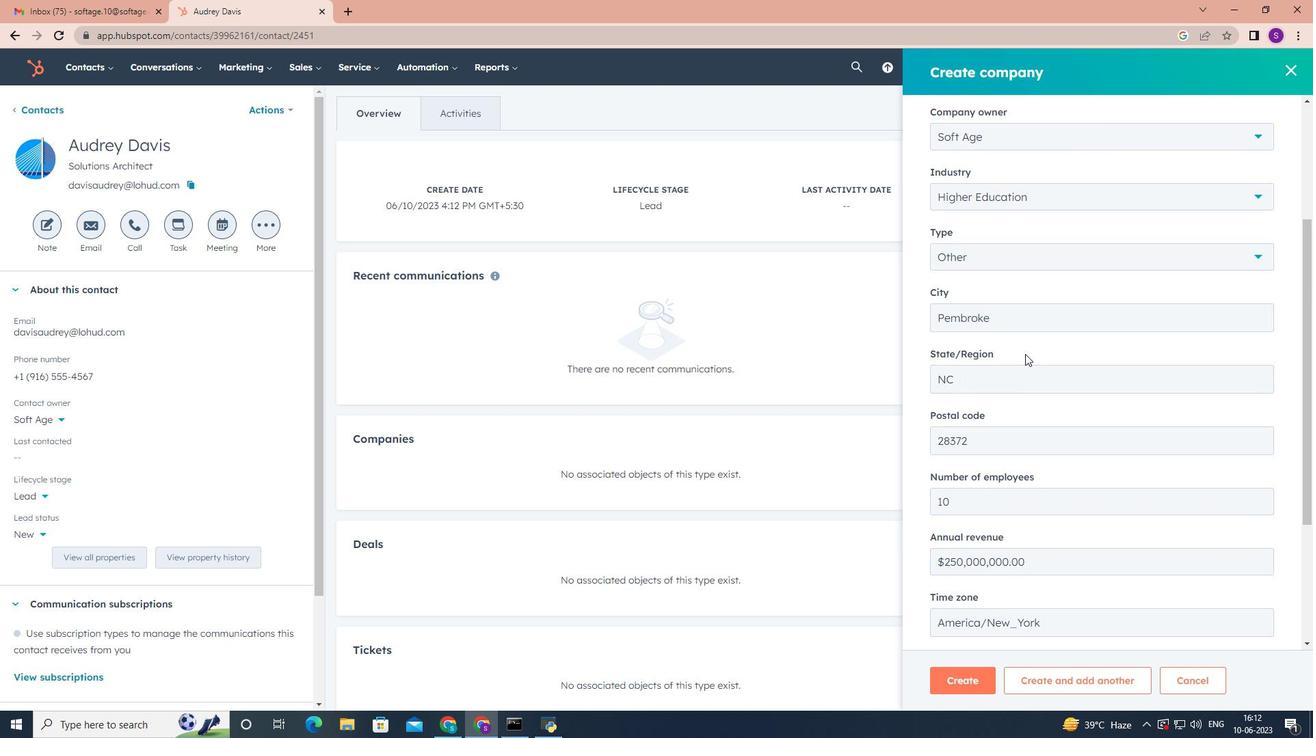 
Action: Mouse scrolled (1025, 353) with delta (0, 0)
Screenshot: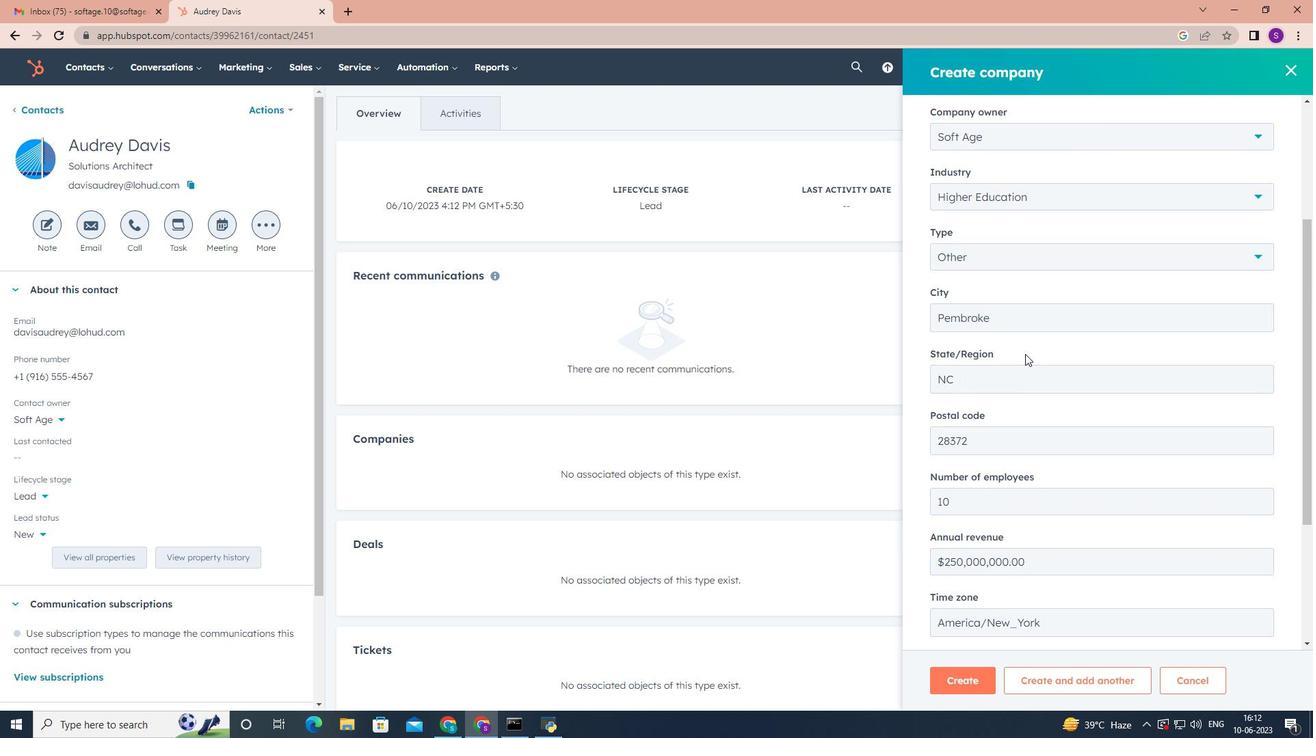 
Action: Mouse scrolled (1025, 353) with delta (0, 0)
Screenshot: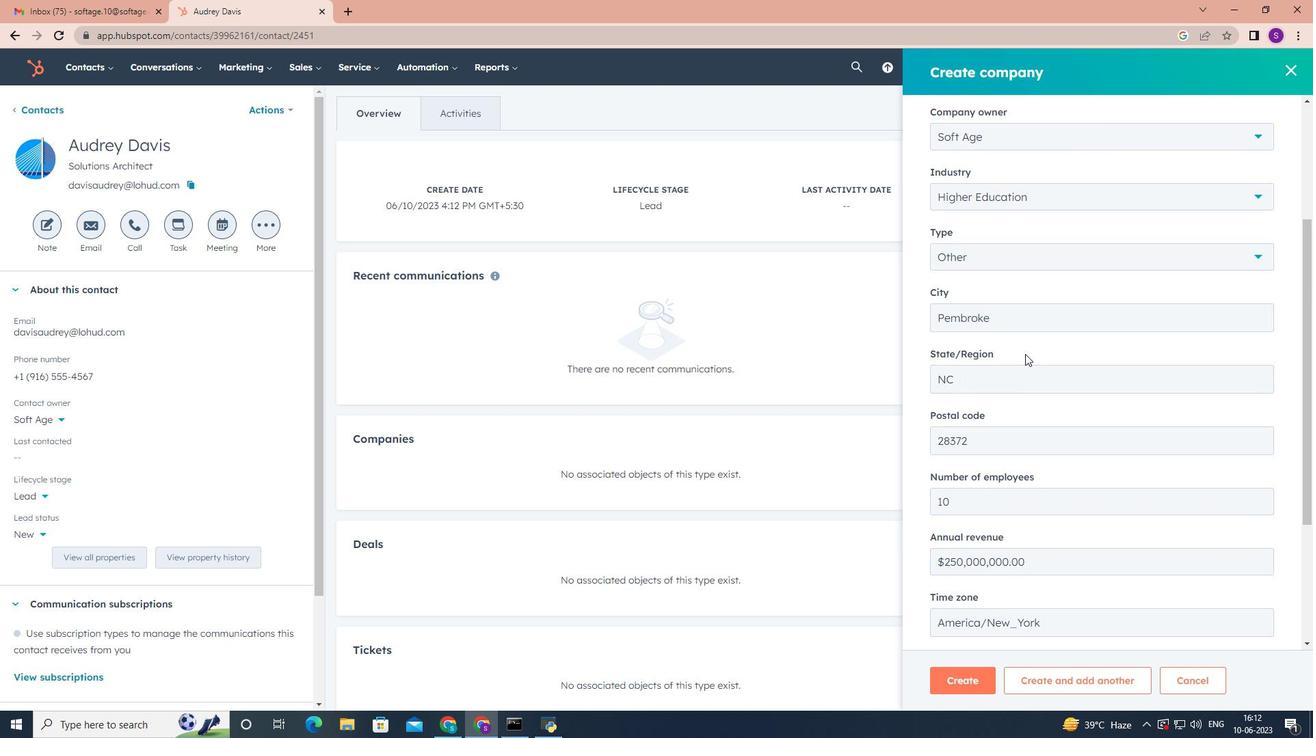 
Action: Mouse scrolled (1025, 353) with delta (0, 0)
Screenshot: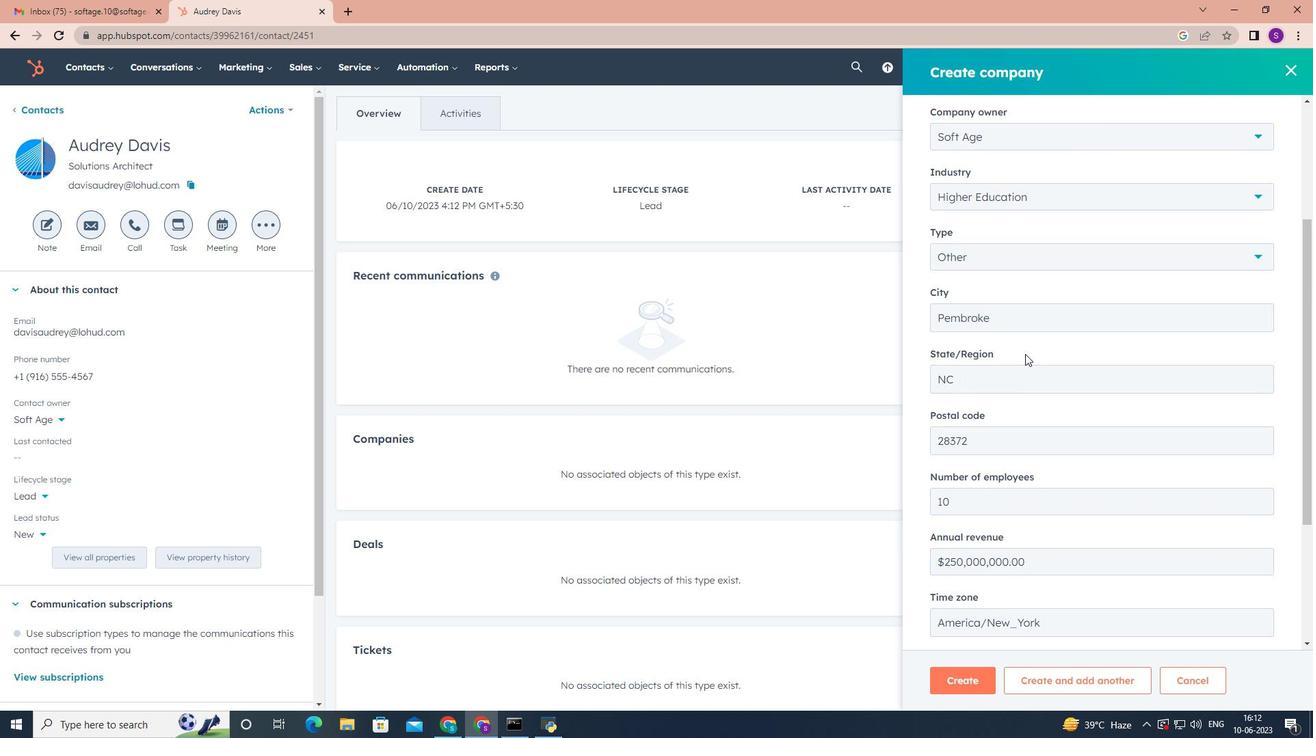 
Action: Mouse scrolled (1025, 353) with delta (0, 0)
Screenshot: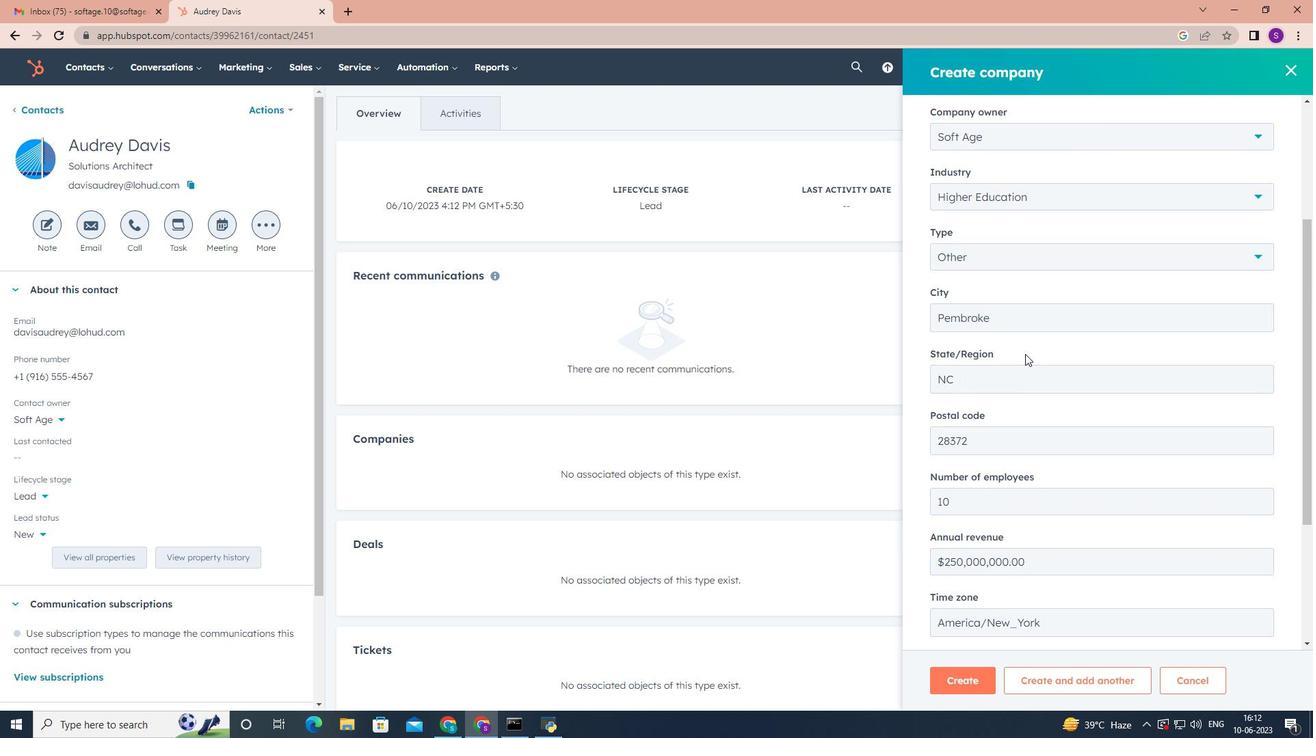 
Action: Mouse moved to (1021, 391)
Screenshot: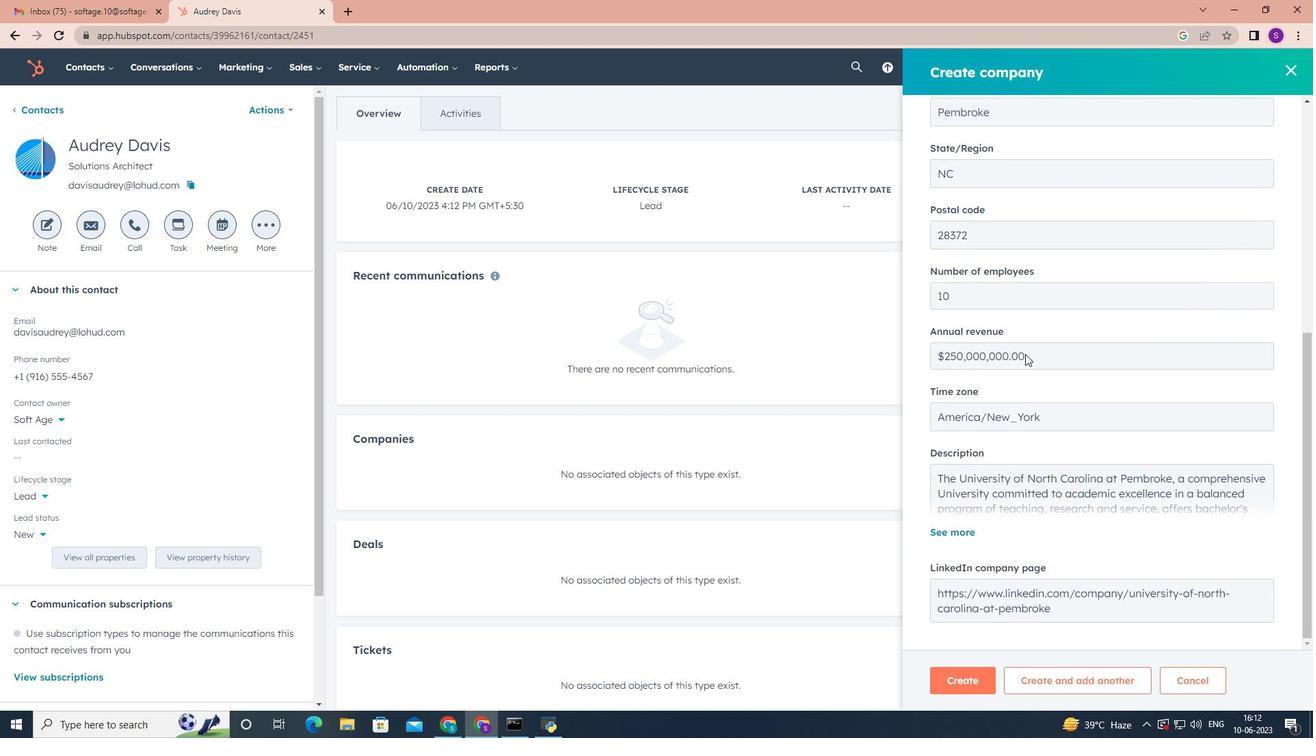 
Action: Mouse scrolled (1021, 390) with delta (0, 0)
Screenshot: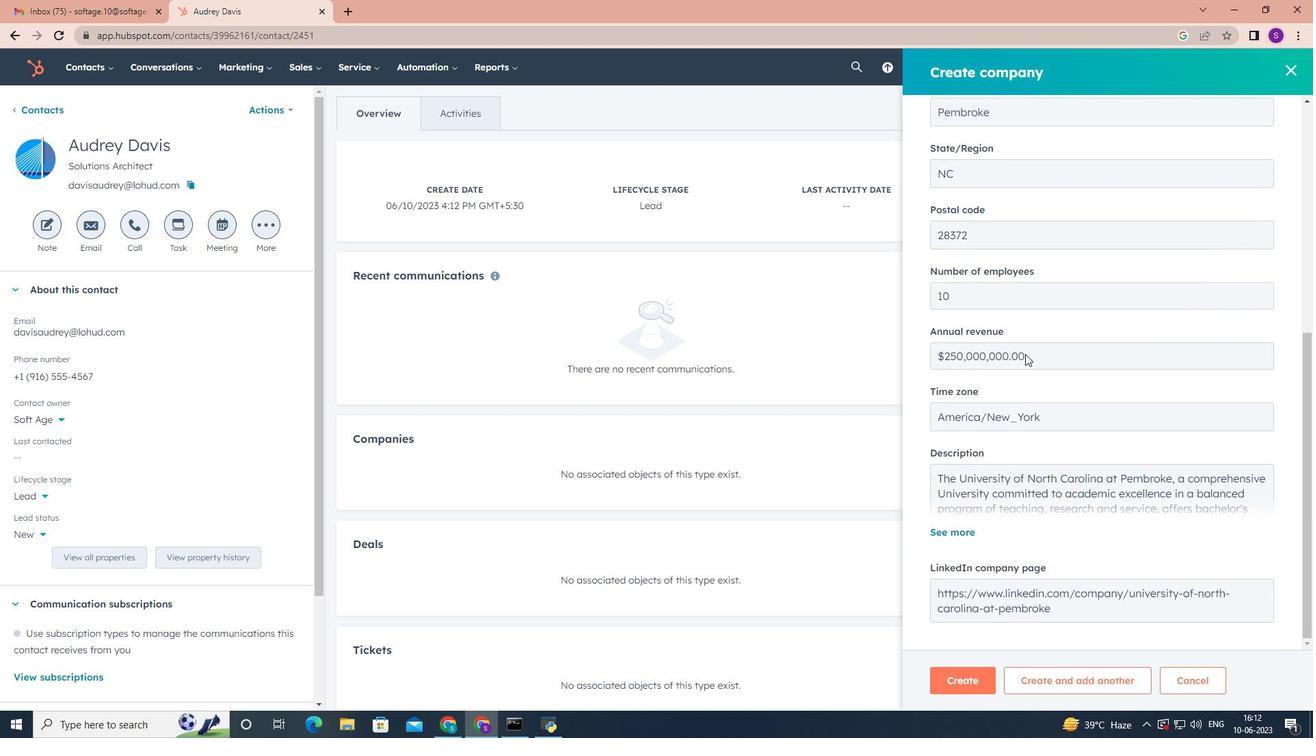 
Action: Mouse moved to (1019, 399)
Screenshot: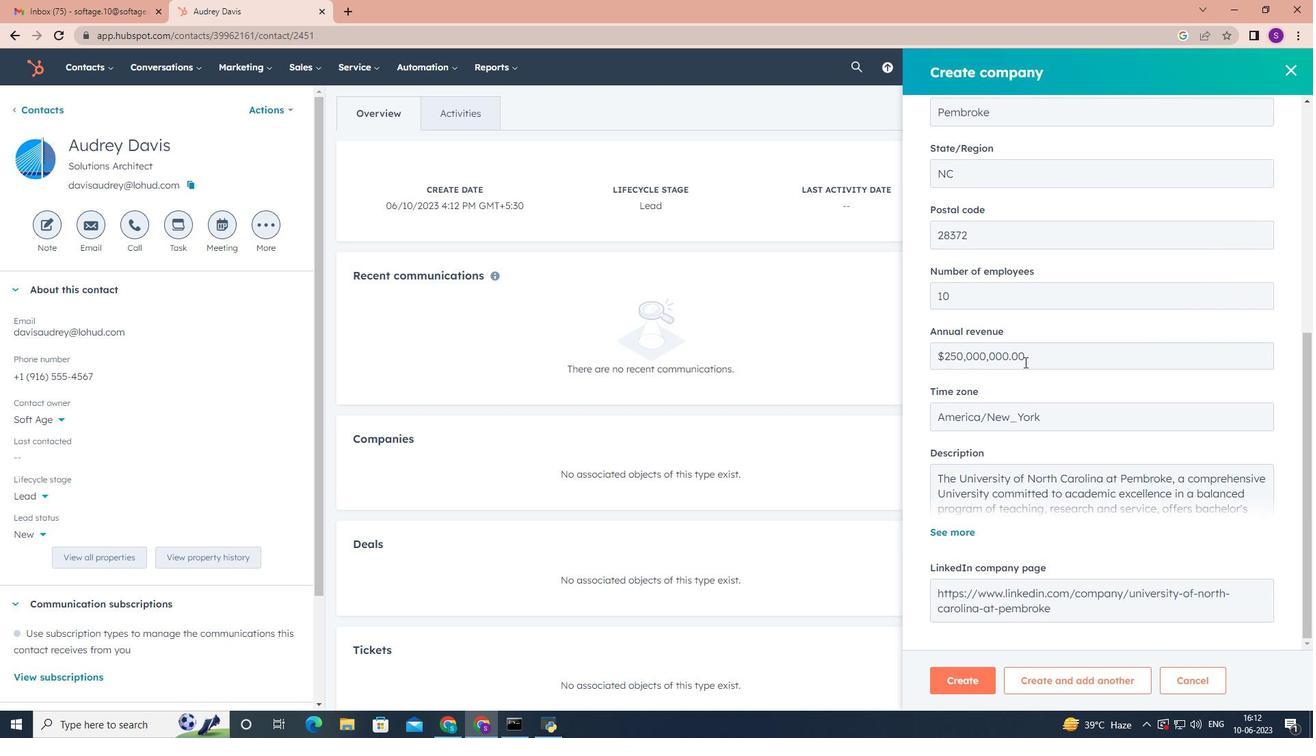 
Action: Mouse scrolled (1019, 398) with delta (0, 0)
Screenshot: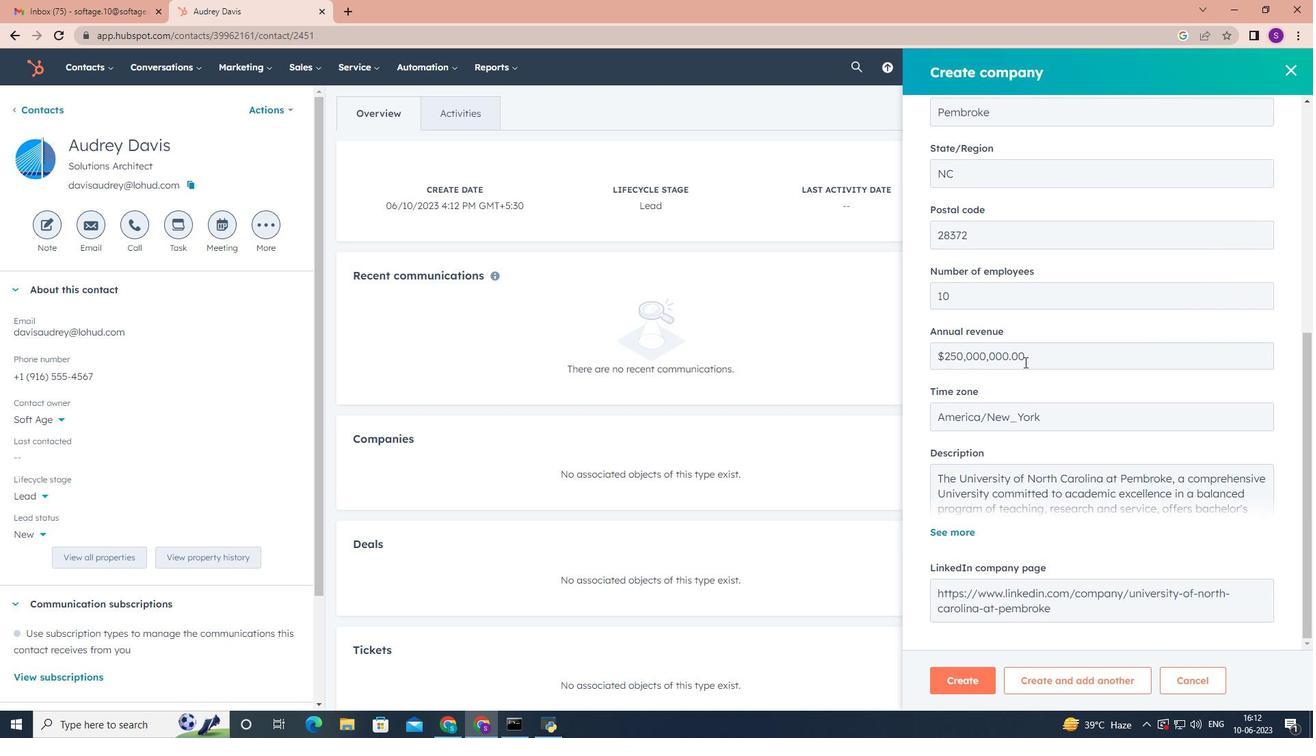 
Action: Mouse moved to (1019, 404)
Screenshot: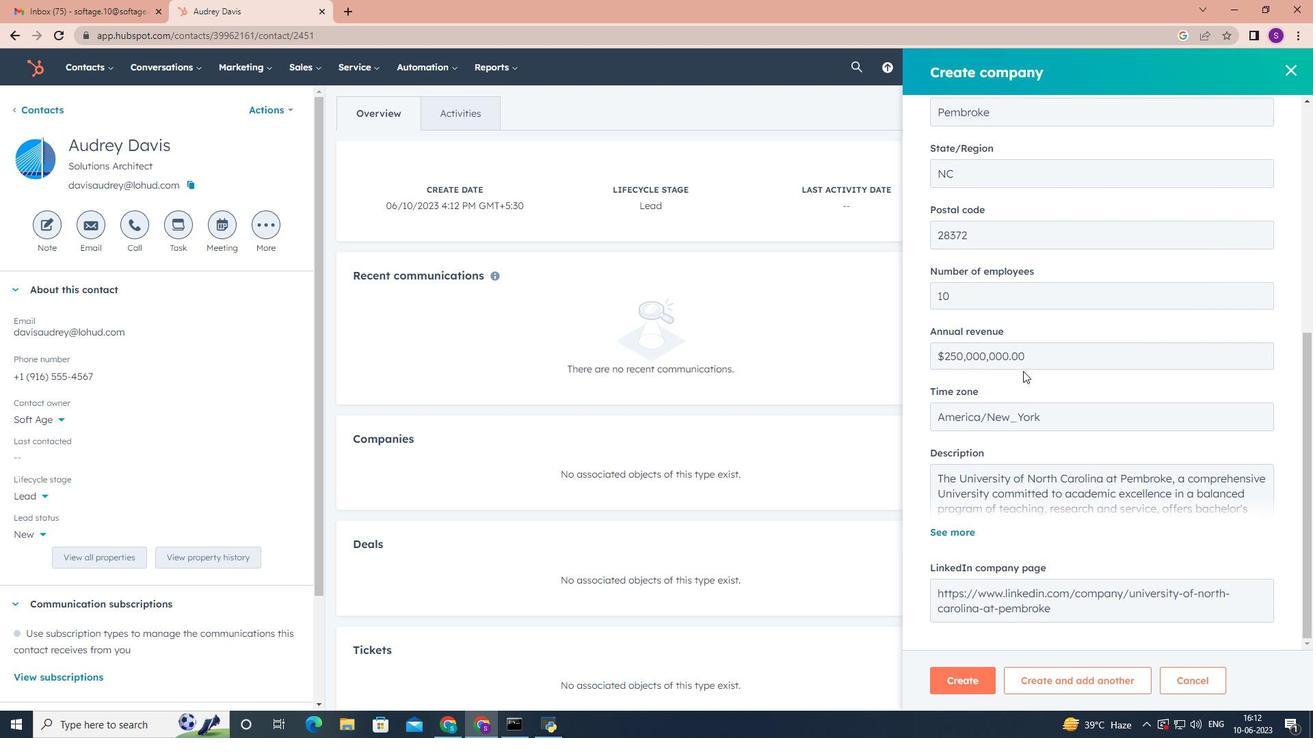 
Action: Mouse scrolled (1019, 404) with delta (0, 0)
Screenshot: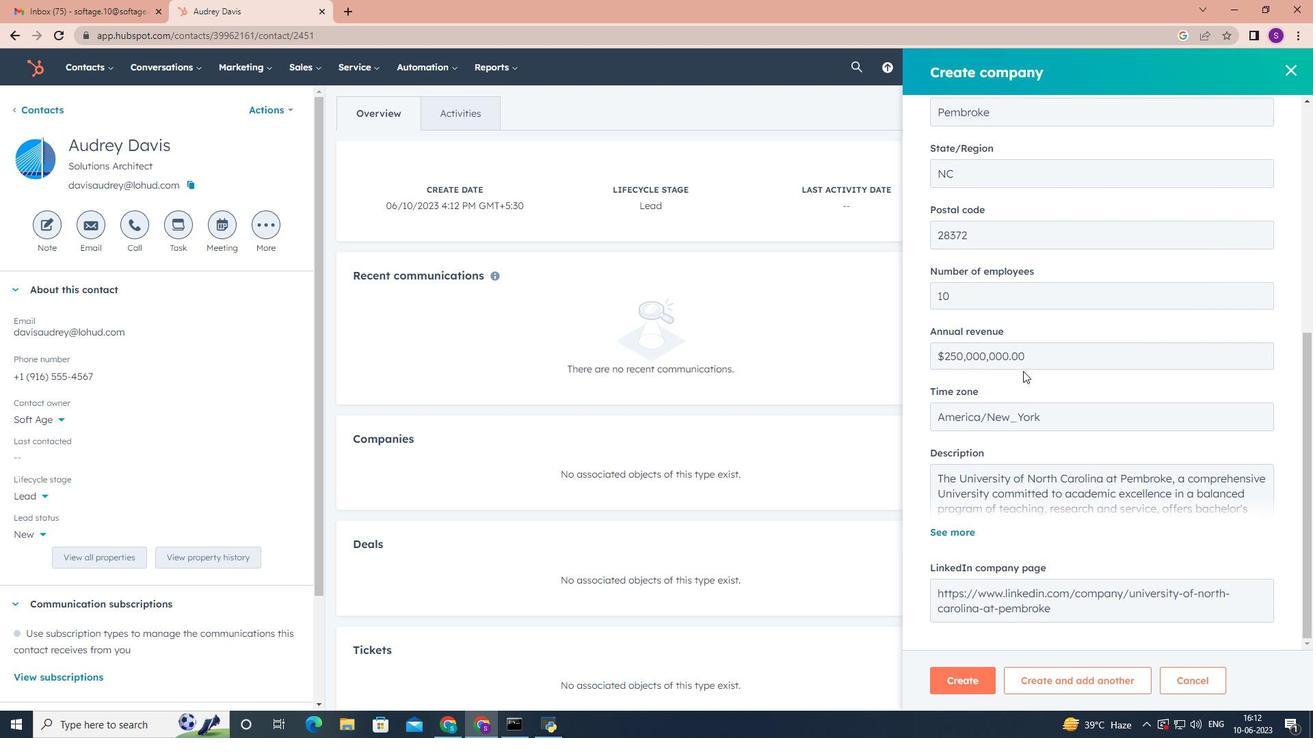 
Action: Mouse moved to (1018, 408)
Screenshot: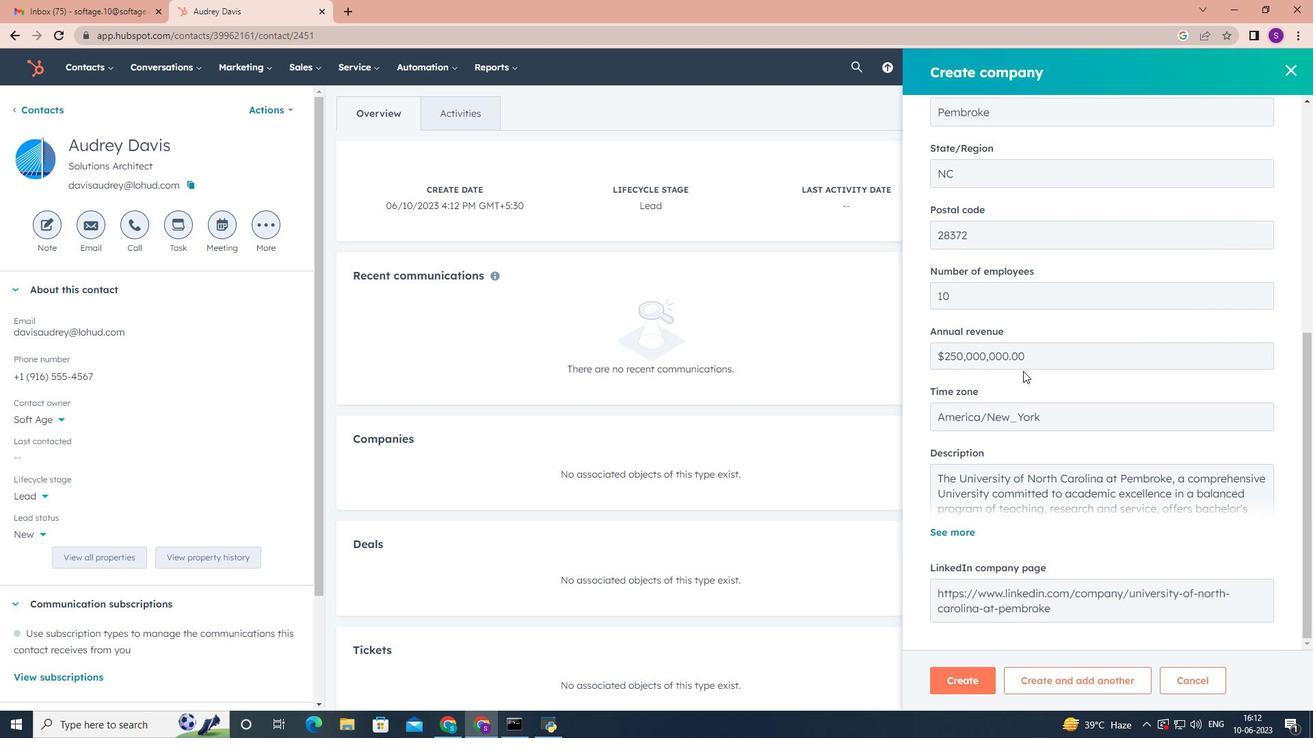 
Action: Mouse scrolled (1018, 408) with delta (0, 0)
Screenshot: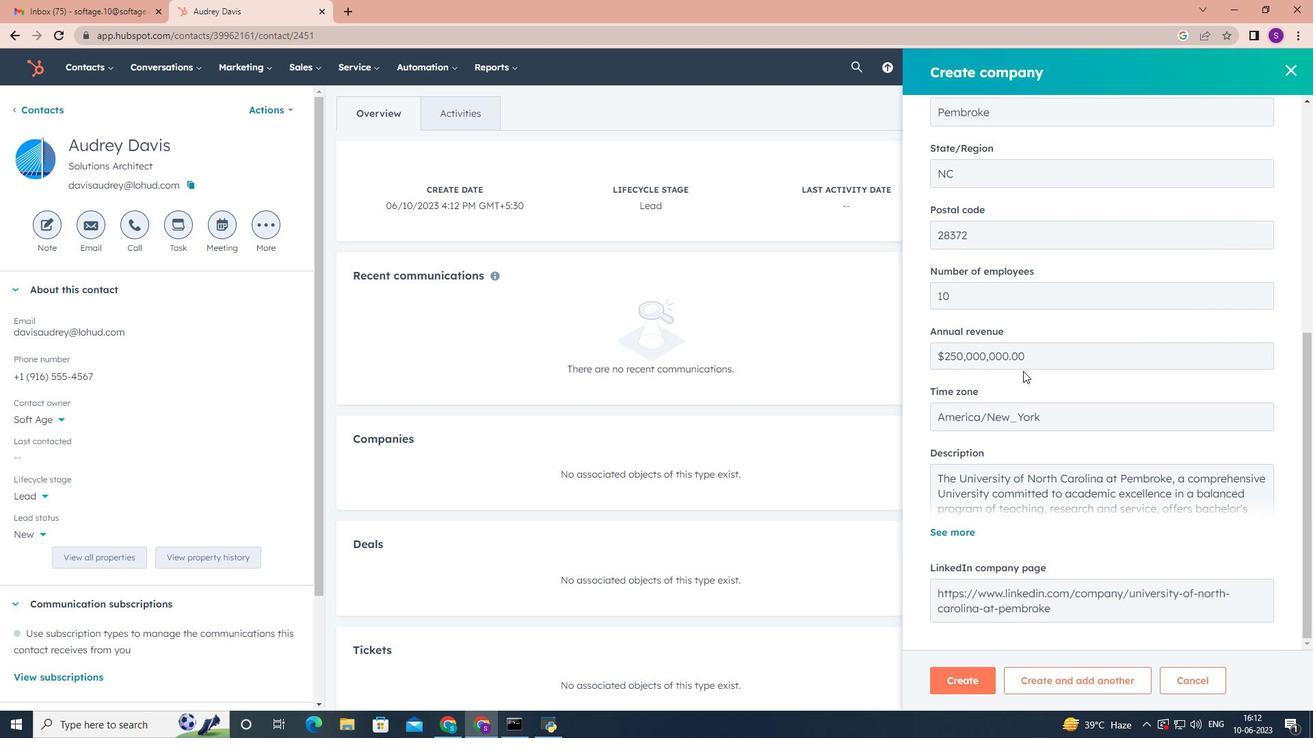 
Action: Mouse moved to (1017, 413)
Screenshot: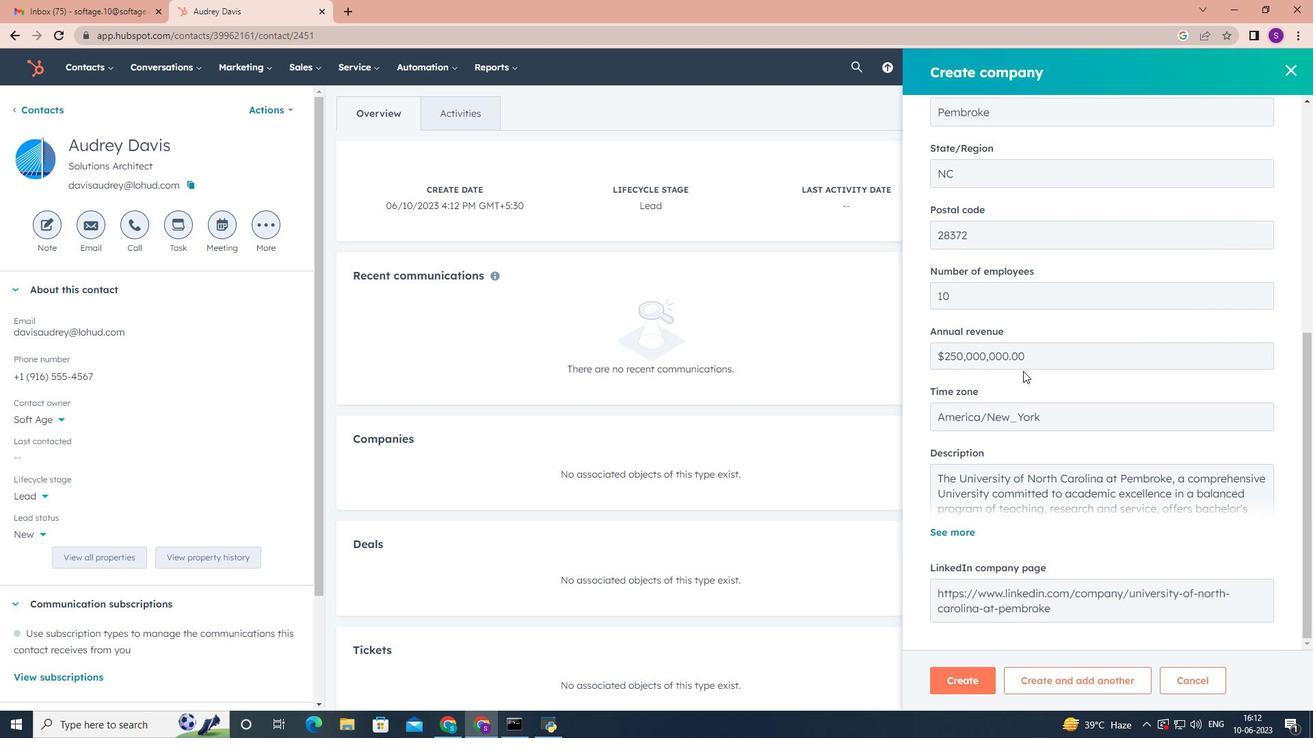 
Action: Mouse scrolled (1017, 412) with delta (0, 0)
Screenshot: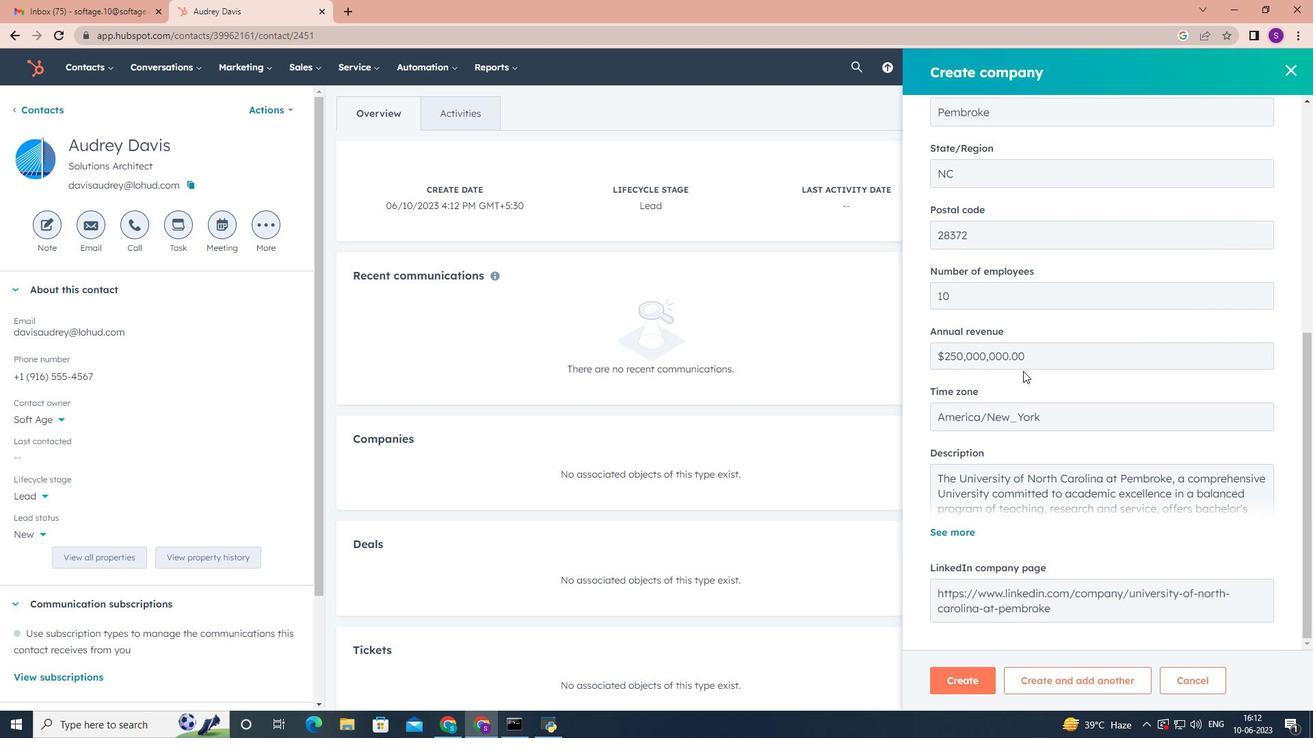 
Action: Mouse moved to (1016, 421)
Screenshot: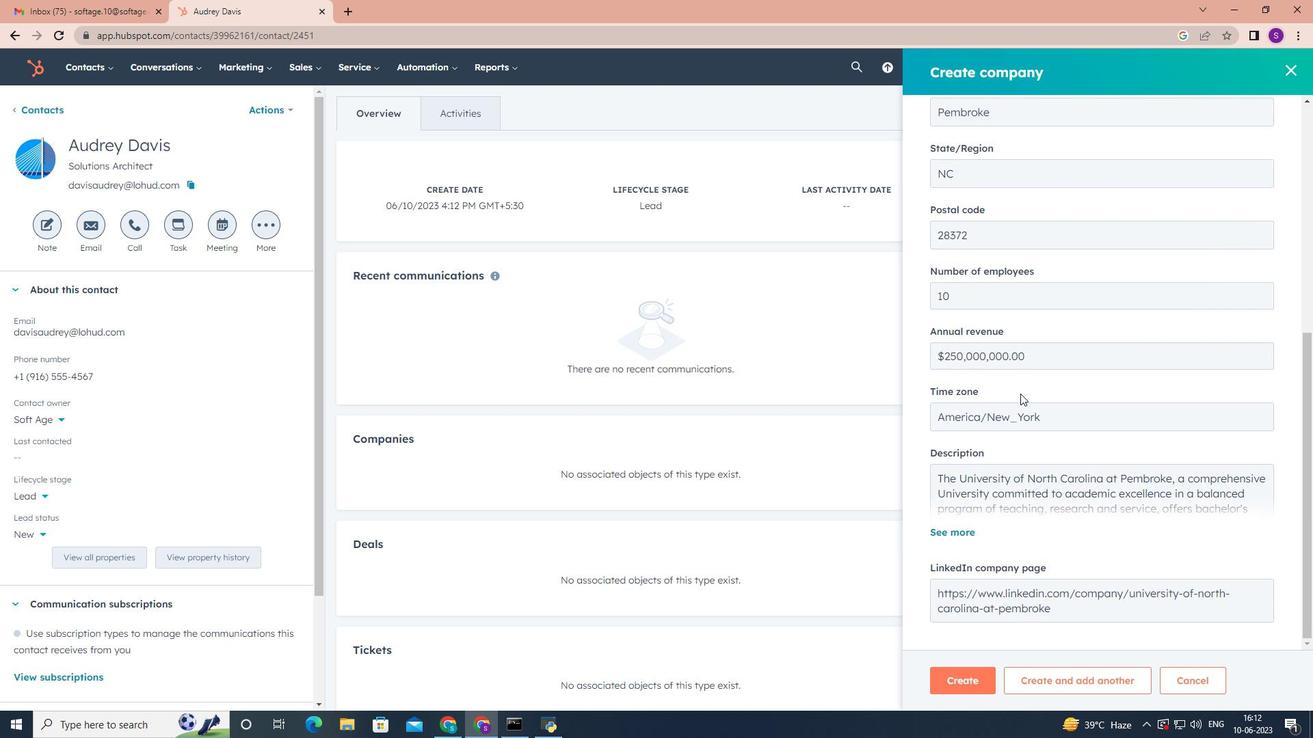 
Action: Mouse scrolled (1016, 421) with delta (0, 0)
Screenshot: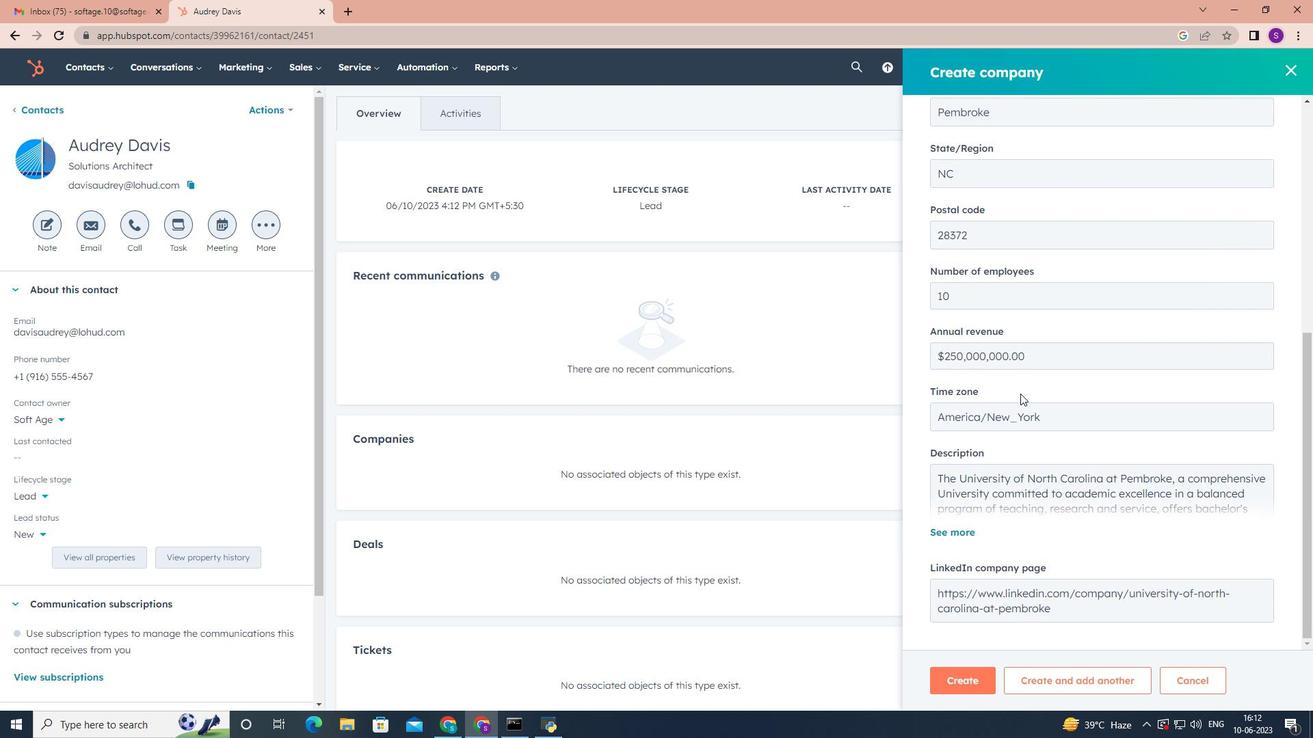 
Action: Mouse moved to (981, 671)
Screenshot: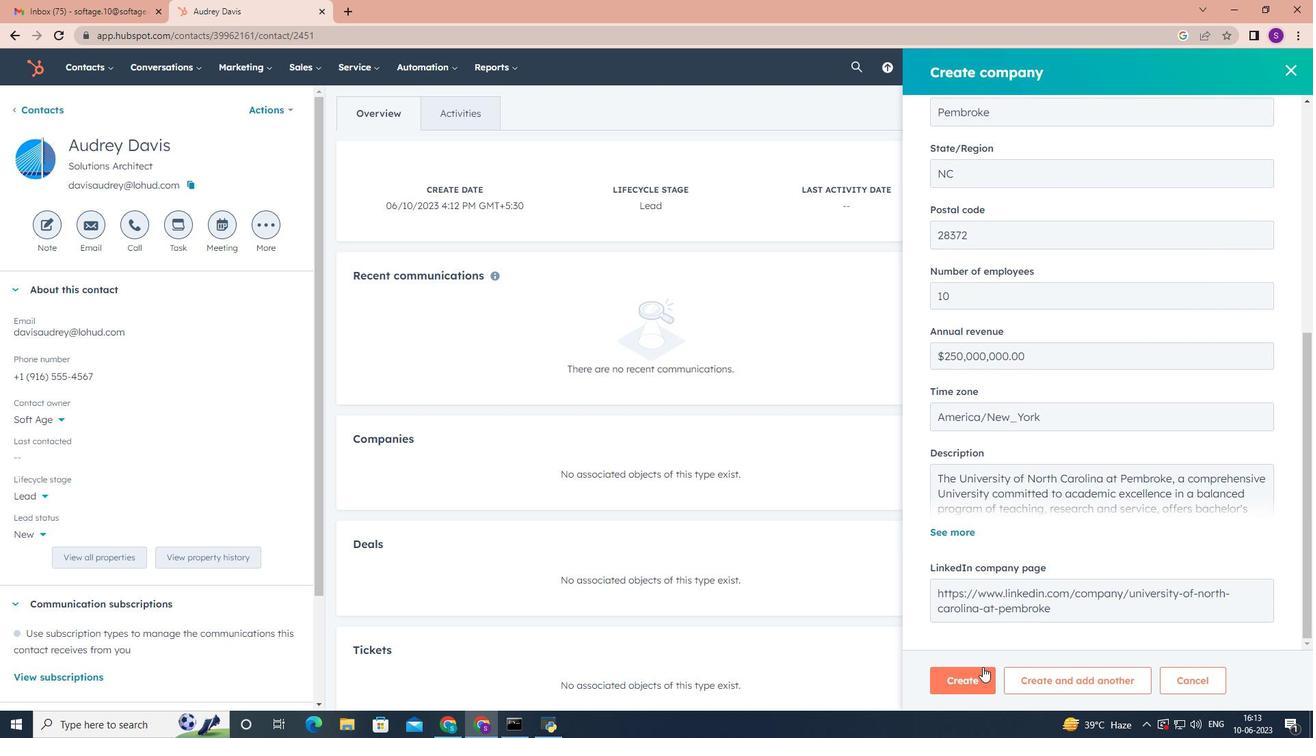 
Action: Mouse pressed left at (981, 671)
Screenshot: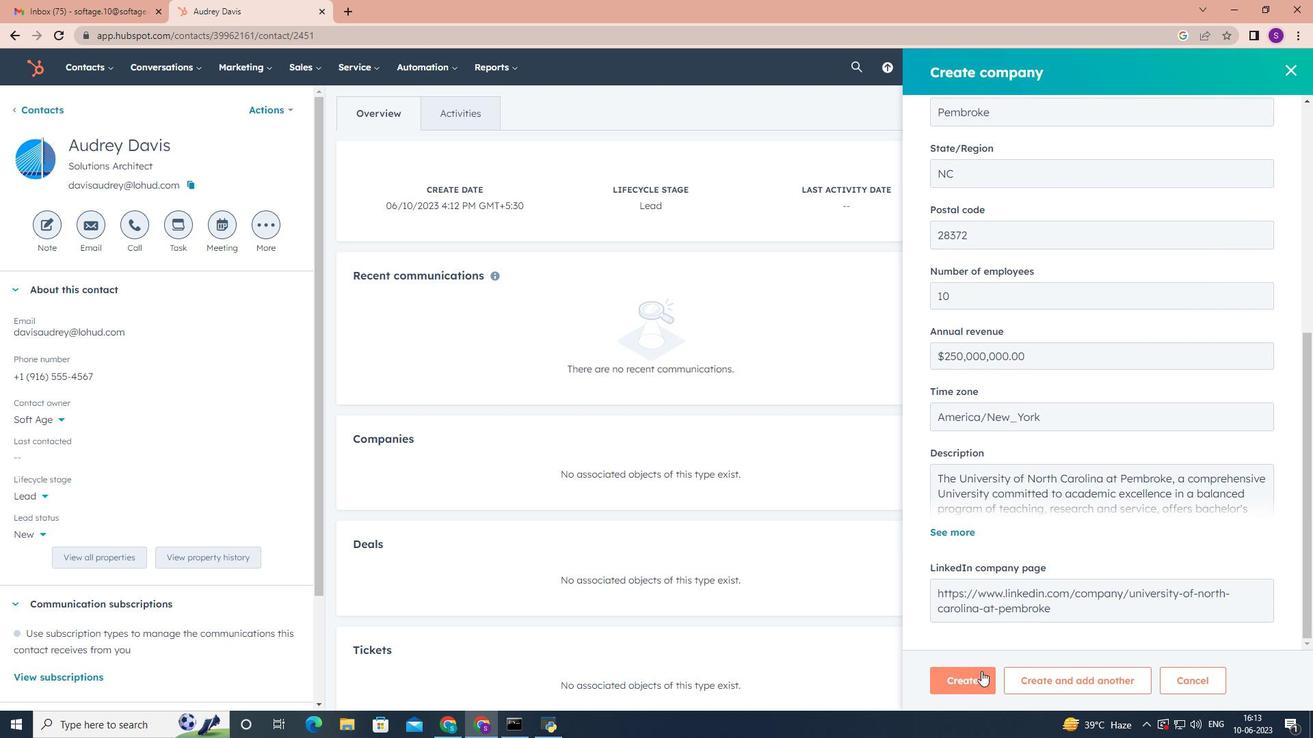 
Action: Mouse moved to (874, 401)
Screenshot: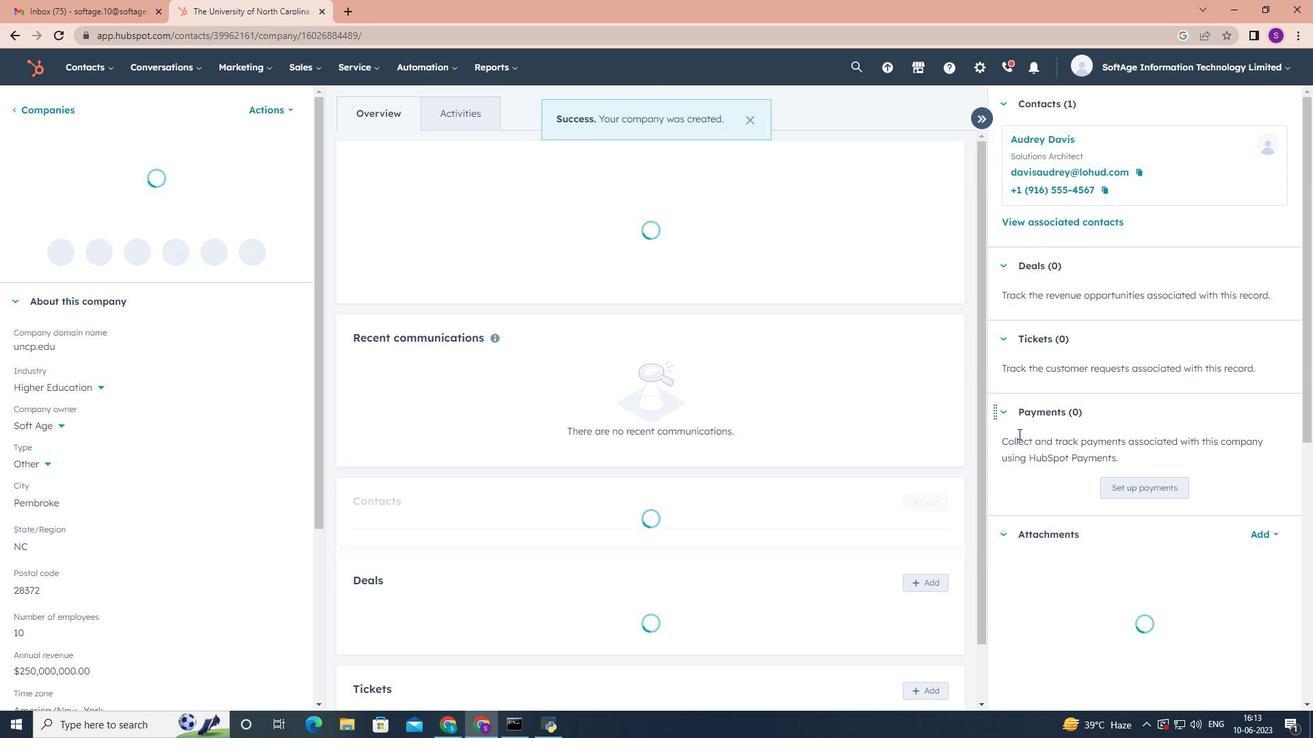 
Action: Mouse scrolled (874, 400) with delta (0, 0)
Screenshot: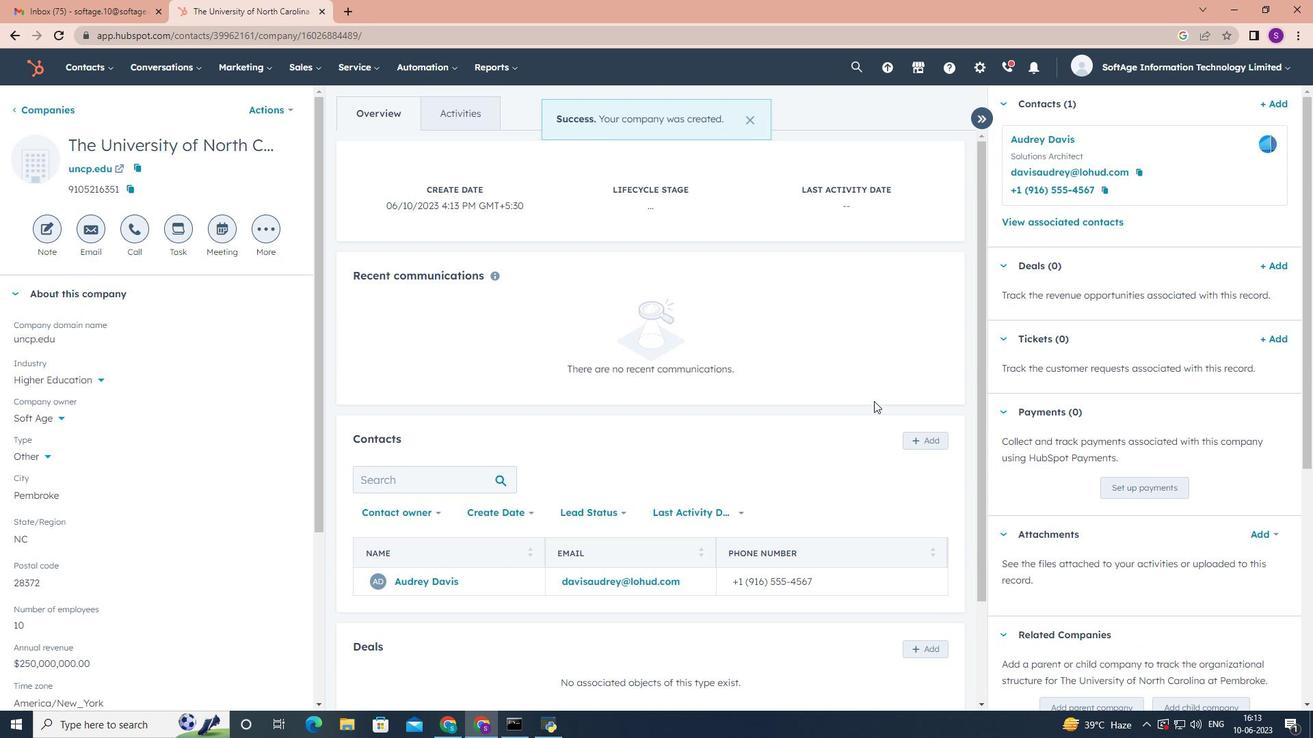 
Action: Mouse scrolled (874, 400) with delta (0, 0)
Screenshot: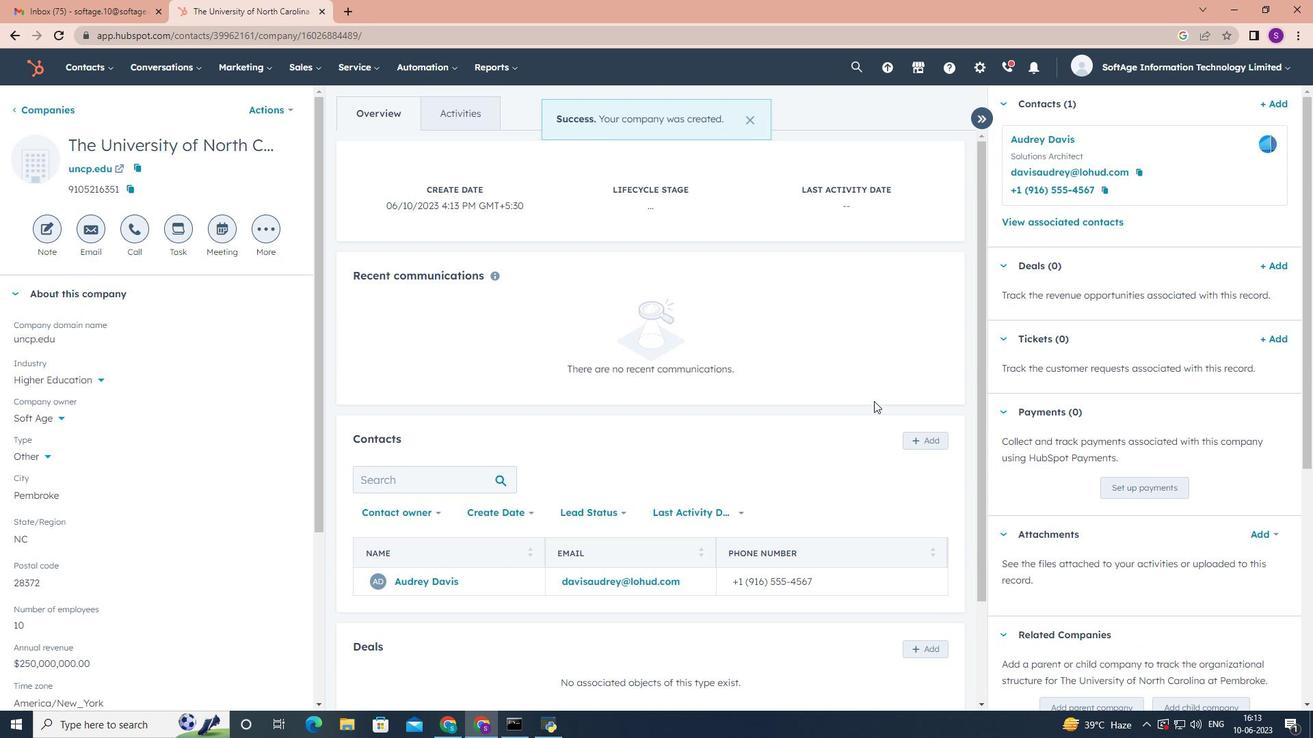 
Action: Mouse scrolled (874, 400) with delta (0, 0)
Screenshot: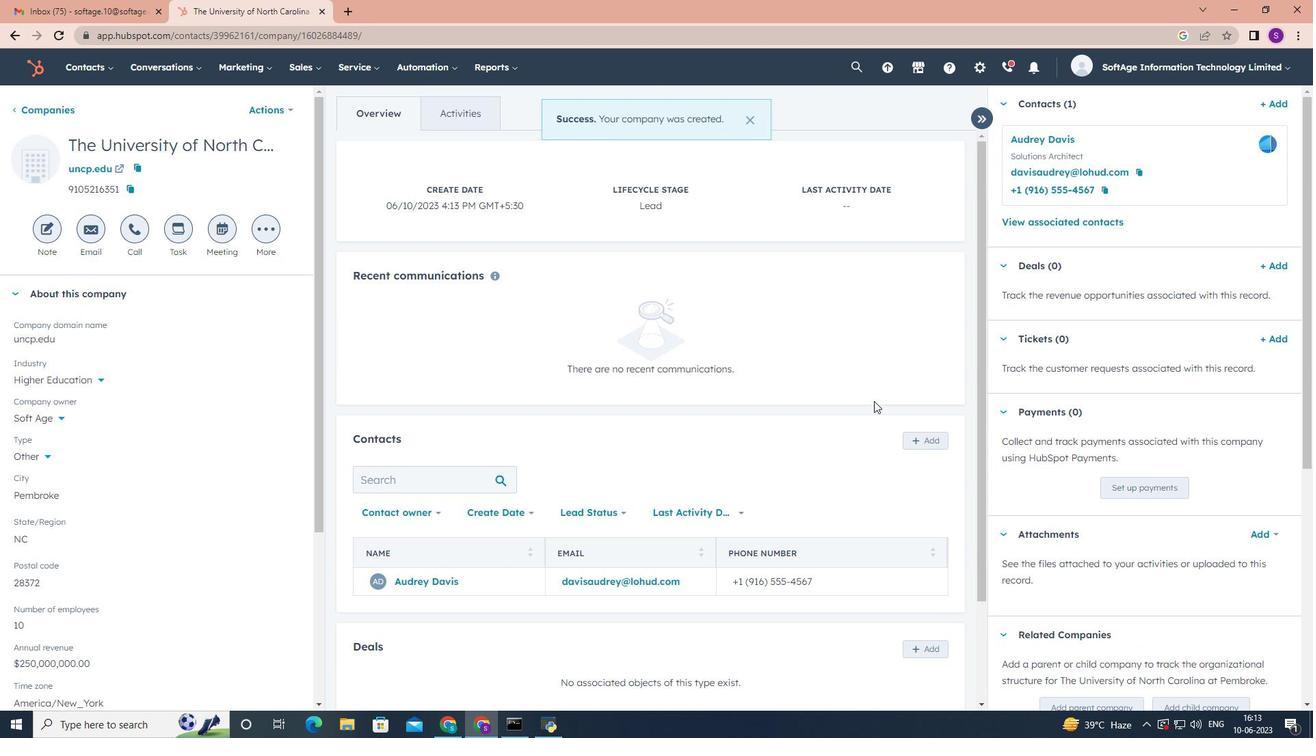 
Action: Mouse scrolled (874, 400) with delta (0, 0)
Screenshot: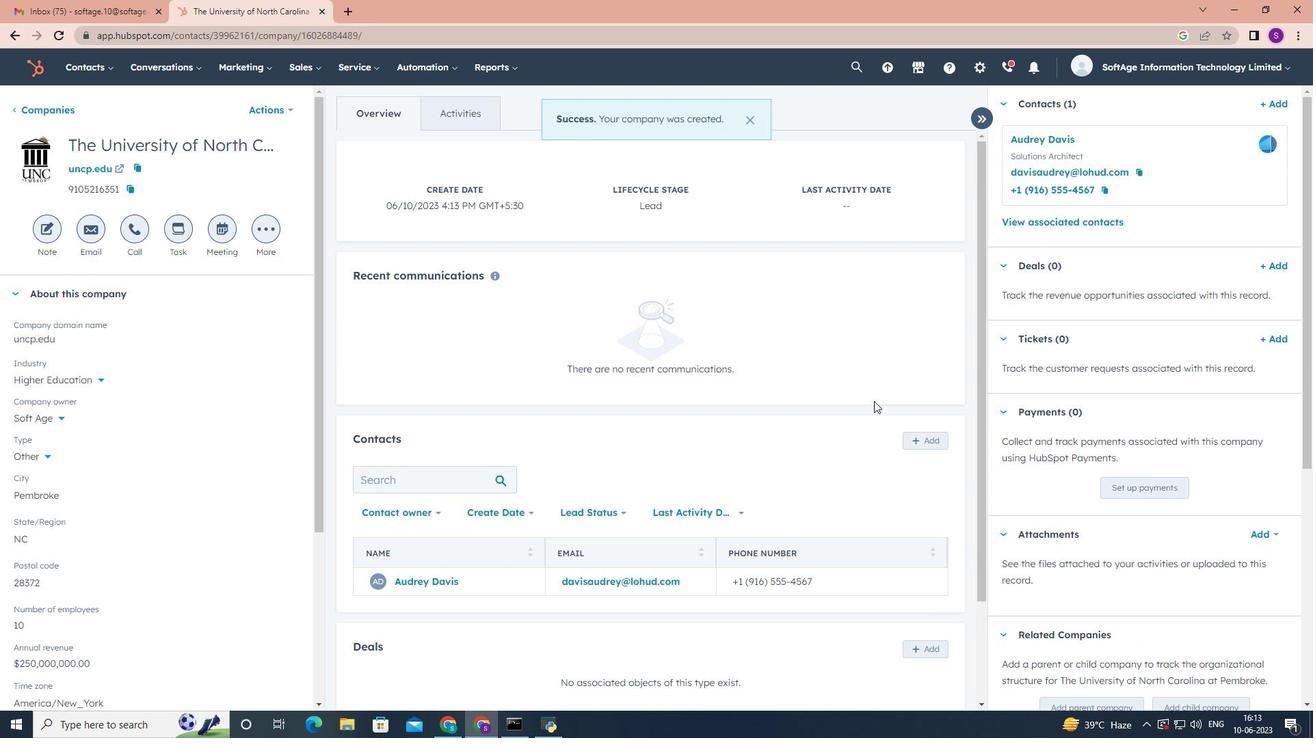 
Action: Mouse scrolled (874, 400) with delta (0, 0)
Screenshot: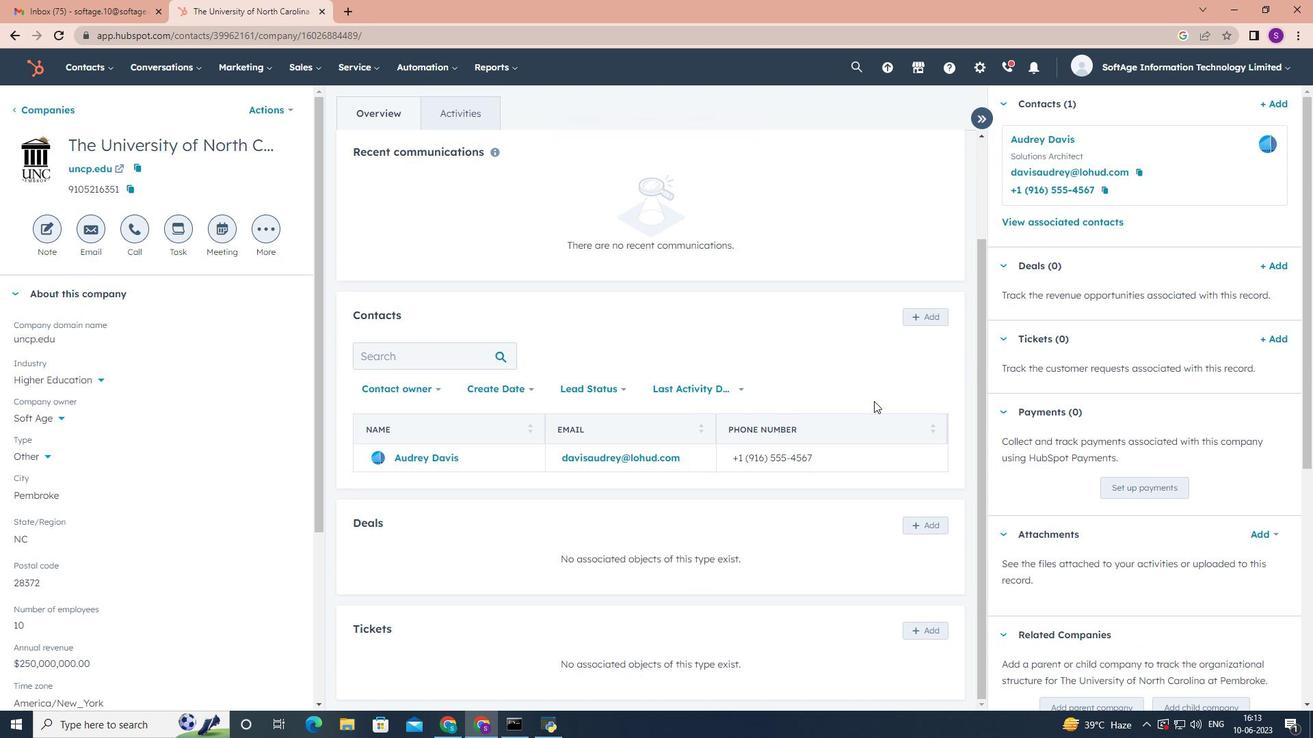 
Action: Mouse scrolled (874, 400) with delta (0, 0)
Screenshot: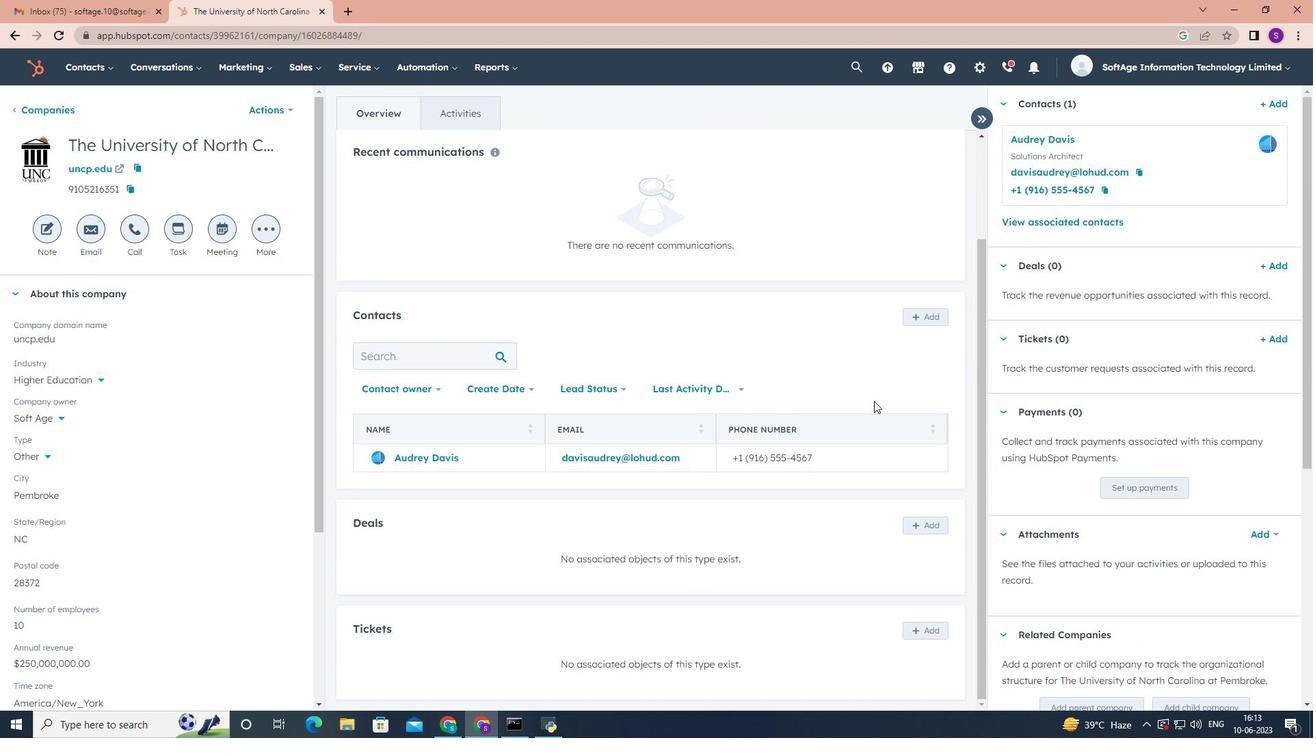 
Action: Mouse scrolled (874, 400) with delta (0, 0)
Screenshot: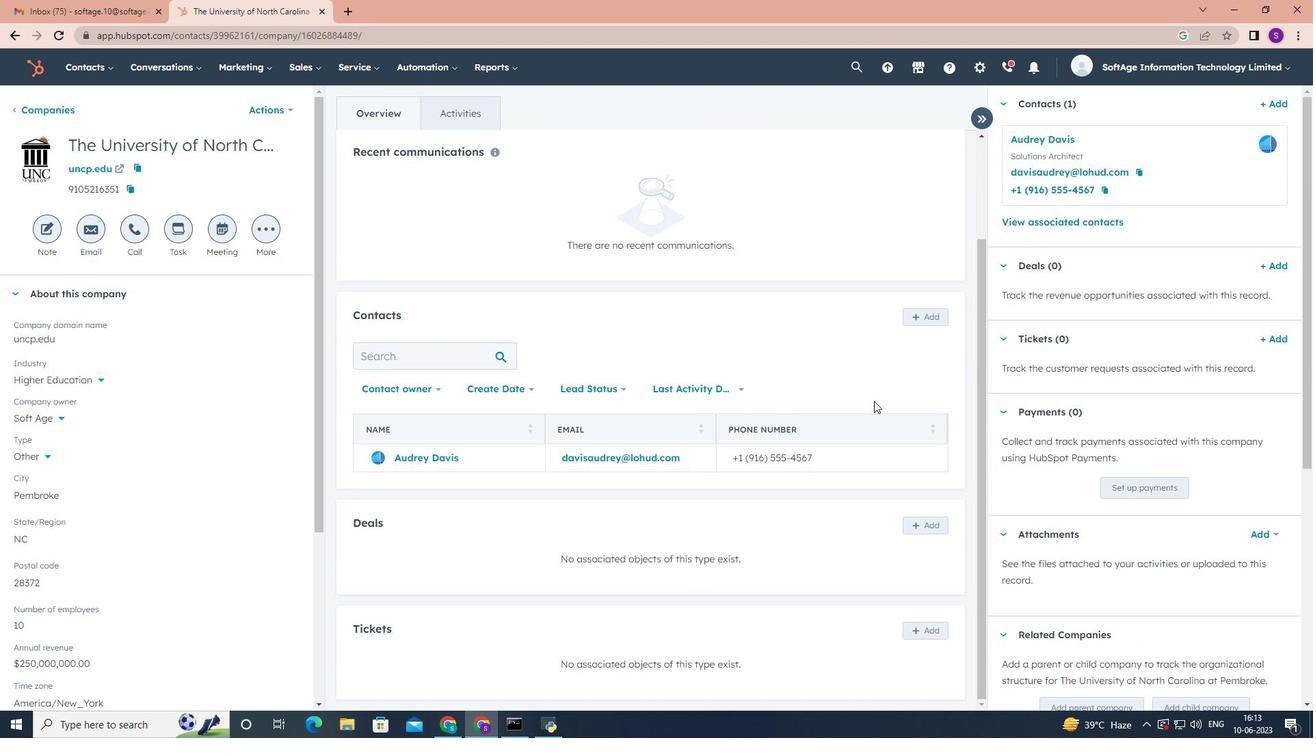 
Action: Mouse scrolled (874, 400) with delta (0, 0)
Screenshot: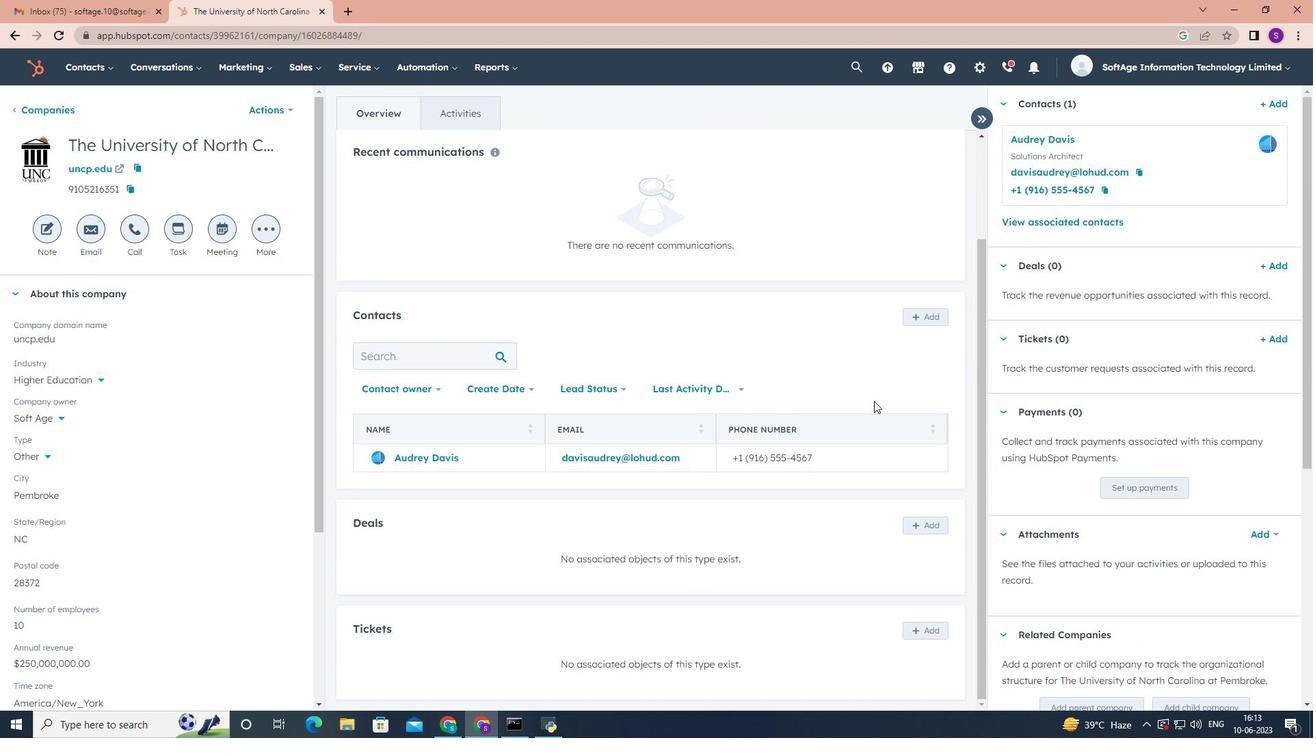 
